 Task: Find connections with filter location Bahjoi with filter topic #Bestadvicewith filter profile language Spanish with filter current company Gratitude India with filter school Government Engineering College (GEC) Bhavnagar with filter industry Lime and Gypsum Products Manufacturing with filter service category Labor and Employment Law with filter keywords title Shipping and Receiving Staff
Action: Mouse moved to (554, 67)
Screenshot: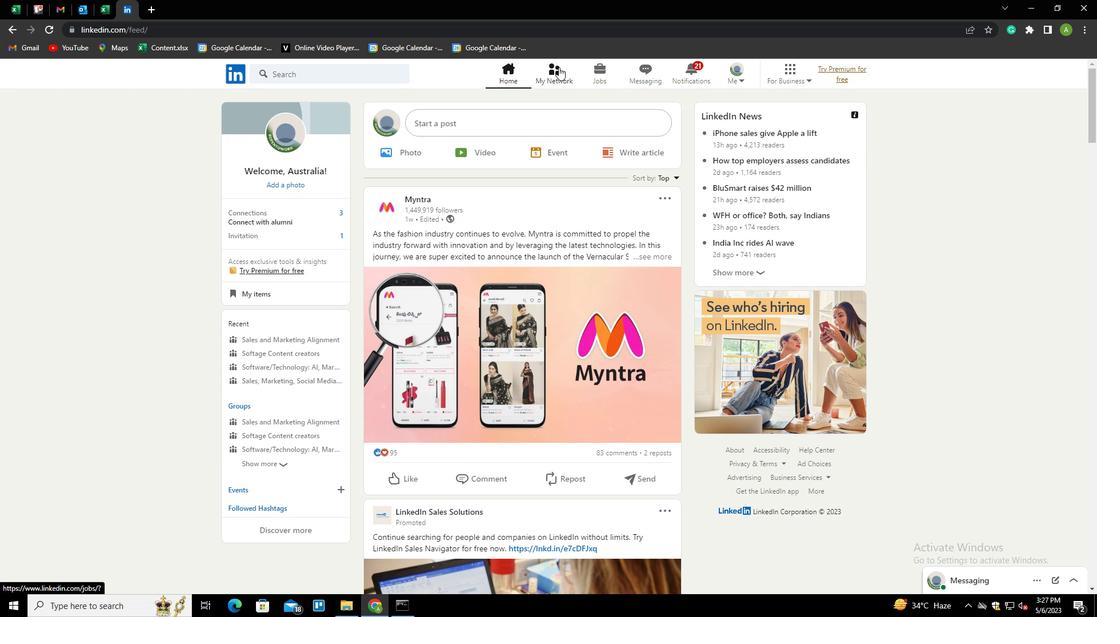 
Action: Mouse pressed left at (554, 67)
Screenshot: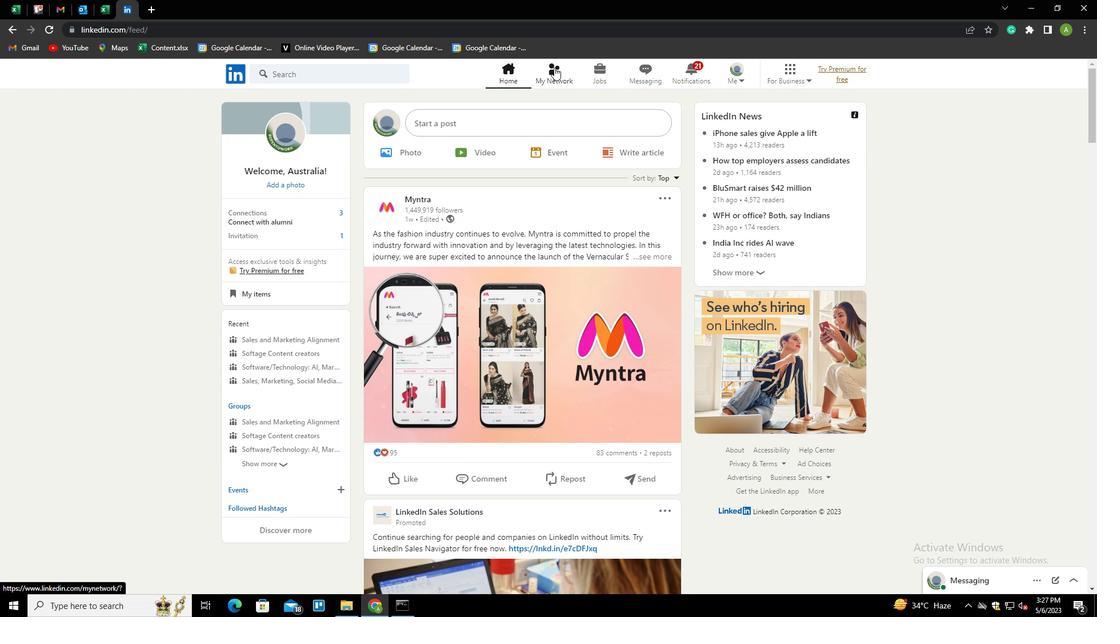 
Action: Mouse moved to (252, 136)
Screenshot: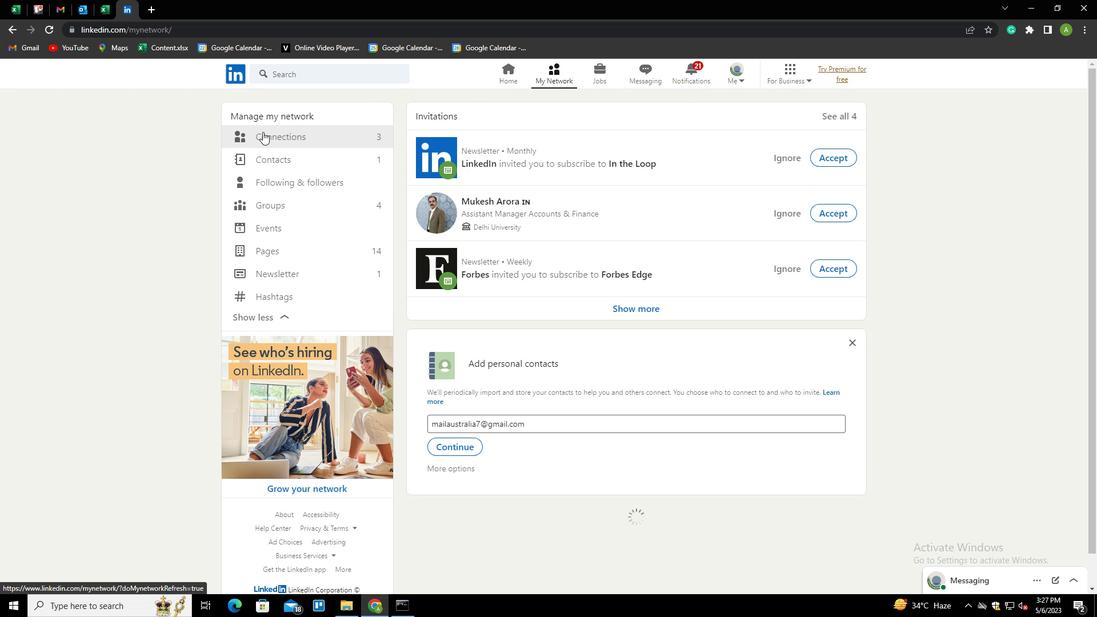 
Action: Mouse pressed left at (252, 136)
Screenshot: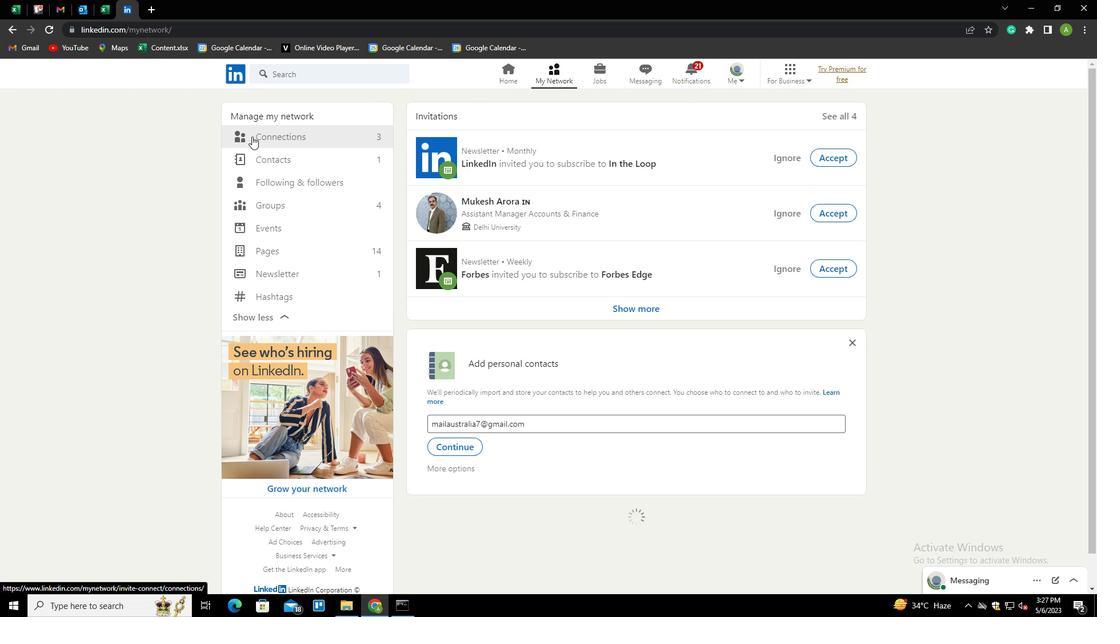 
Action: Mouse moved to (613, 136)
Screenshot: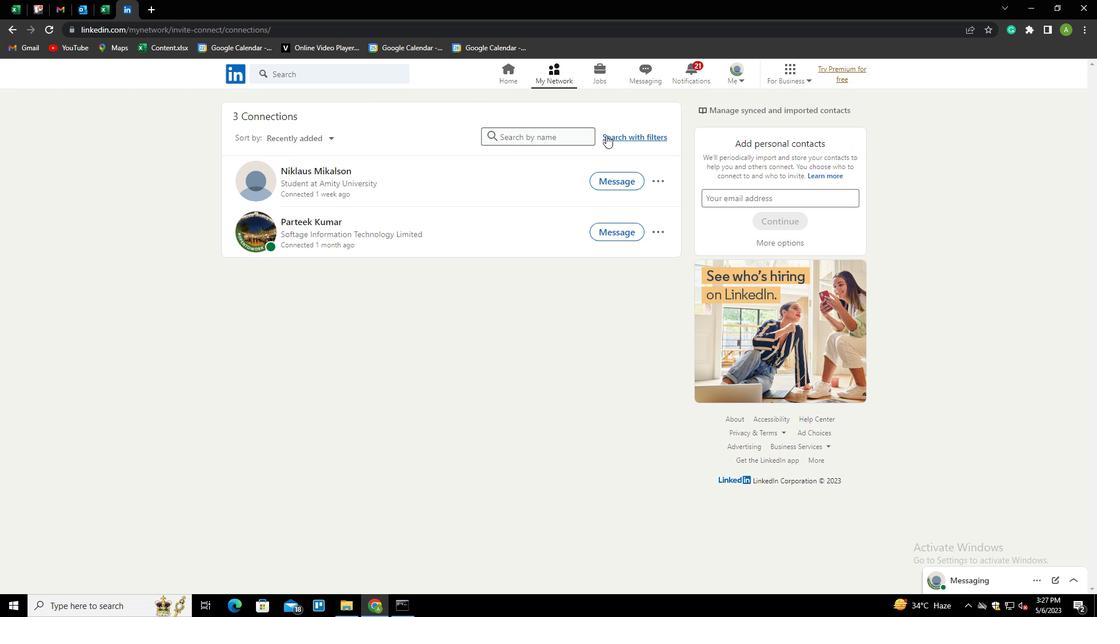 
Action: Mouse pressed left at (613, 136)
Screenshot: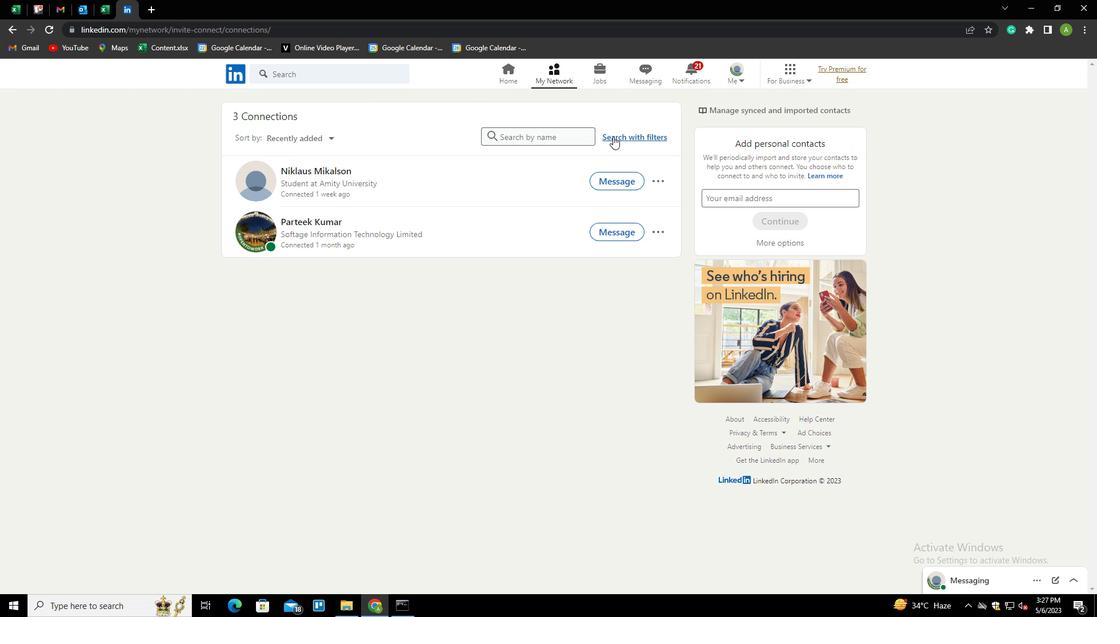 
Action: Mouse moved to (585, 105)
Screenshot: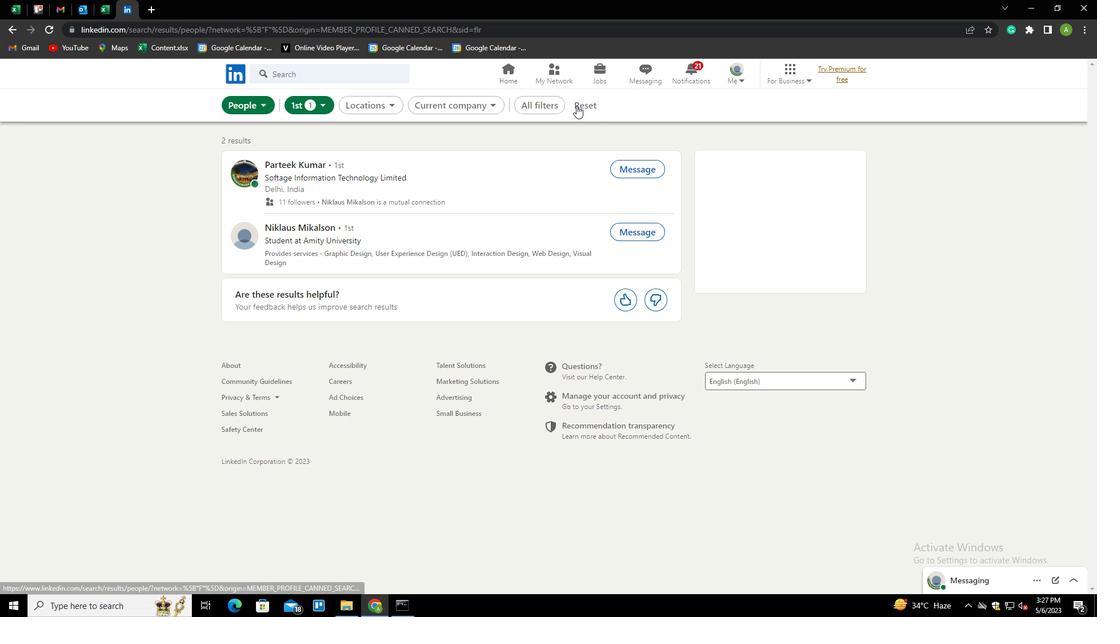 
Action: Mouse pressed left at (585, 105)
Screenshot: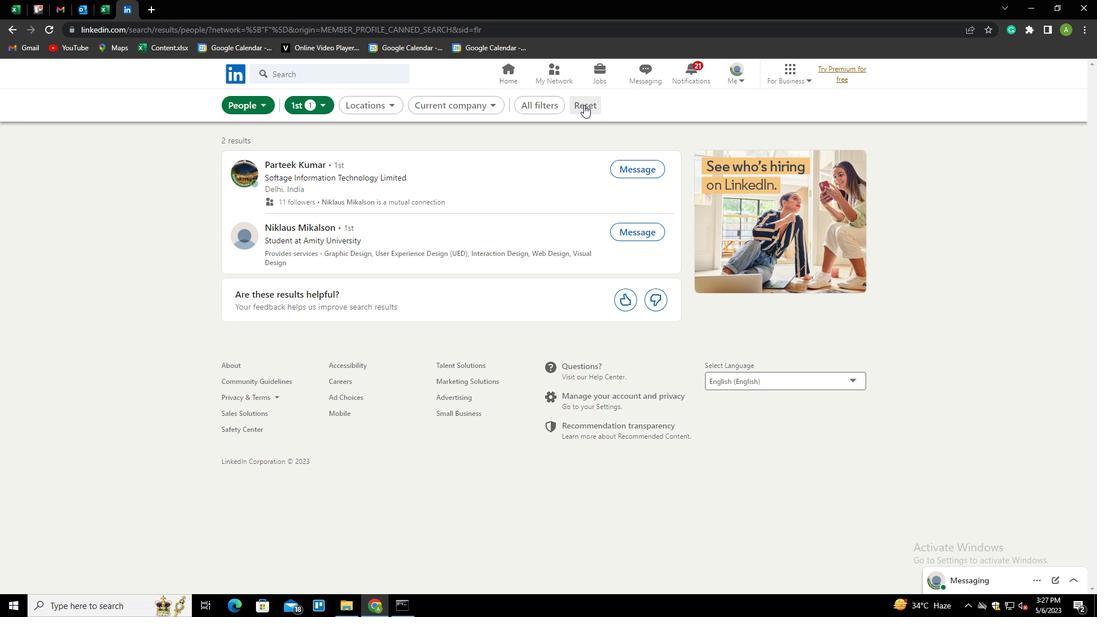 
Action: Mouse moved to (567, 103)
Screenshot: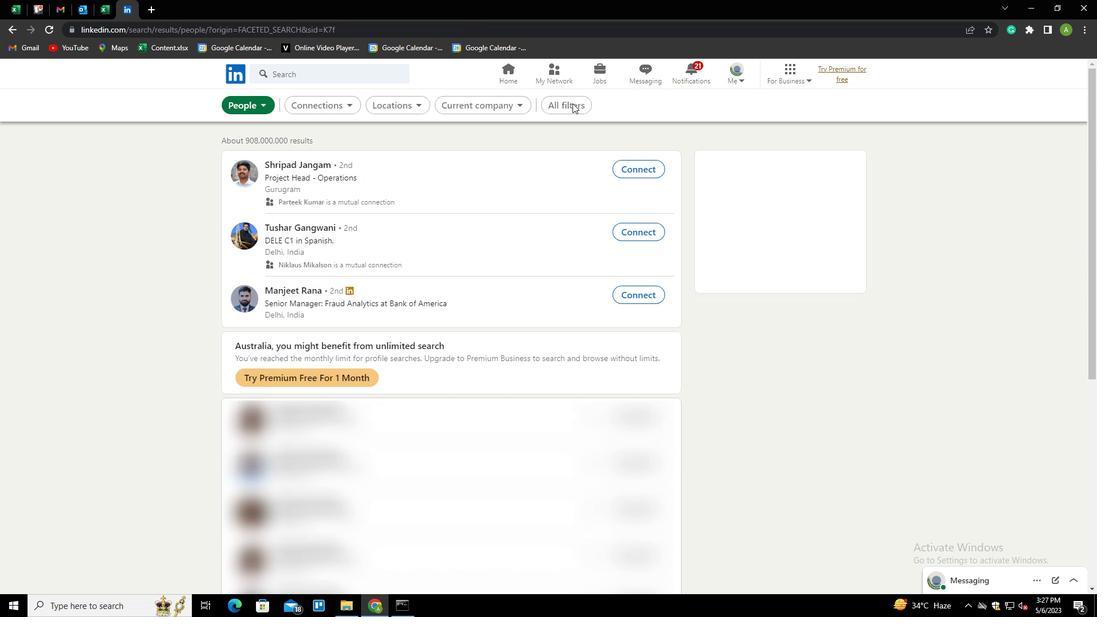 
Action: Mouse pressed left at (567, 103)
Screenshot: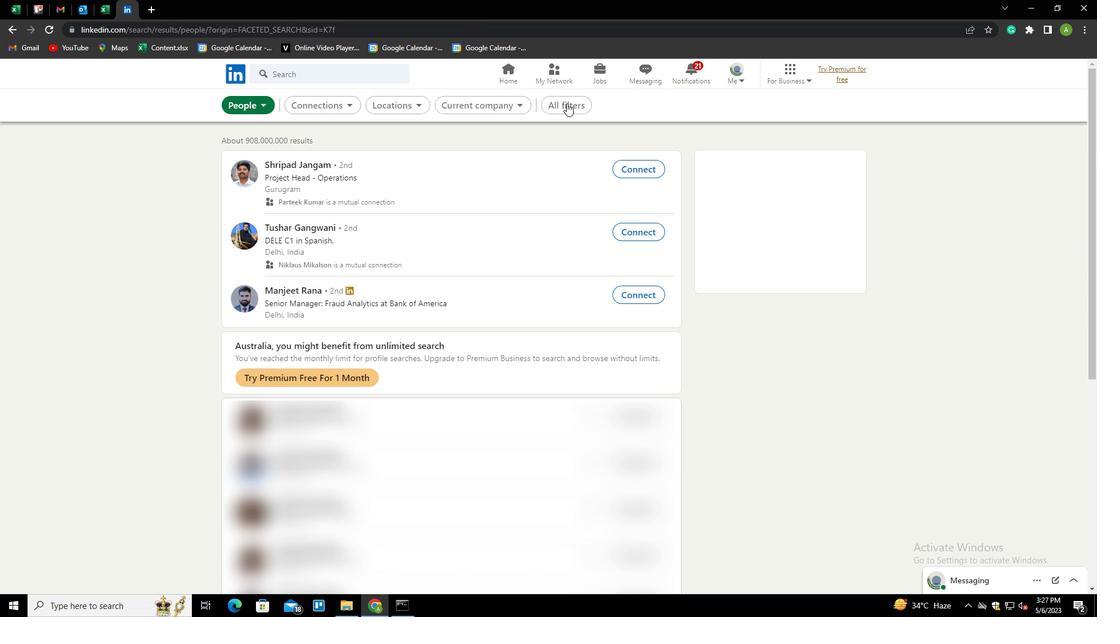 
Action: Mouse moved to (907, 304)
Screenshot: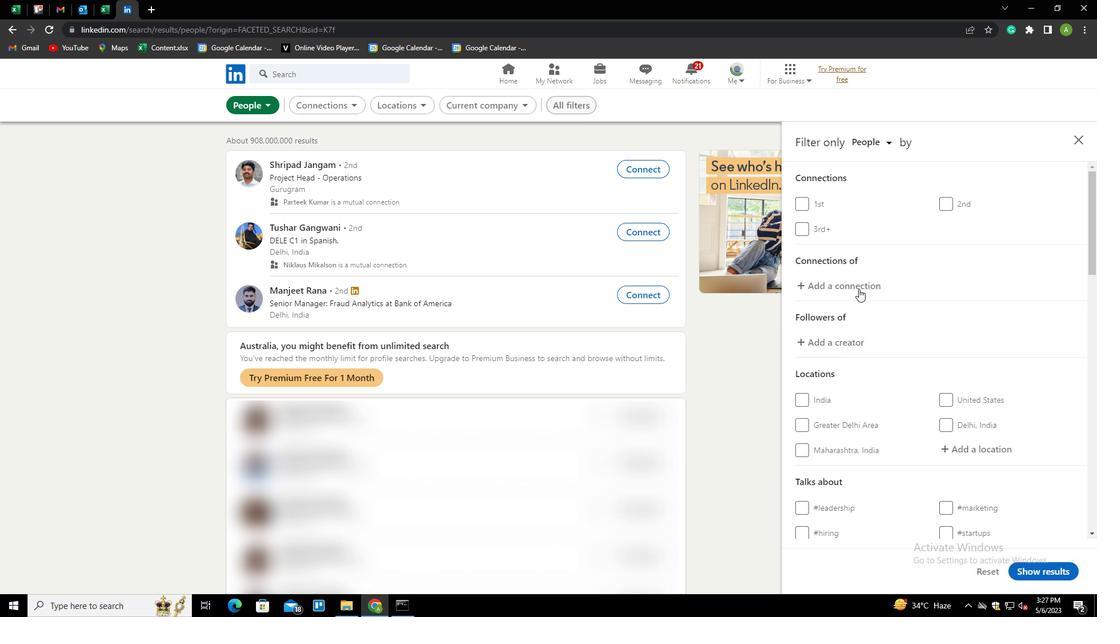 
Action: Mouse scrolled (907, 303) with delta (0, 0)
Screenshot: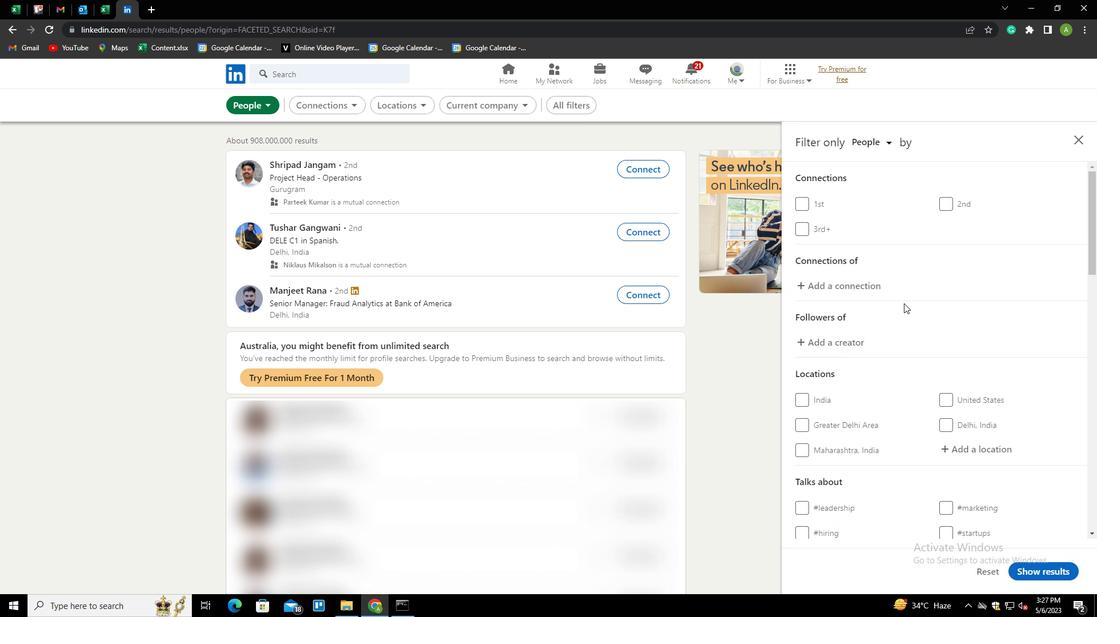 
Action: Mouse scrolled (907, 303) with delta (0, 0)
Screenshot: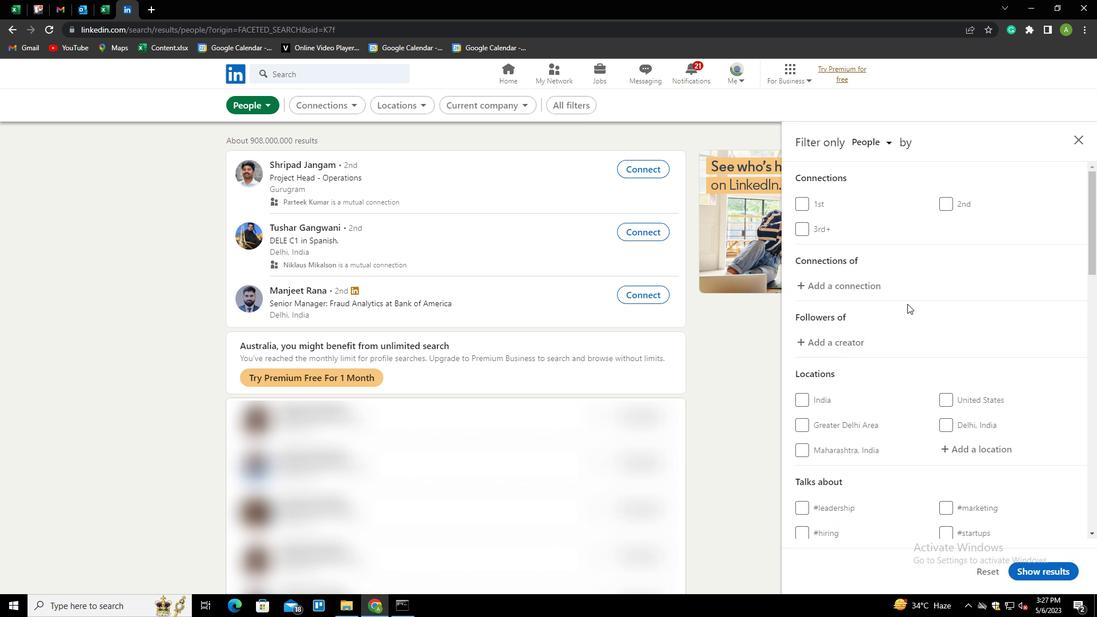 
Action: Mouse scrolled (907, 303) with delta (0, 0)
Screenshot: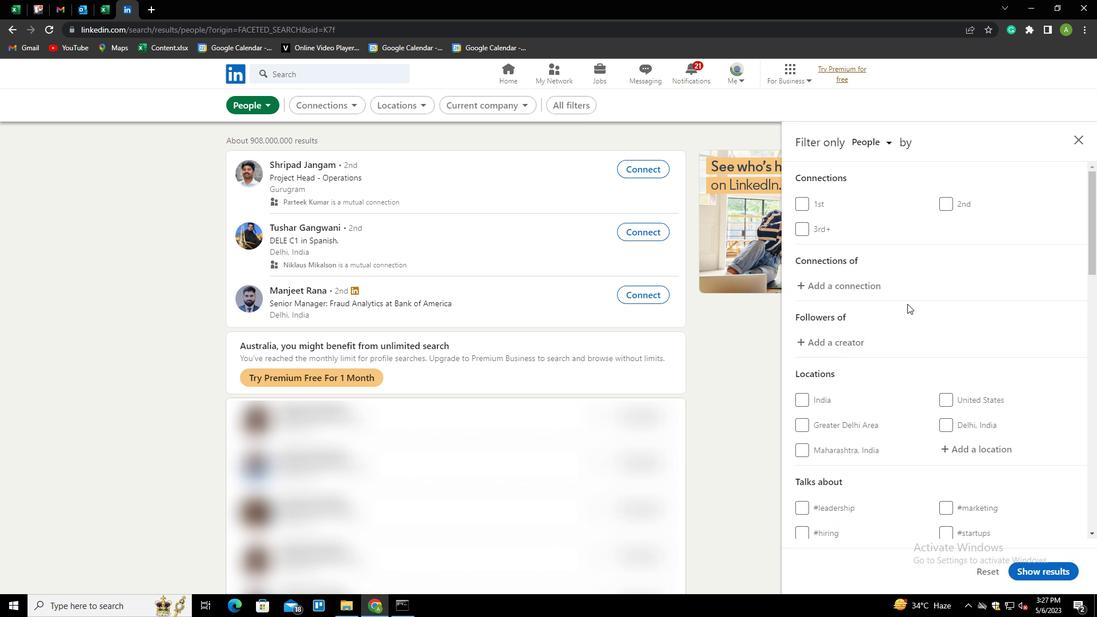 
Action: Mouse moved to (978, 277)
Screenshot: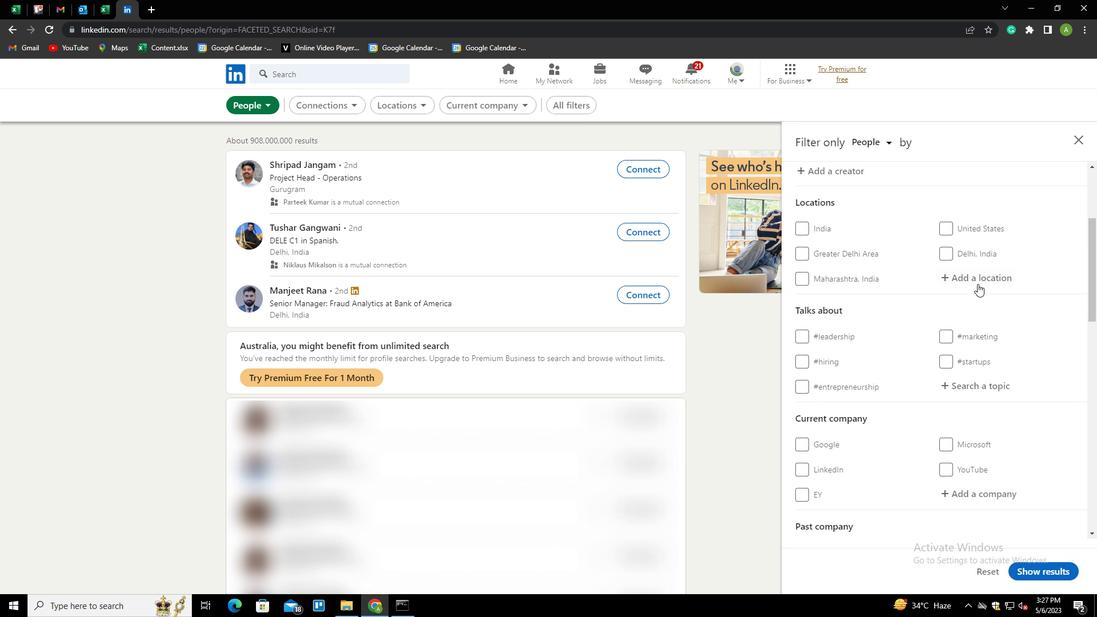 
Action: Mouse pressed left at (978, 277)
Screenshot: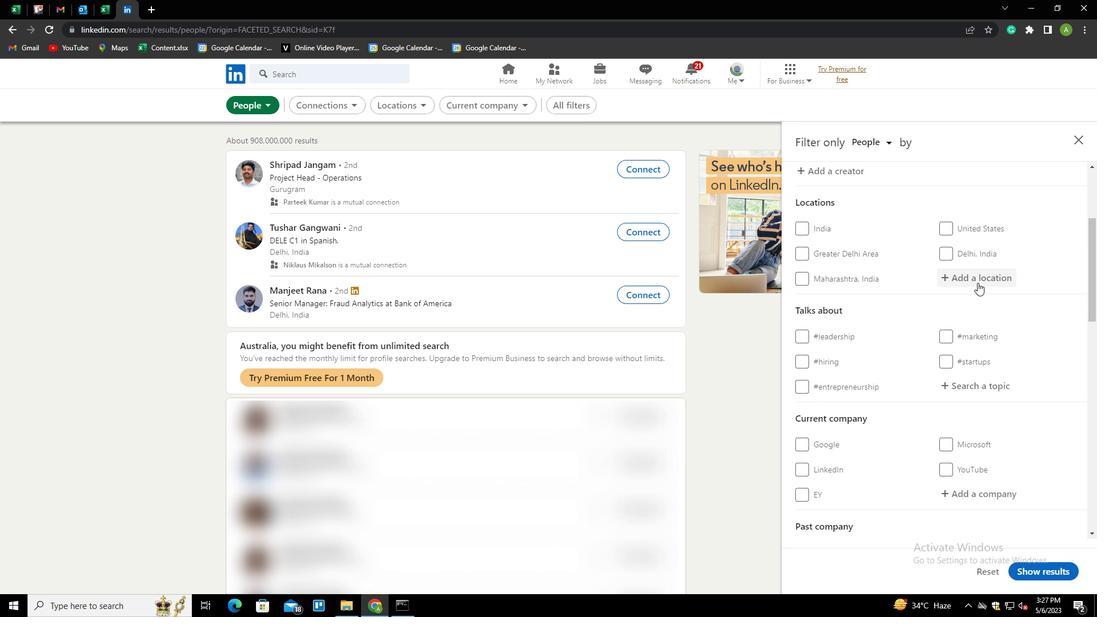 
Action: Mouse moved to (977, 277)
Screenshot: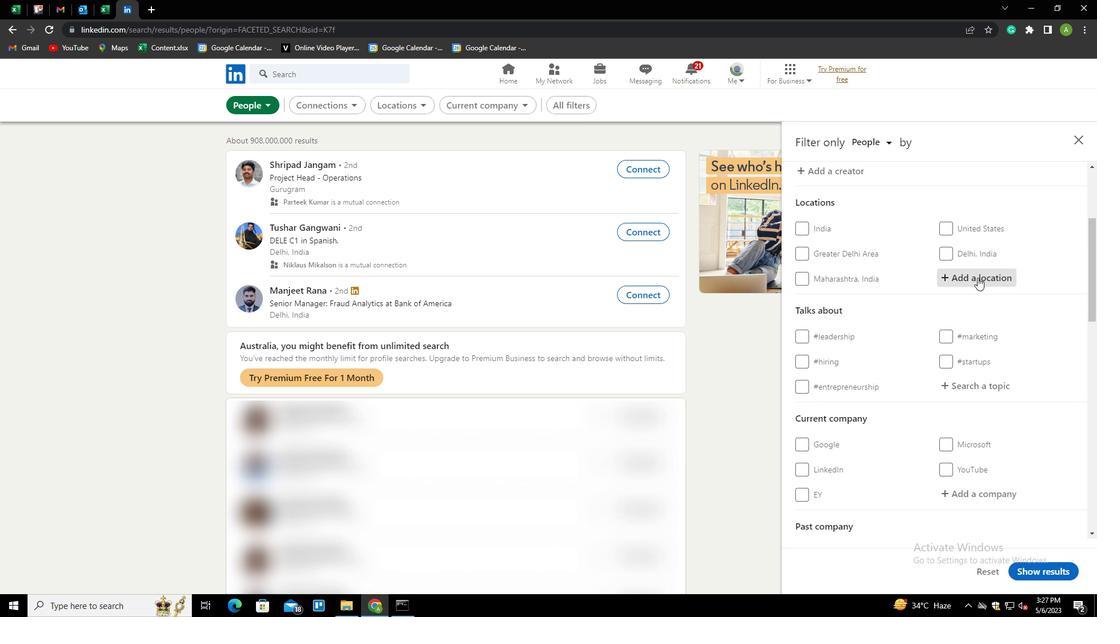 
Action: Key pressed <Key.shift>
Screenshot: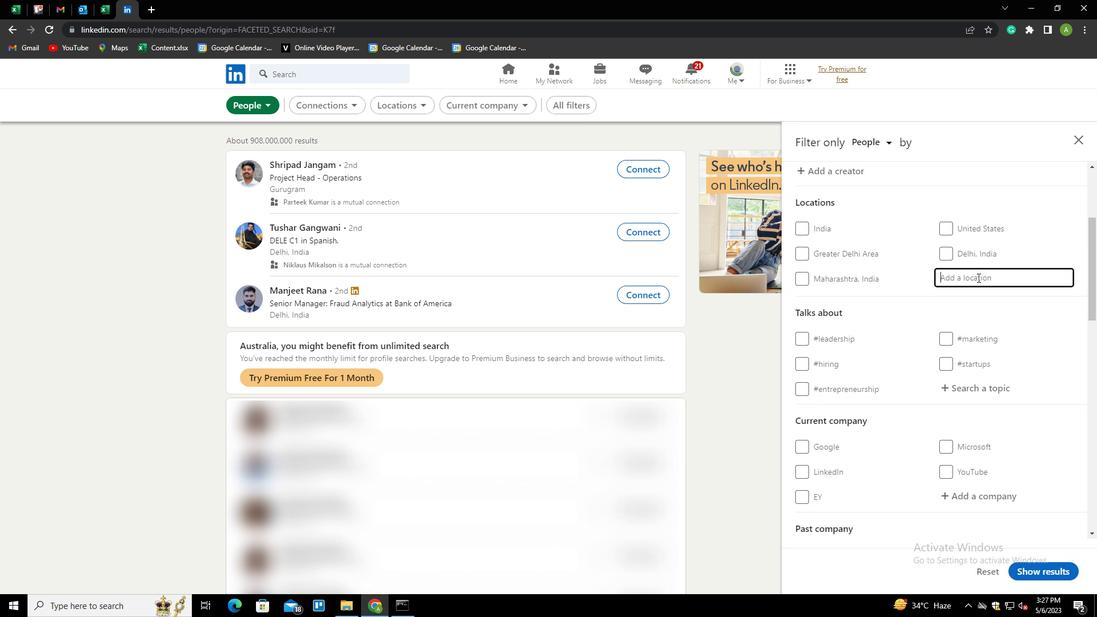 
Action: Mouse moved to (977, 277)
Screenshot: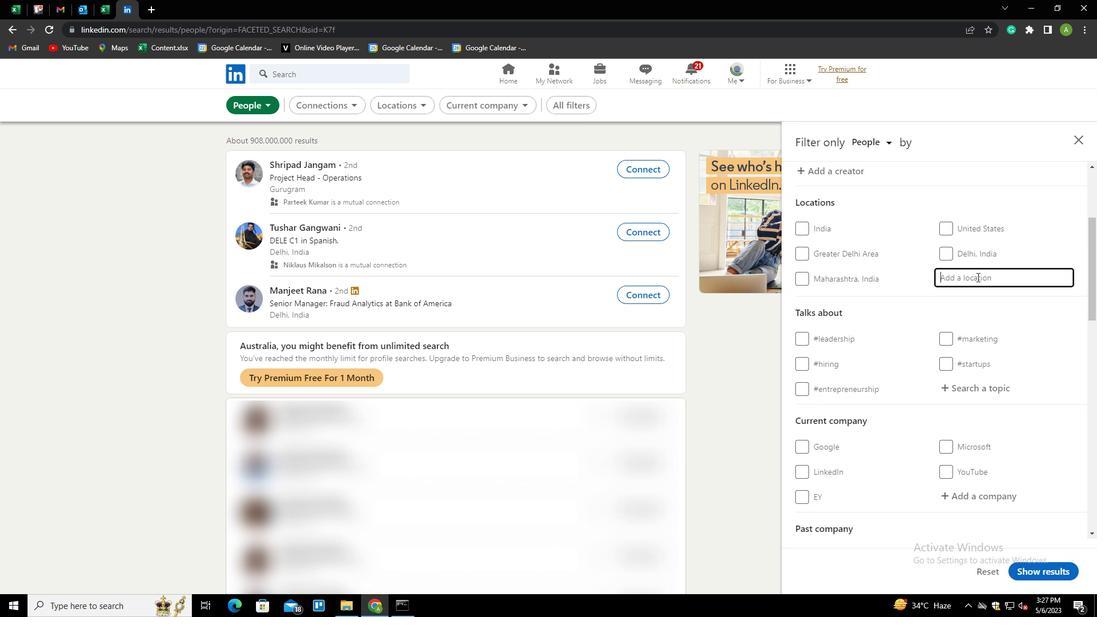 
Action: Key pressed <Key.shift><Key.shift><Key.shift><Key.shift><Key.shift><Key.shift><Key.shift><Key.shift><Key.shift><Key.shift><Key.shift><Key.shift><Key.shift><Key.shift><Key.shift><Key.shift><Key.shift><Key.shift><Key.shift><Key.shift><Key.shift><Key.shift><Key.shift><Key.shift><Key.shift><Key.shift><Key.shift><Key.shift><Key.shift><Key.shift>BAHJOE<Key.backspace>I
Screenshot: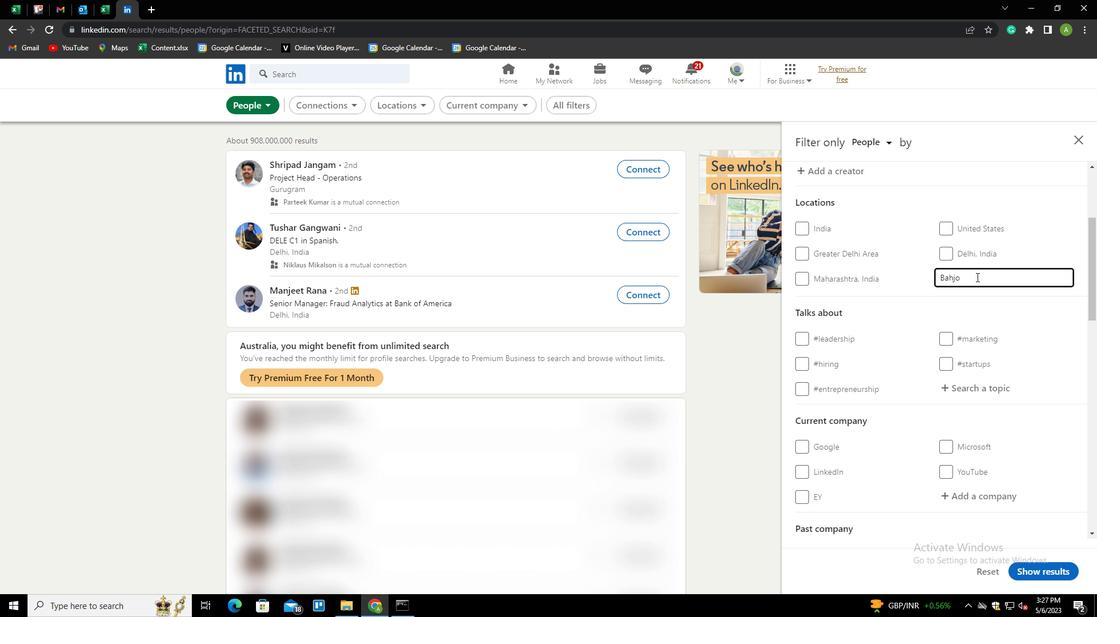 
Action: Mouse moved to (995, 299)
Screenshot: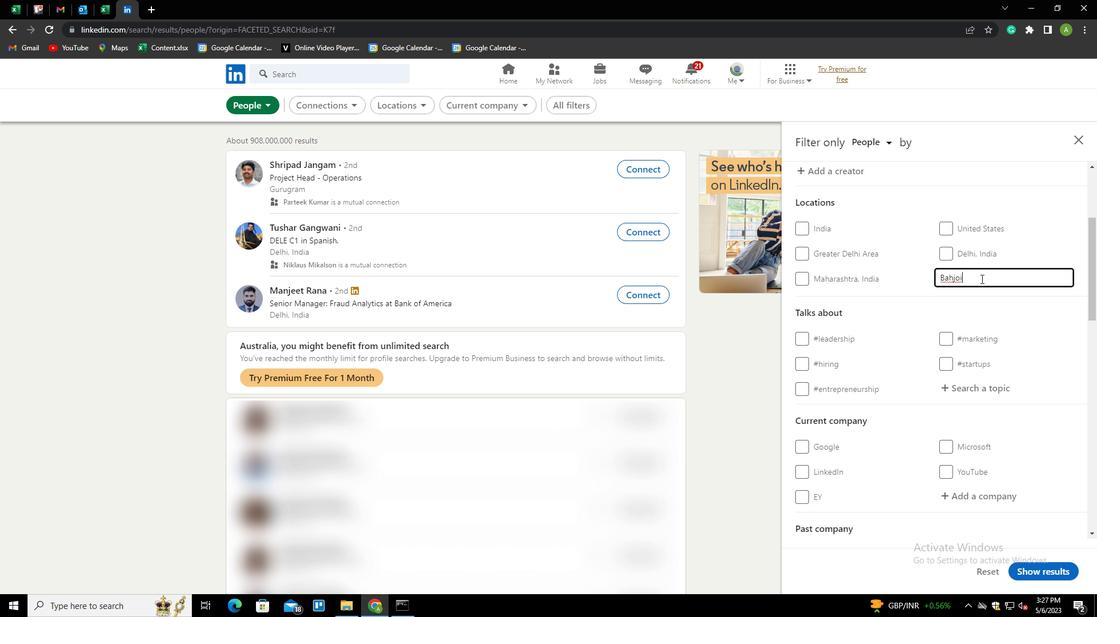 
Action: Mouse pressed left at (995, 299)
Screenshot: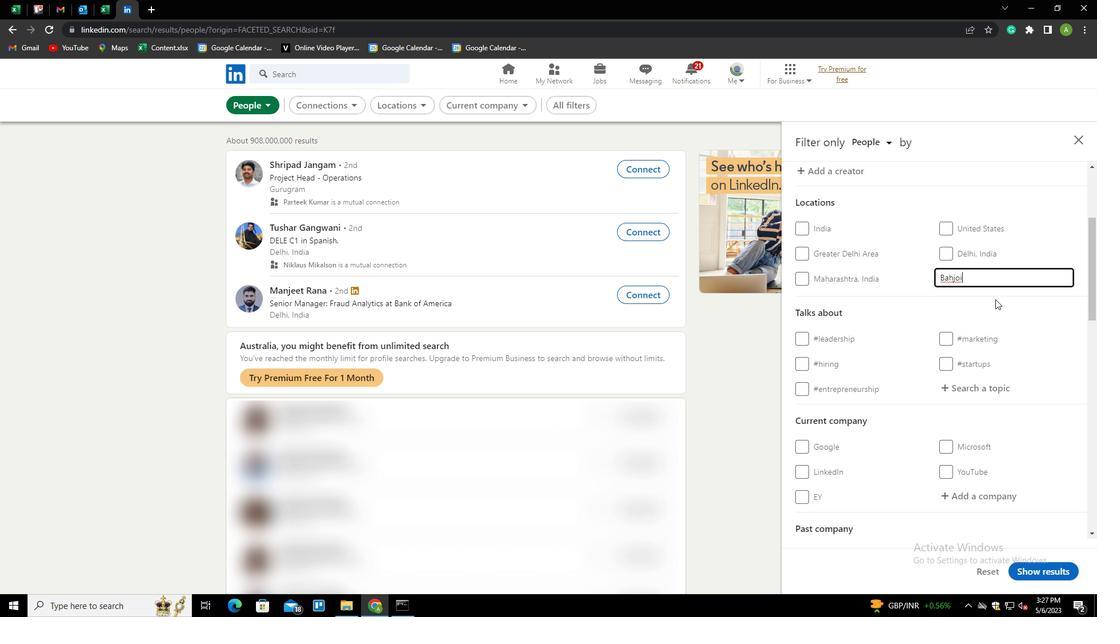 
Action: Mouse moved to (987, 386)
Screenshot: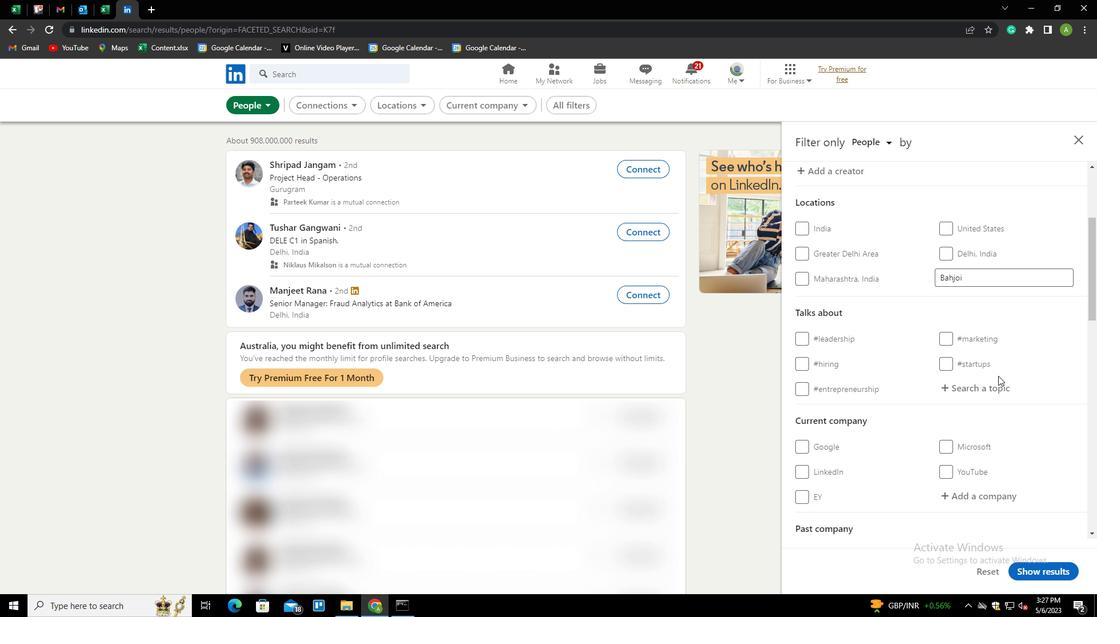 
Action: Mouse pressed left at (987, 386)
Screenshot: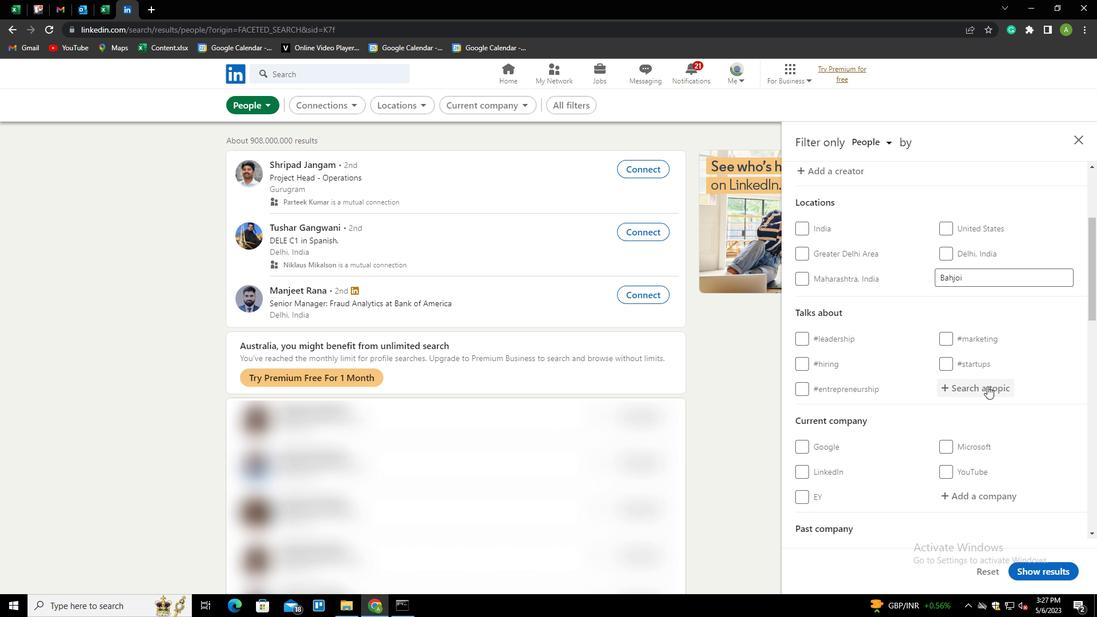 
Action: Mouse moved to (1067, 327)
Screenshot: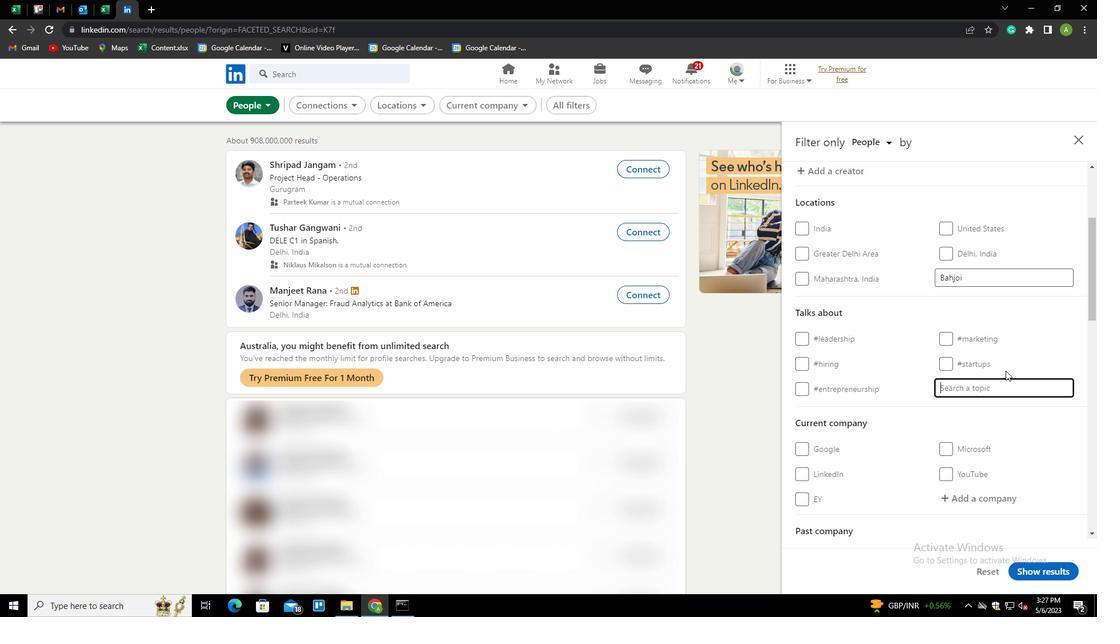 
Action: Key pressed D<Key.backspace>BESTADVICE<Key.down><Key.enter>
Screenshot: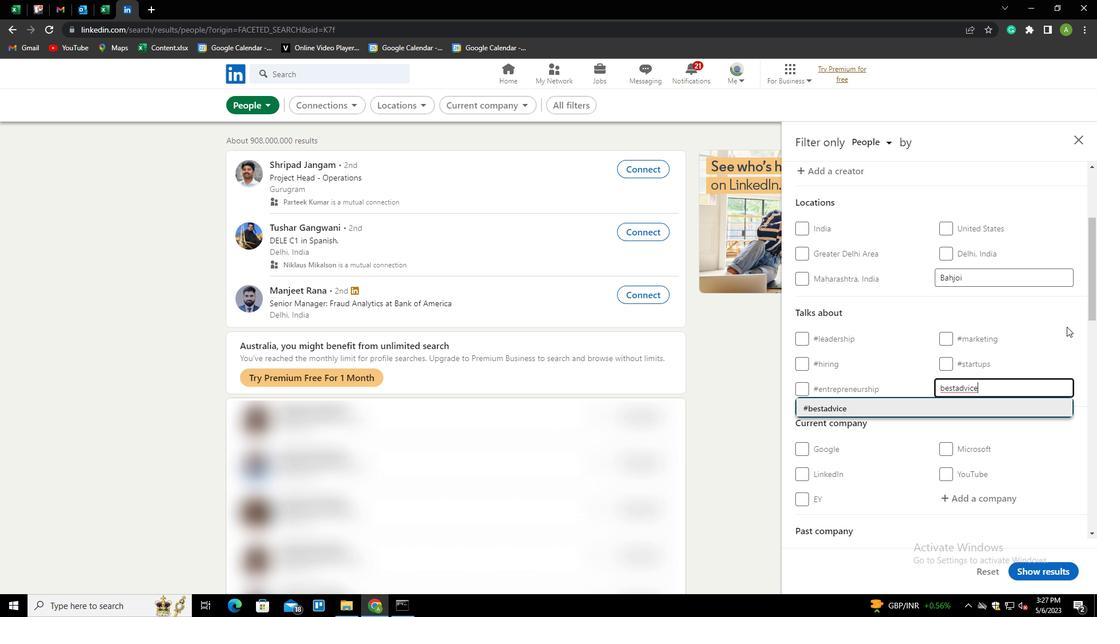 
Action: Mouse scrolled (1067, 326) with delta (0, 0)
Screenshot: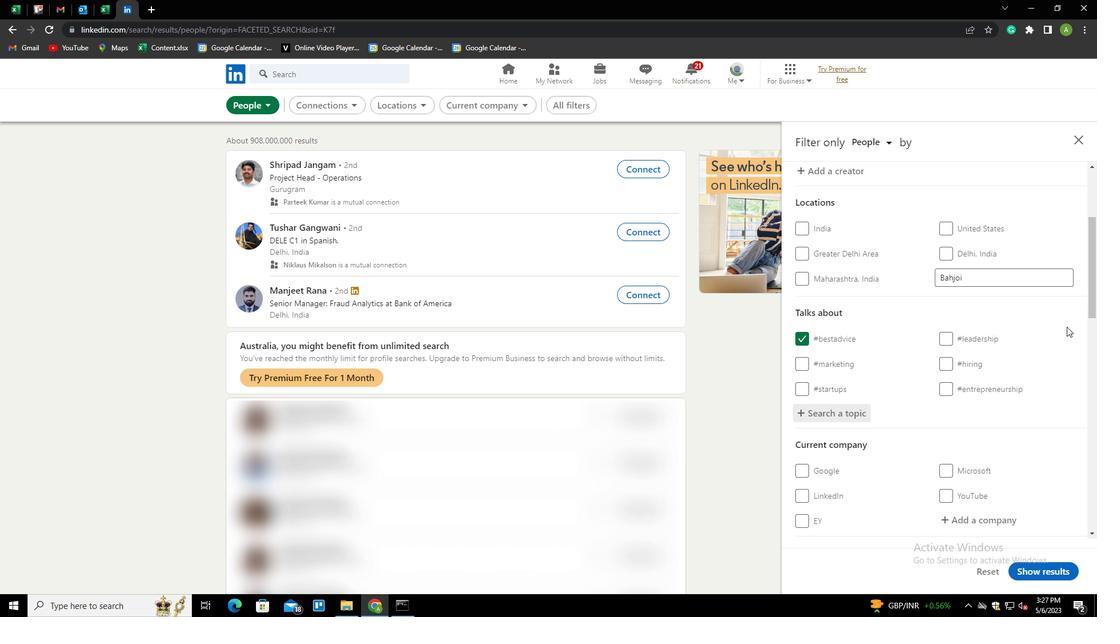 
Action: Mouse moved to (1069, 327)
Screenshot: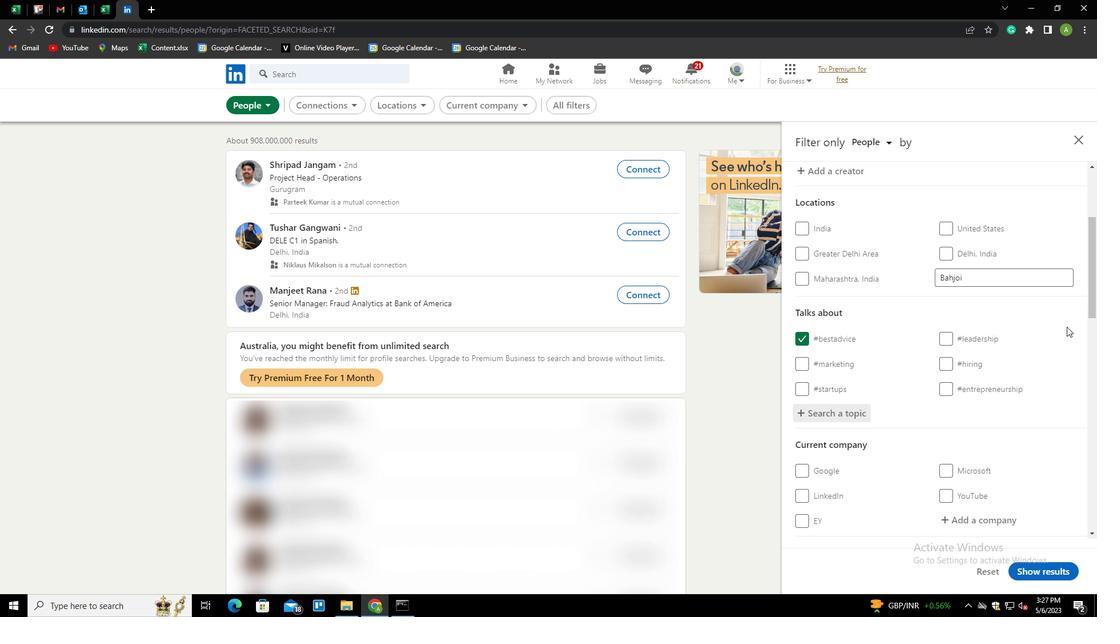 
Action: Mouse scrolled (1069, 326) with delta (0, 0)
Screenshot: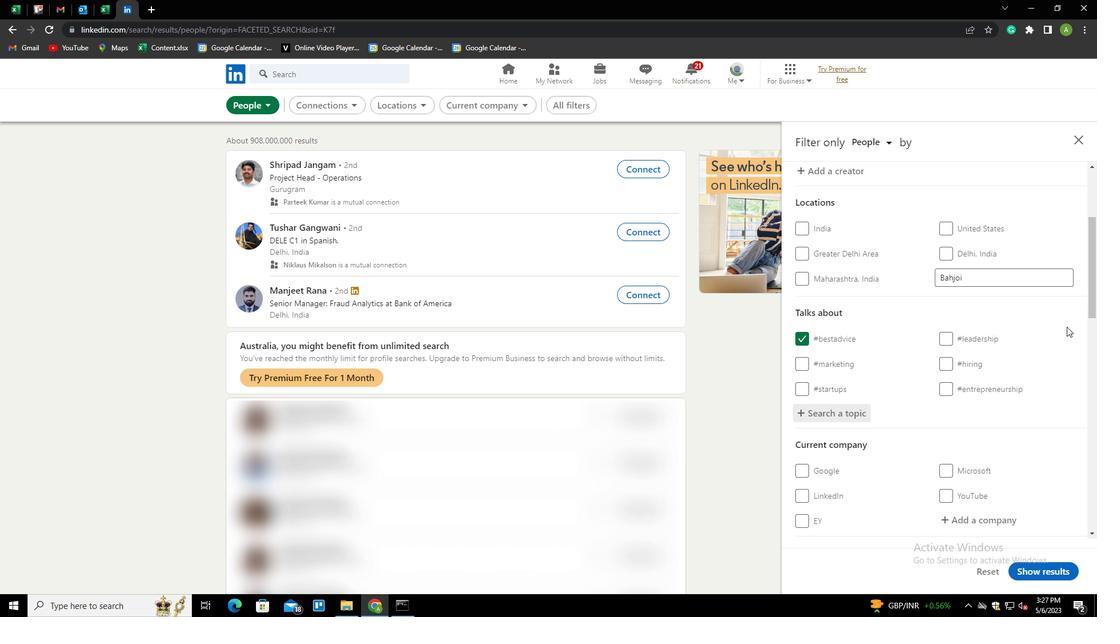 
Action: Mouse moved to (1066, 339)
Screenshot: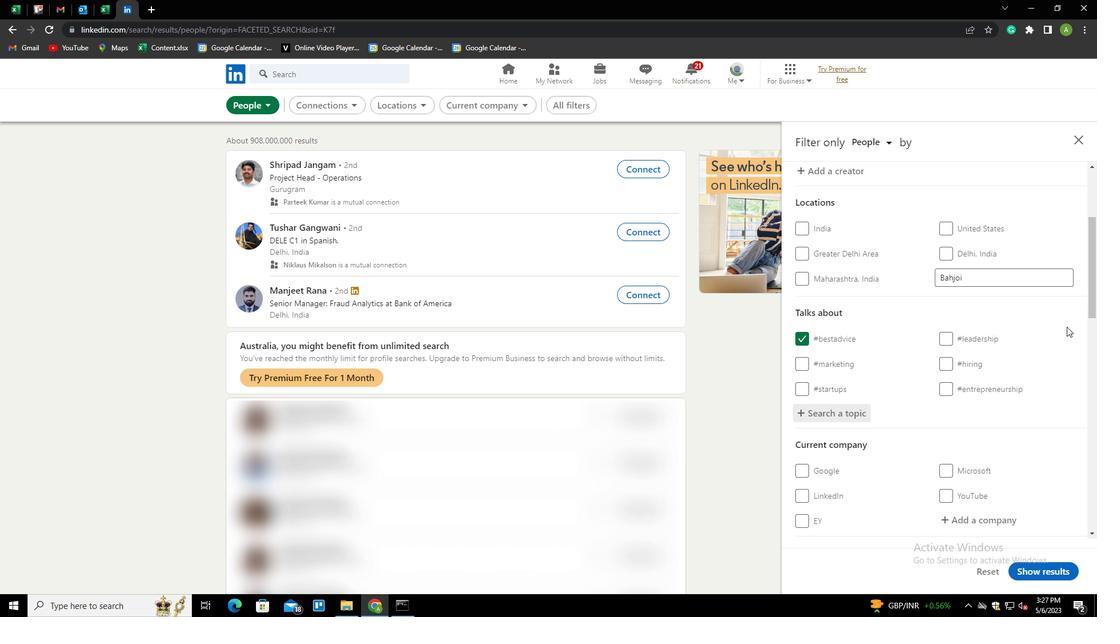 
Action: Mouse scrolled (1066, 338) with delta (0, 0)
Screenshot: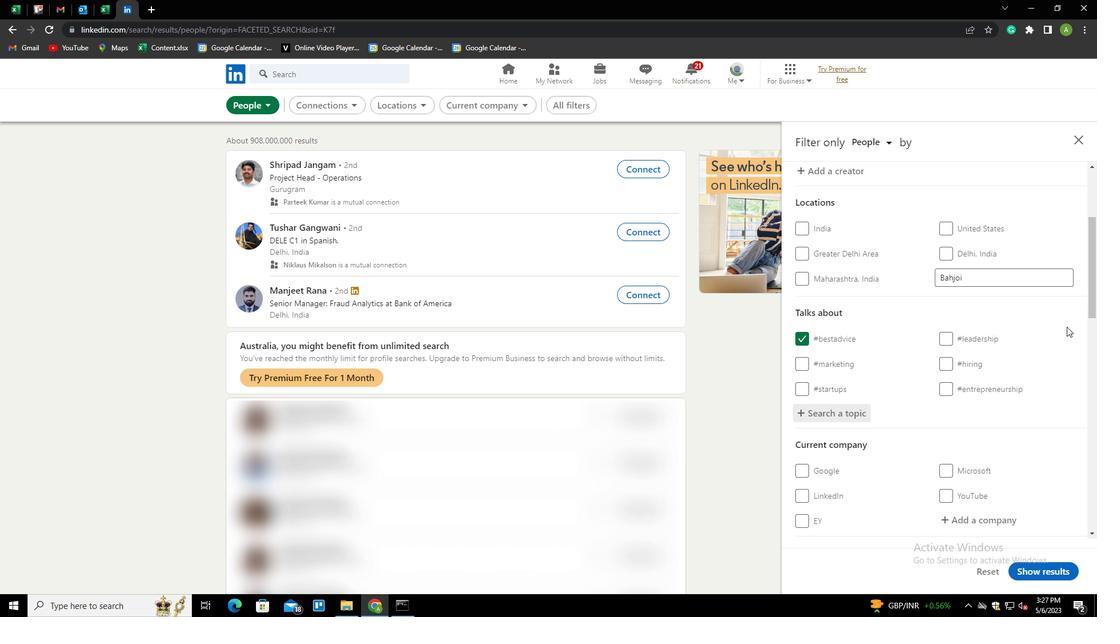 
Action: Mouse moved to (1065, 354)
Screenshot: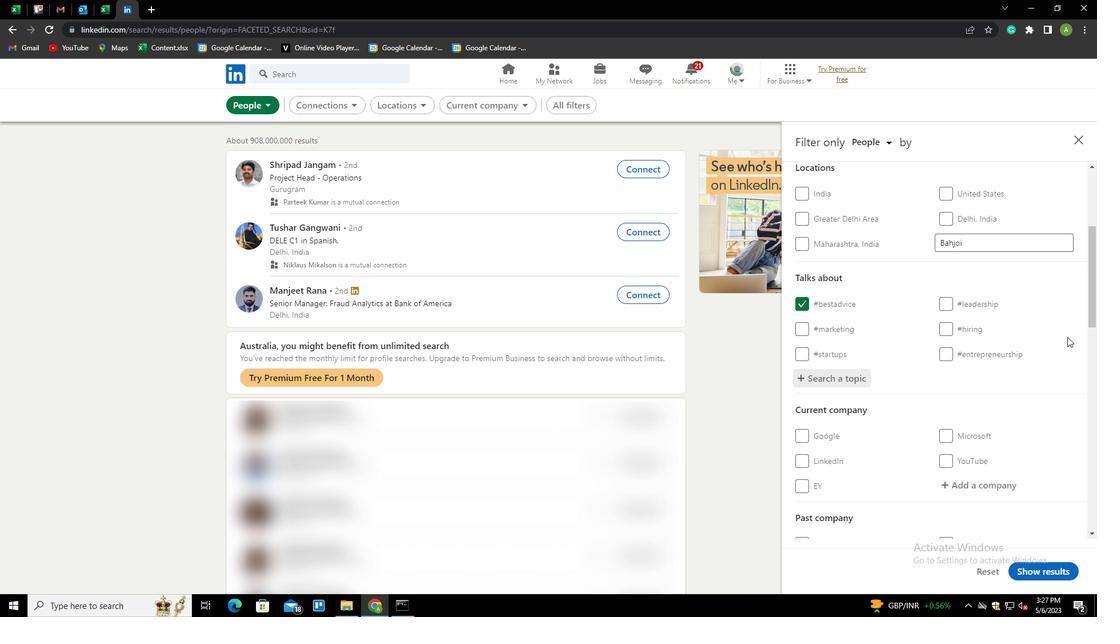 
Action: Mouse scrolled (1065, 353) with delta (0, 0)
Screenshot: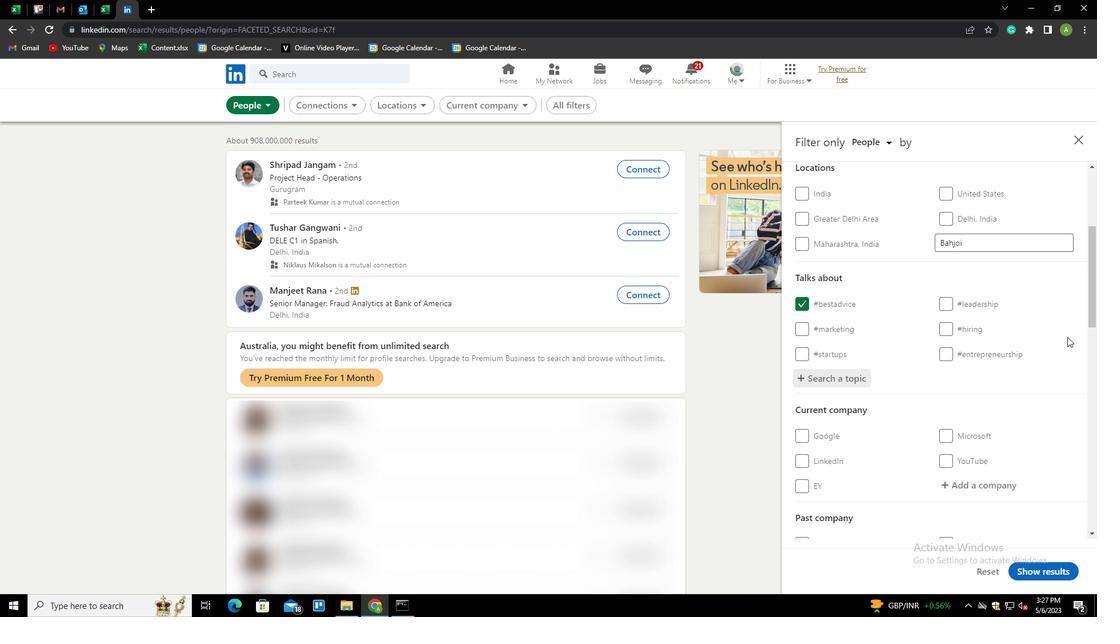 
Action: Mouse moved to (1063, 357)
Screenshot: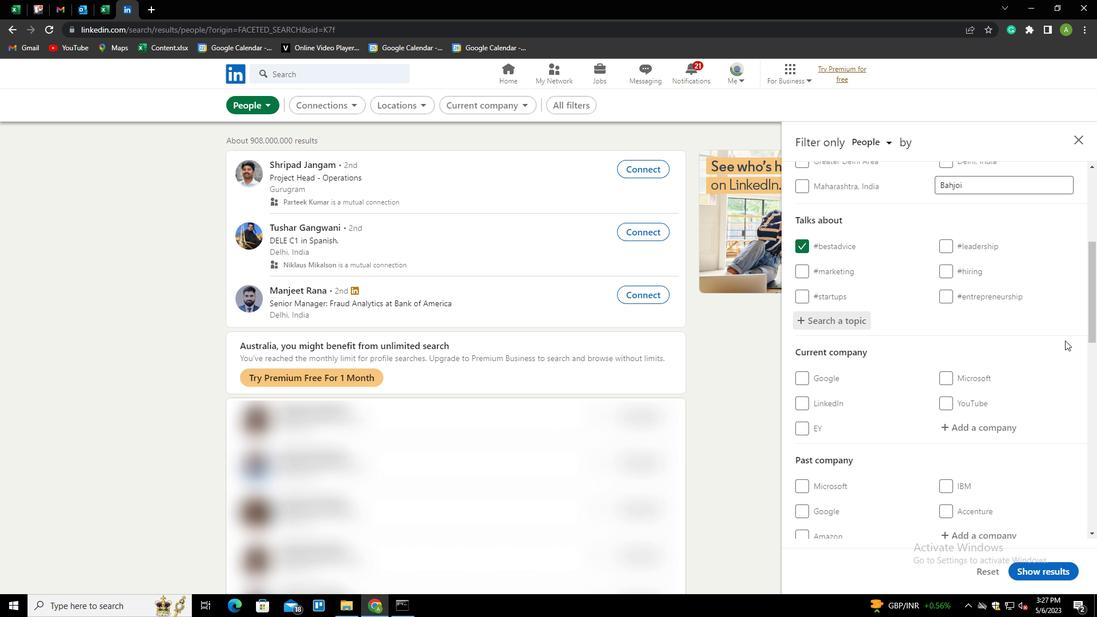 
Action: Mouse scrolled (1063, 356) with delta (0, 0)
Screenshot: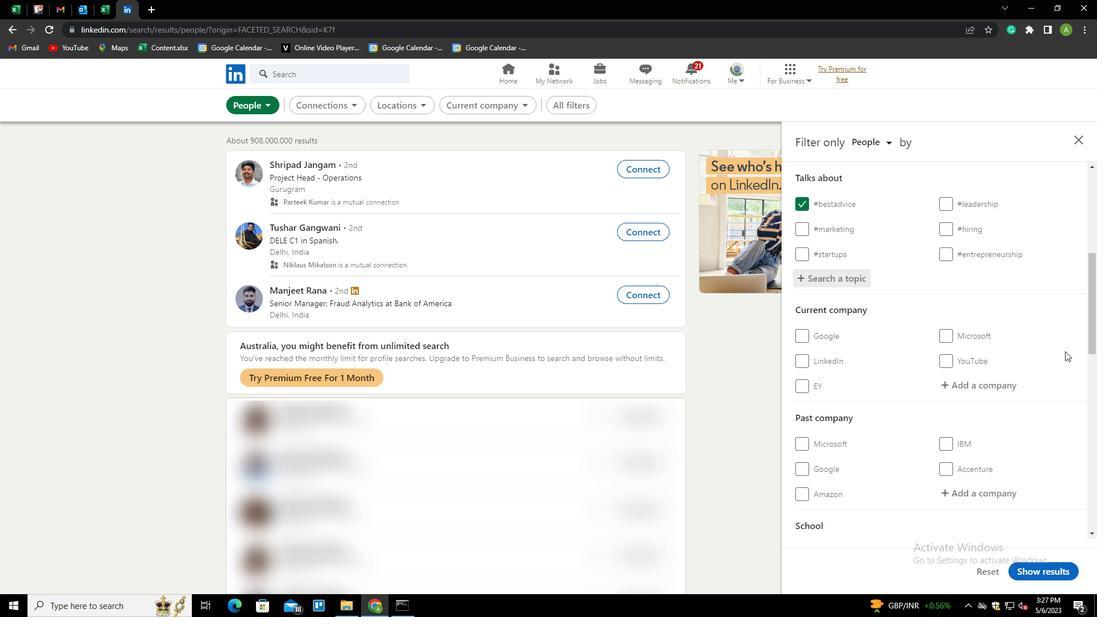 
Action: Mouse moved to (1062, 358)
Screenshot: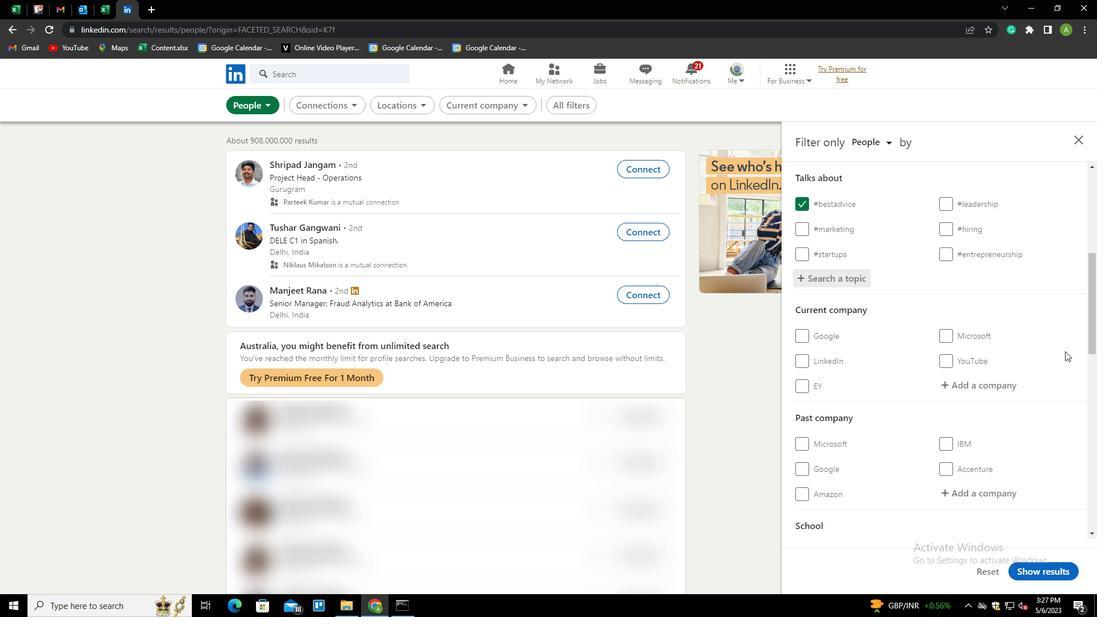 
Action: Mouse scrolled (1062, 357) with delta (0, 0)
Screenshot: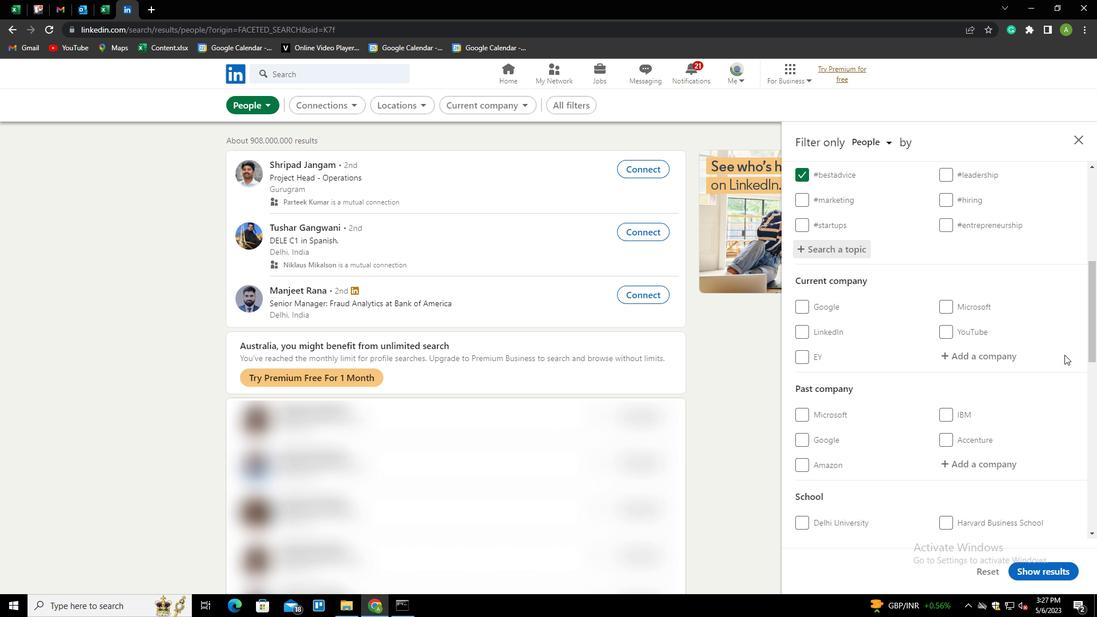 
Action: Mouse scrolled (1062, 357) with delta (0, 0)
Screenshot: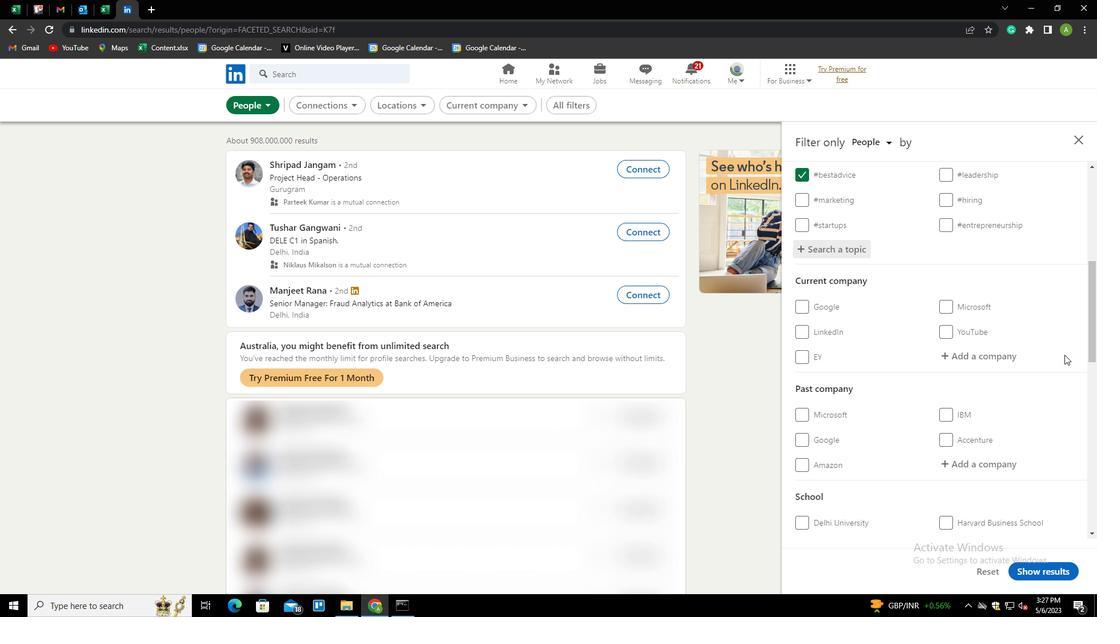 
Action: Mouse moved to (1061, 360)
Screenshot: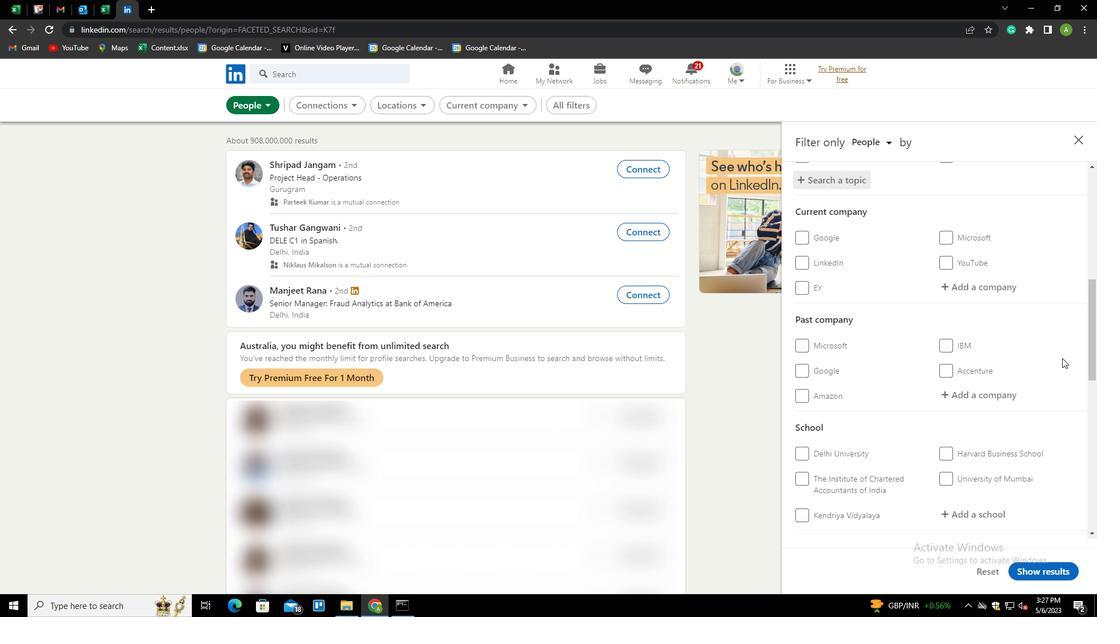 
Action: Mouse scrolled (1061, 359) with delta (0, 0)
Screenshot: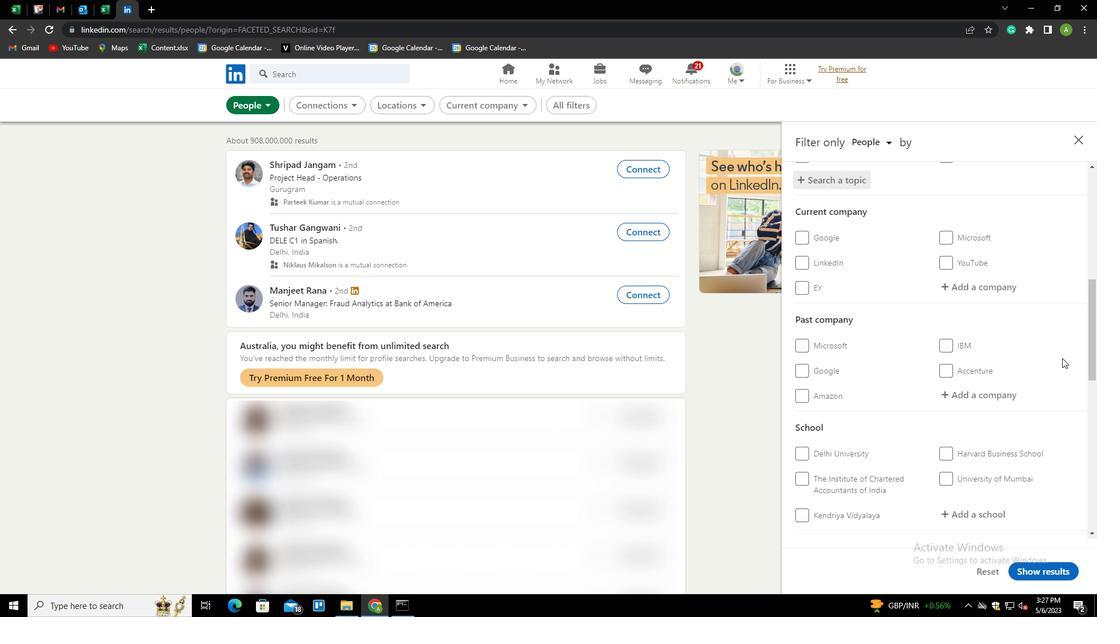 
Action: Mouse moved to (1055, 363)
Screenshot: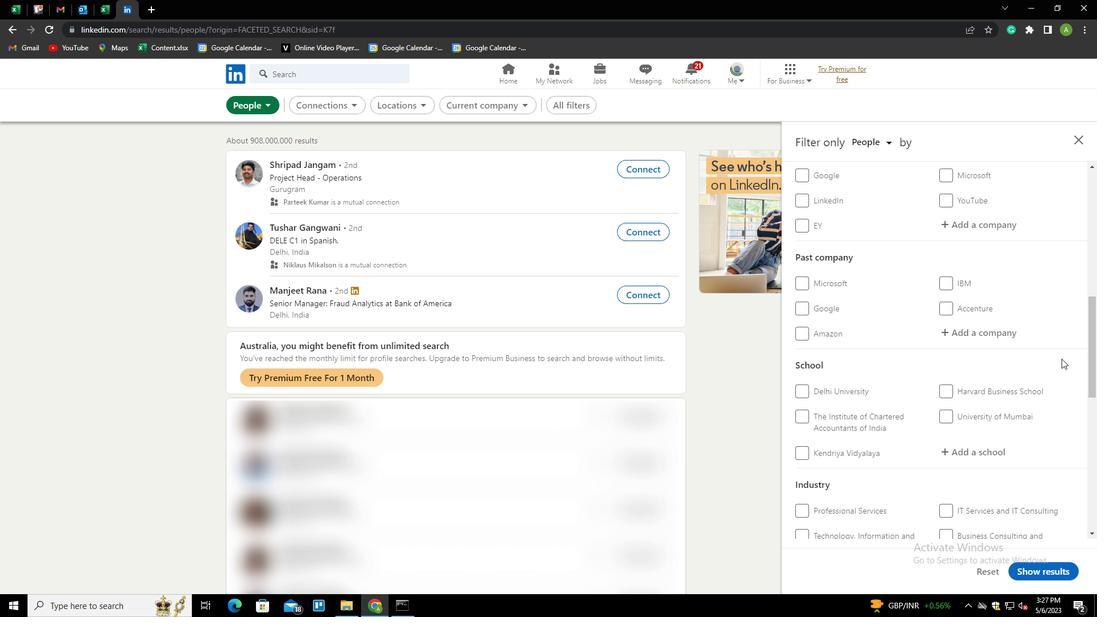 
Action: Mouse scrolled (1055, 363) with delta (0, 0)
Screenshot: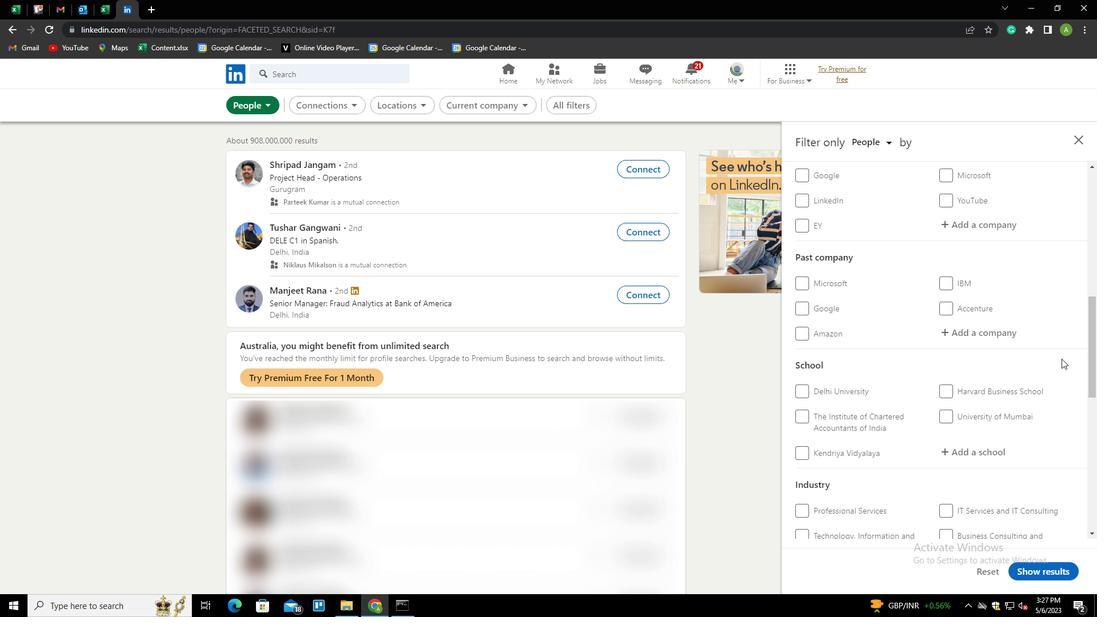
Action: Mouse moved to (1051, 366)
Screenshot: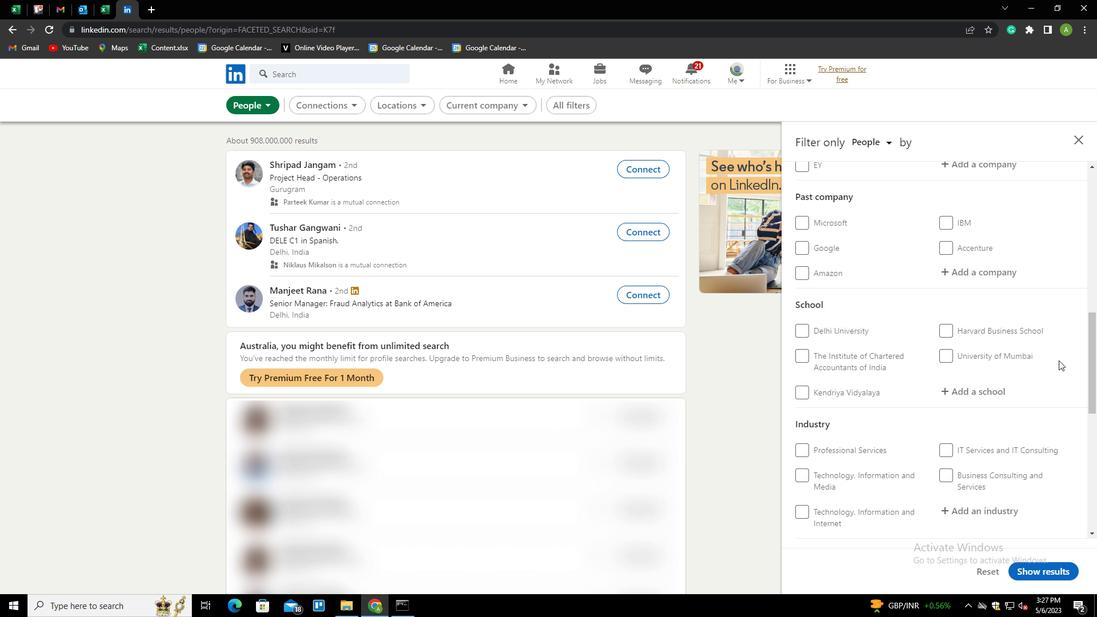 
Action: Mouse scrolled (1051, 365) with delta (0, 0)
Screenshot: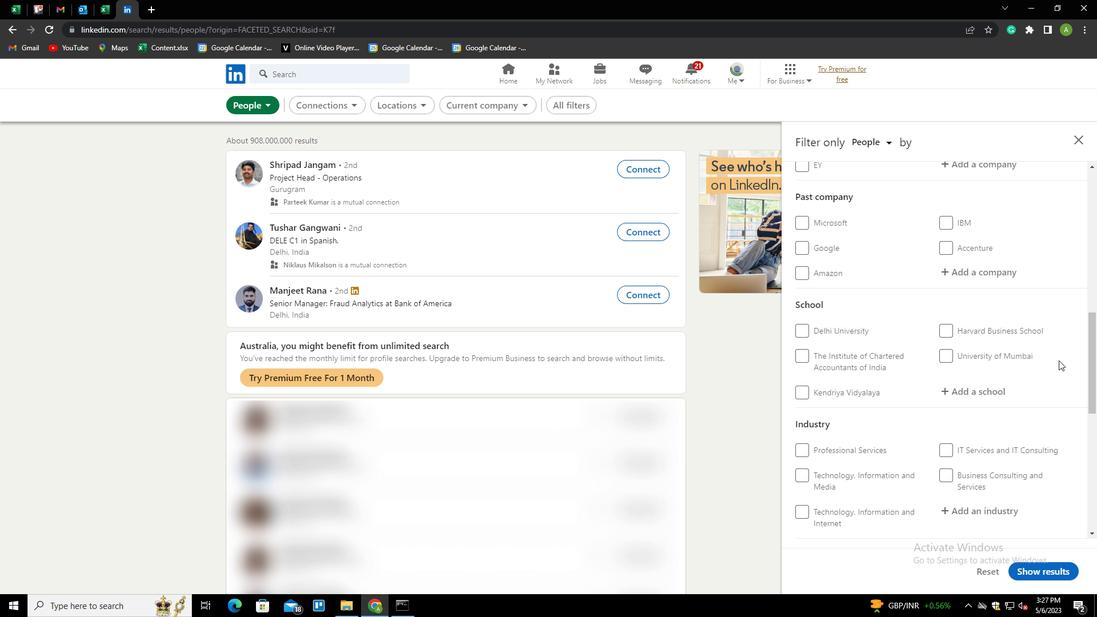 
Action: Mouse moved to (819, 390)
Screenshot: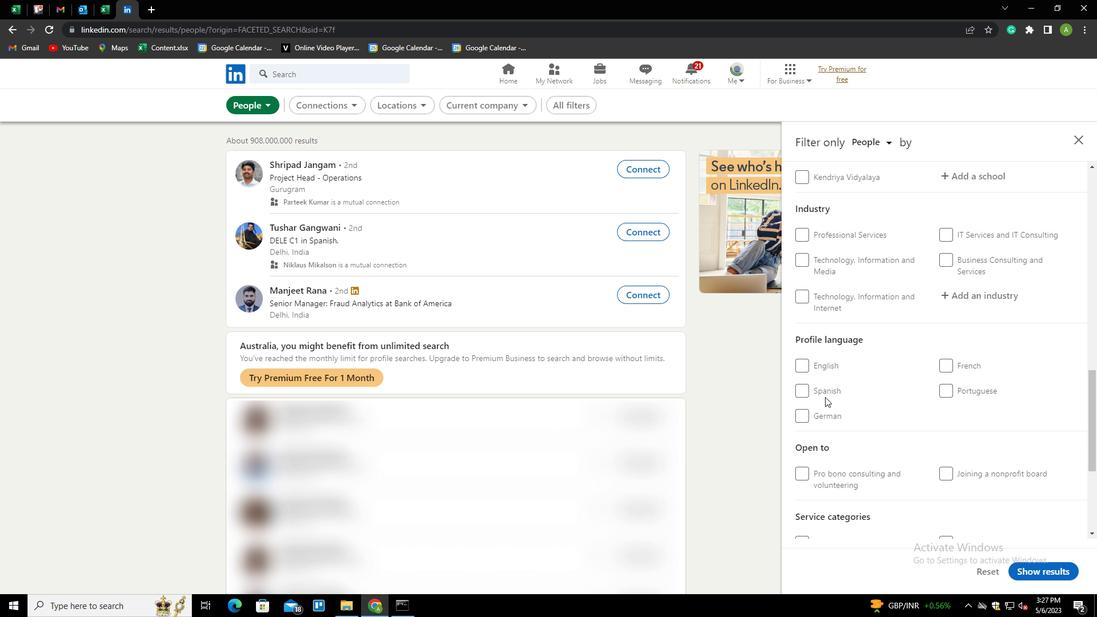 
Action: Mouse pressed left at (819, 390)
Screenshot: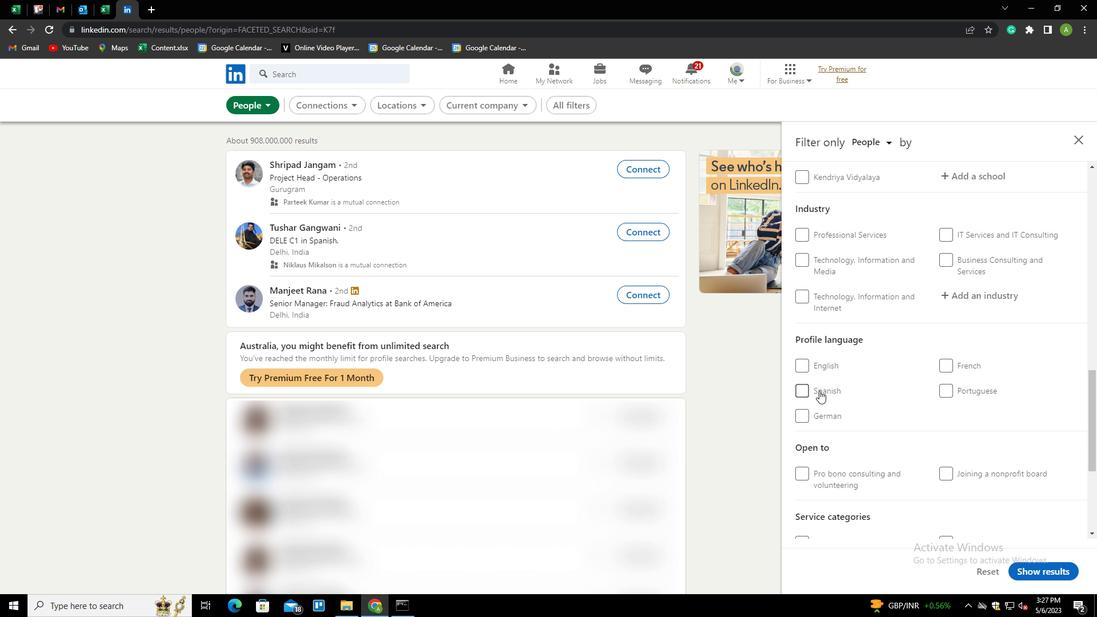
Action: Mouse moved to (981, 333)
Screenshot: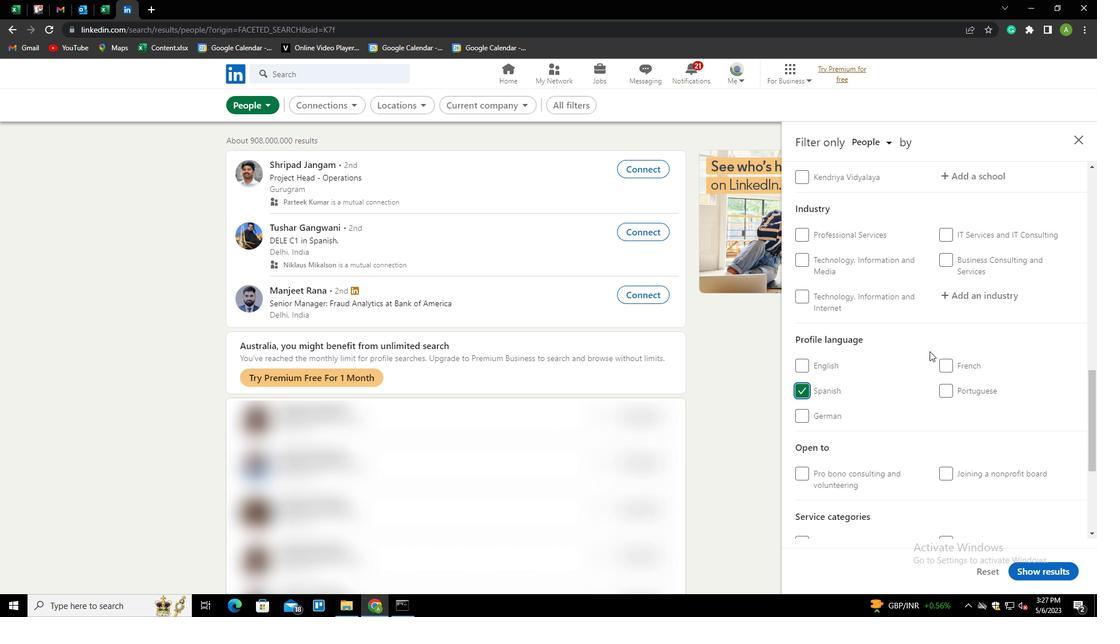 
Action: Mouse scrolled (981, 334) with delta (0, 0)
Screenshot: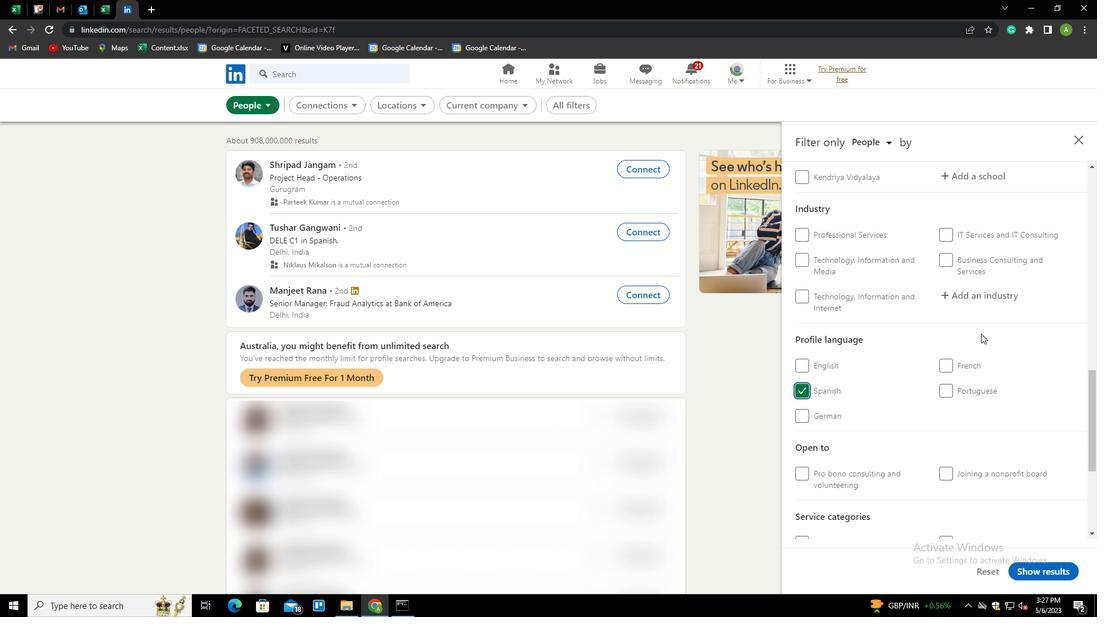 
Action: Mouse scrolled (981, 334) with delta (0, 0)
Screenshot: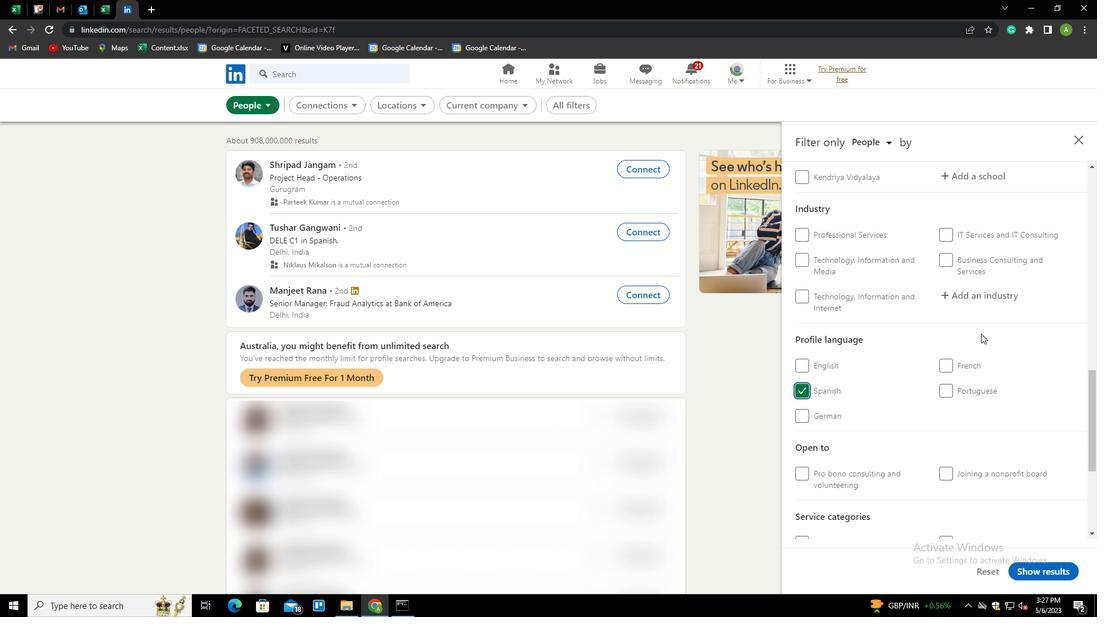 
Action: Mouse scrolled (981, 334) with delta (0, 0)
Screenshot: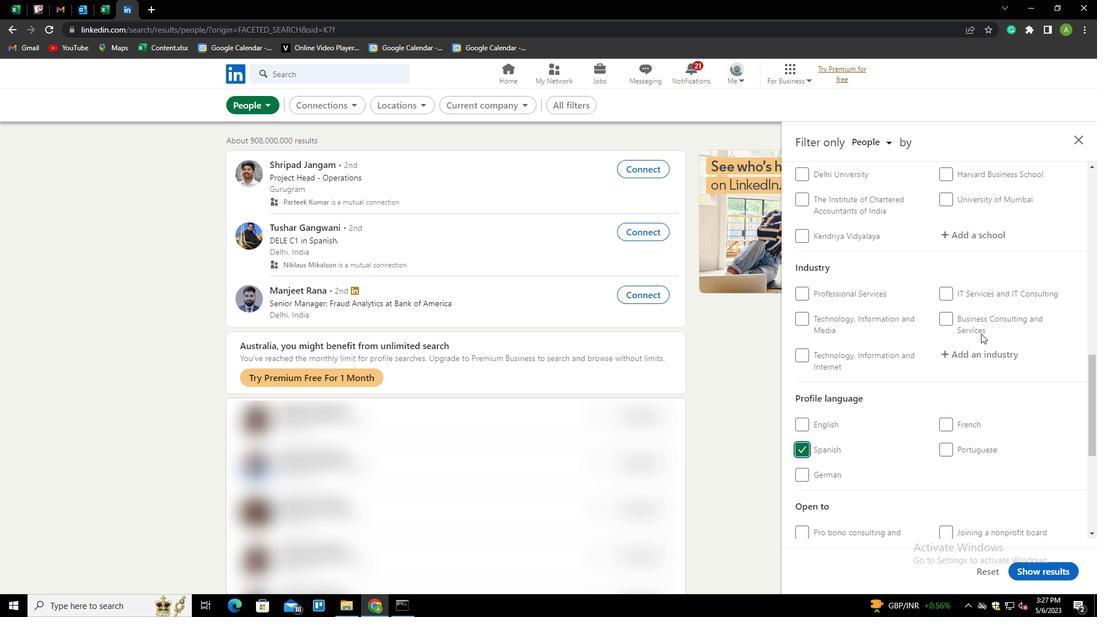 
Action: Mouse scrolled (981, 334) with delta (0, 0)
Screenshot: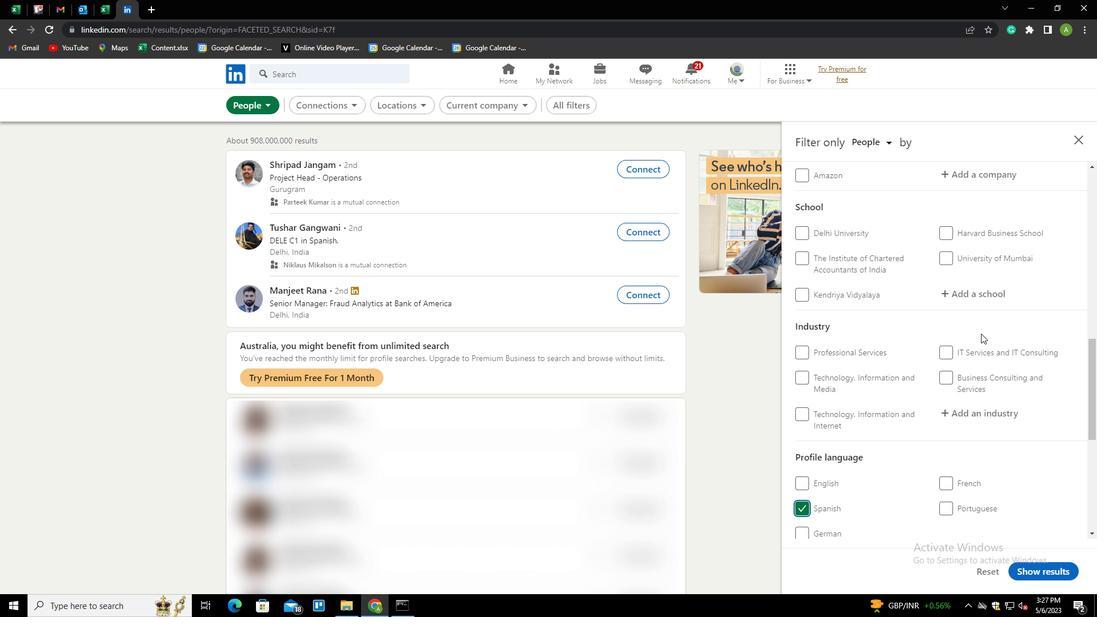 
Action: Mouse scrolled (981, 334) with delta (0, 0)
Screenshot: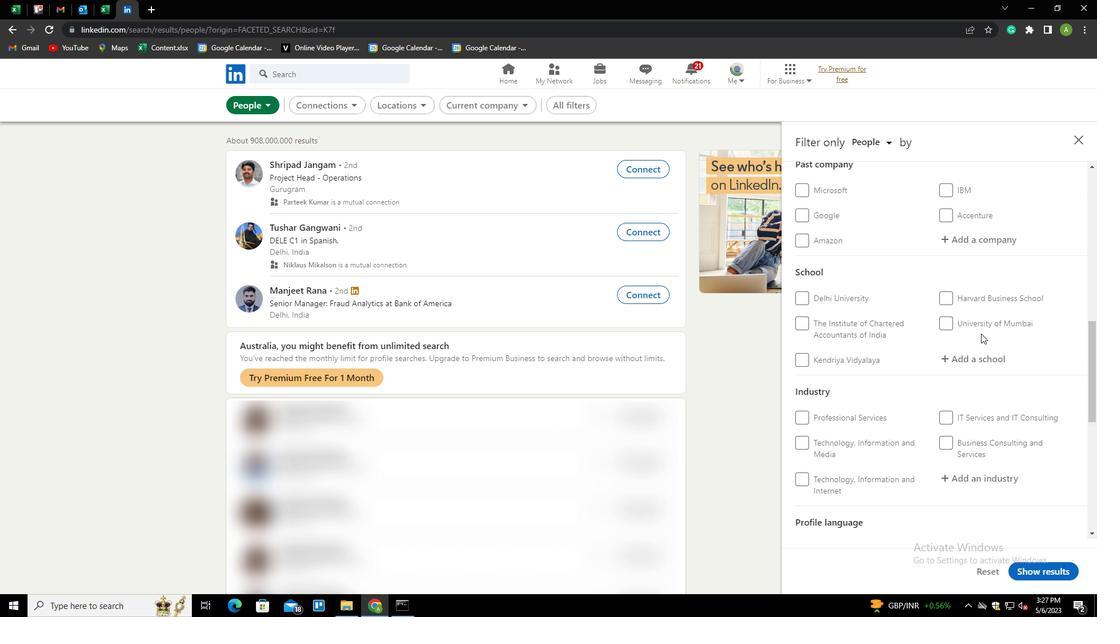 
Action: Mouse scrolled (981, 334) with delta (0, 0)
Screenshot: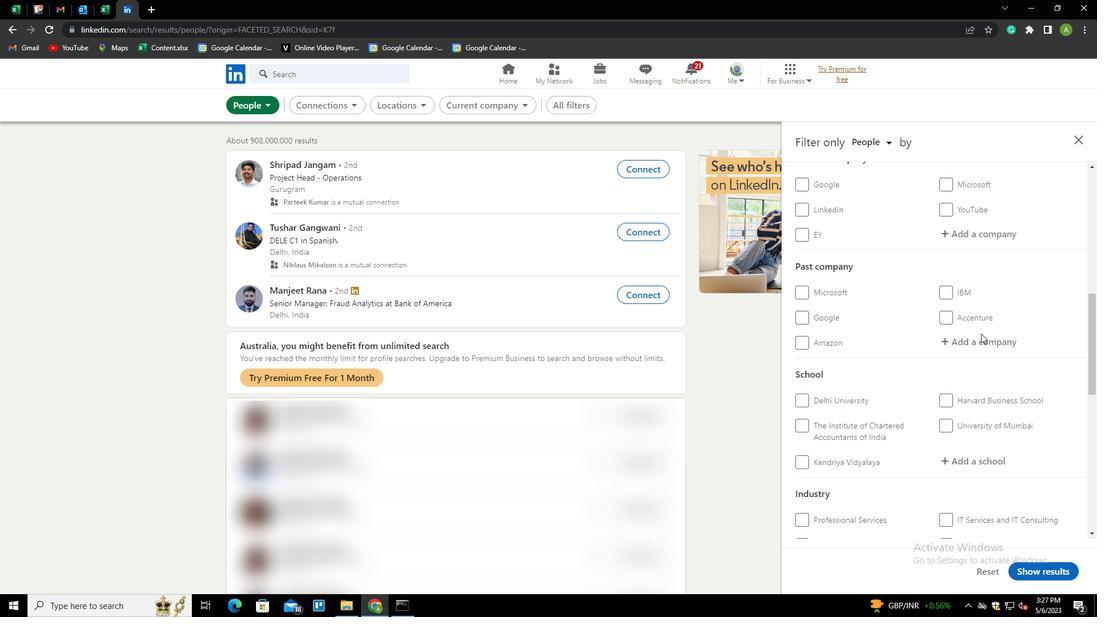 
Action: Mouse moved to (977, 296)
Screenshot: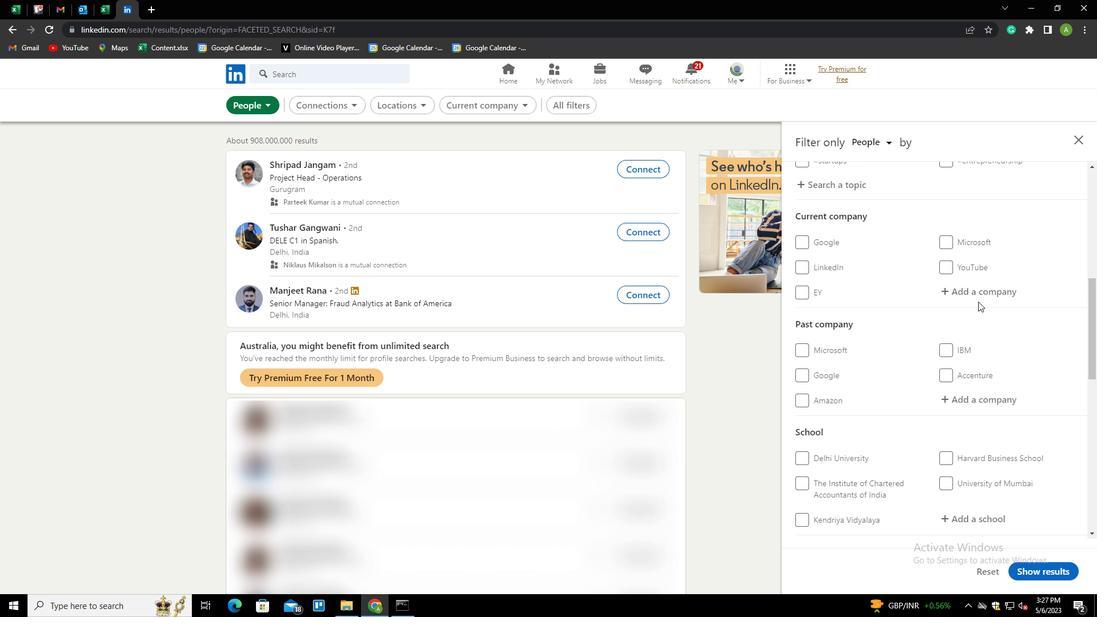 
Action: Mouse pressed left at (977, 296)
Screenshot: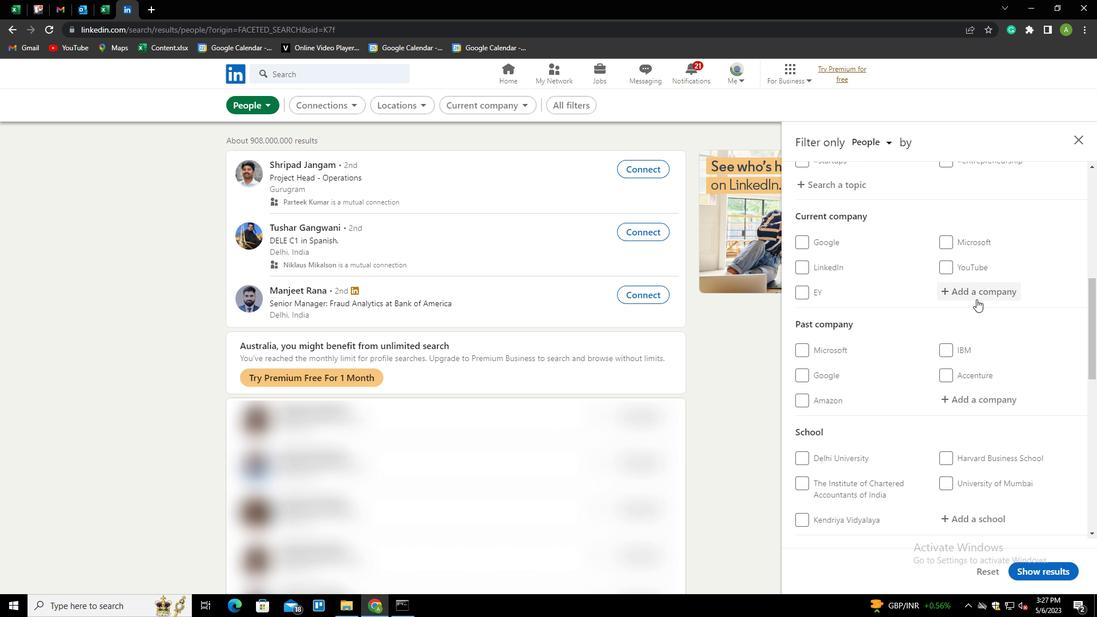 
Action: Key pressed <Key.shift>GRATITUDE<Key.space><Key.shift>INDIA<Key.down><Key.enter>
Screenshot: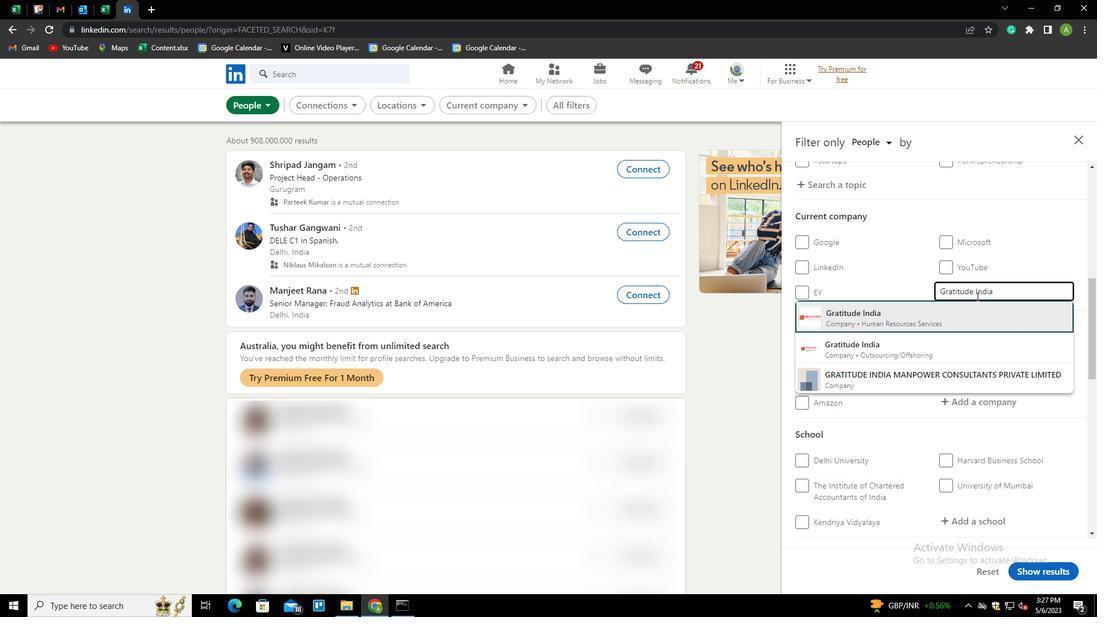 
Action: Mouse scrolled (977, 296) with delta (0, 0)
Screenshot: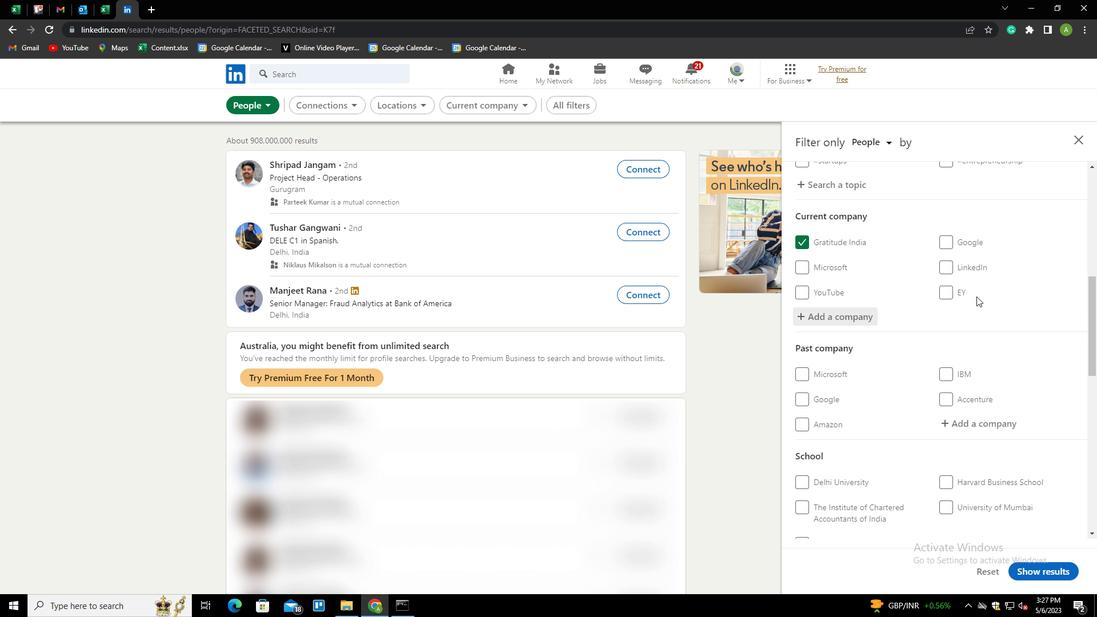 
Action: Mouse moved to (975, 298)
Screenshot: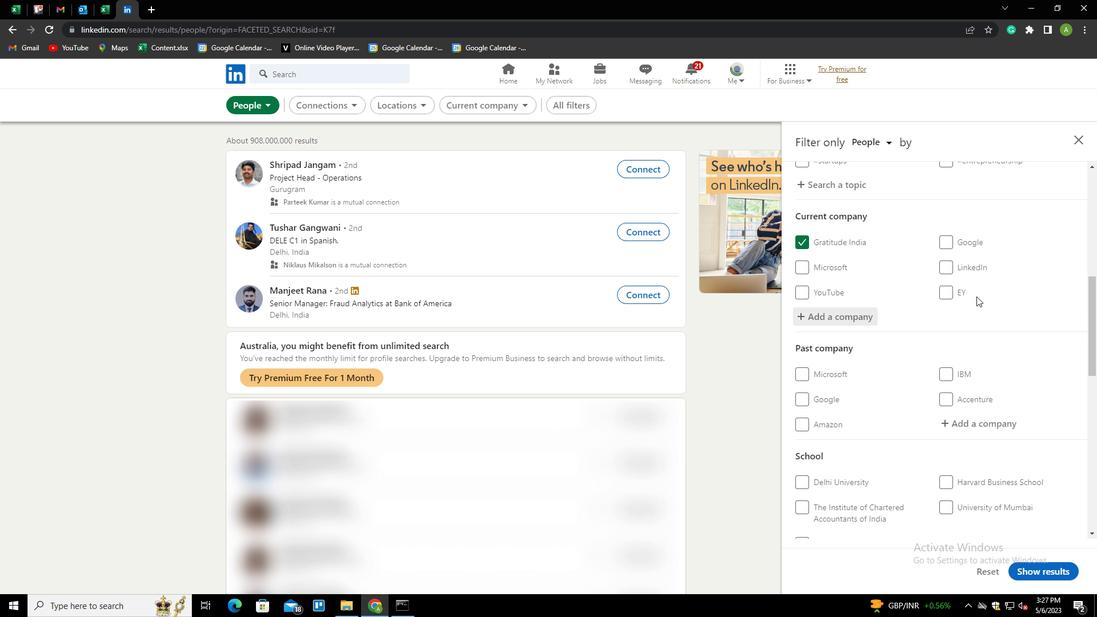 
Action: Mouse scrolled (975, 297) with delta (0, 0)
Screenshot: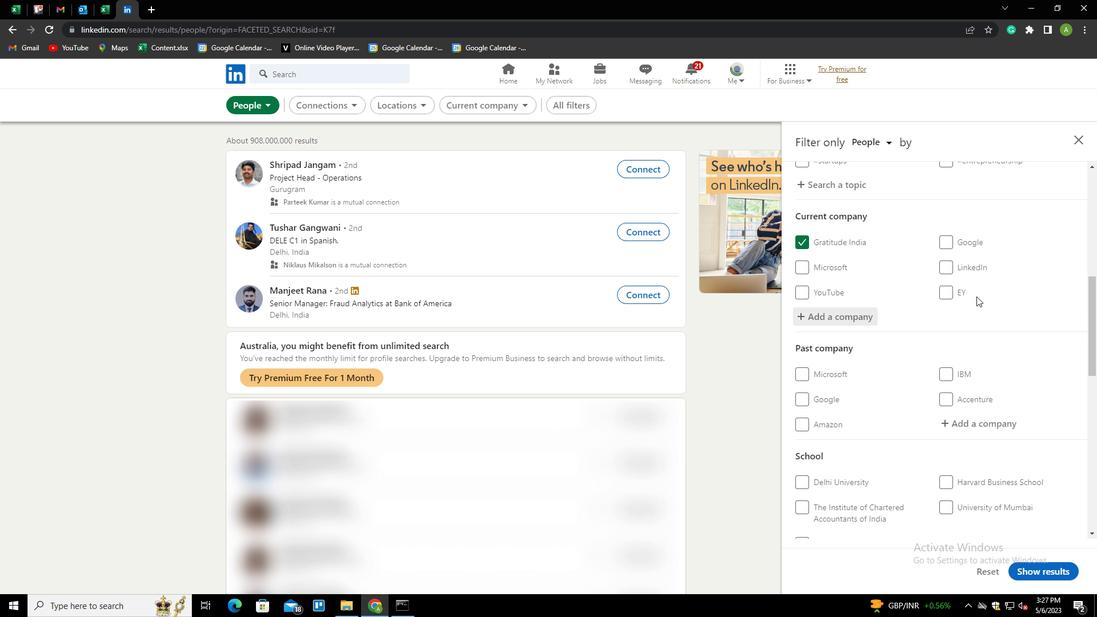 
Action: Mouse moved to (975, 310)
Screenshot: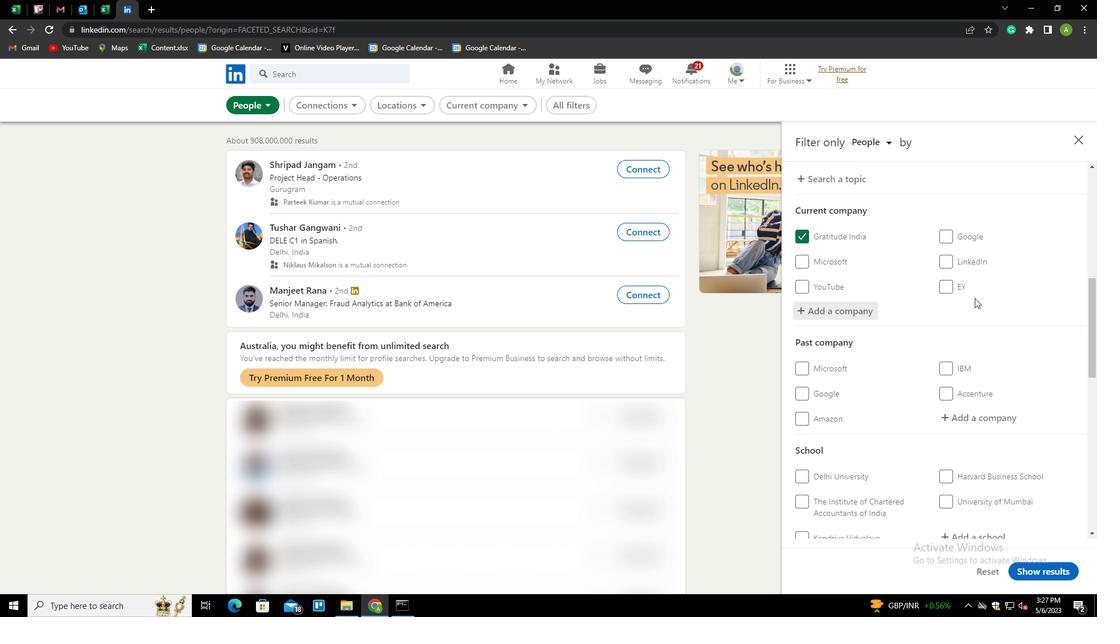 
Action: Mouse scrolled (975, 309) with delta (0, 0)
Screenshot: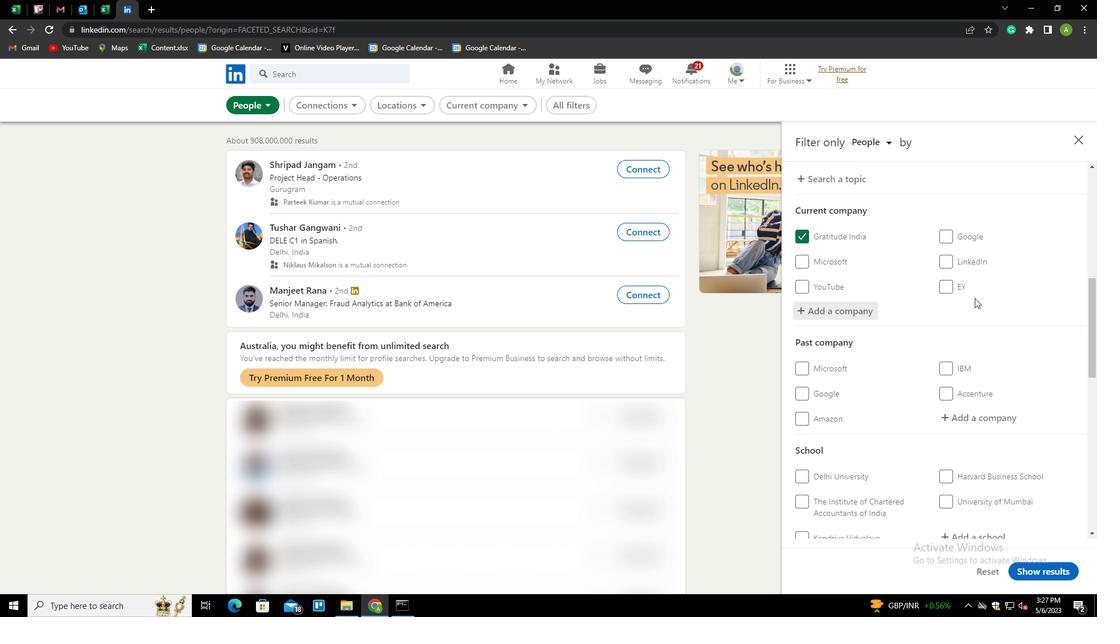 
Action: Mouse moved to (975, 310)
Screenshot: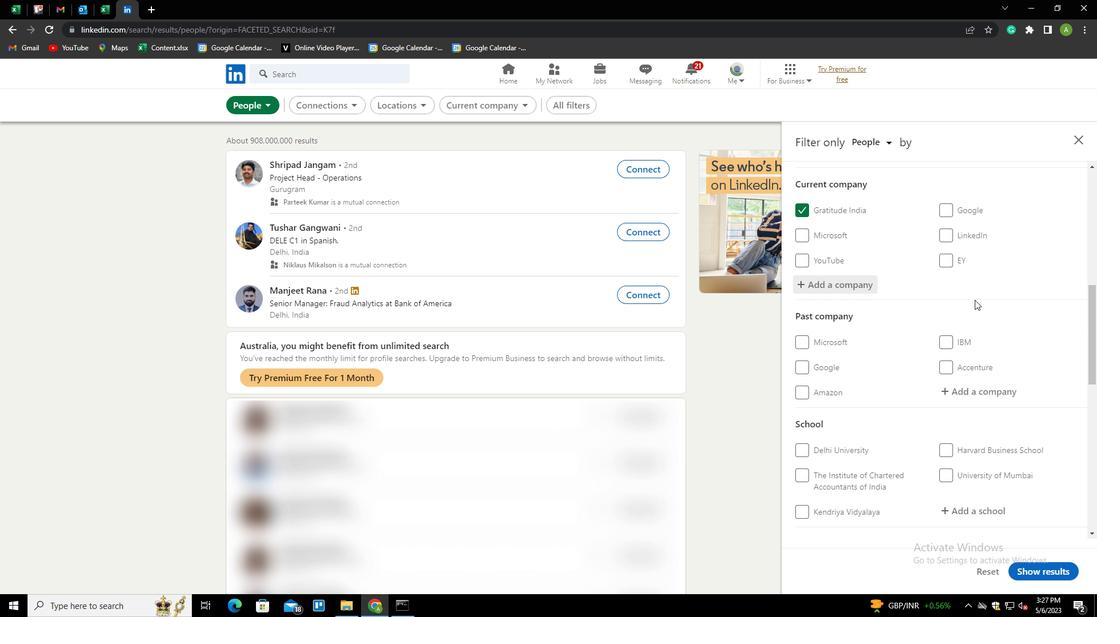 
Action: Mouse scrolled (975, 310) with delta (0, 0)
Screenshot: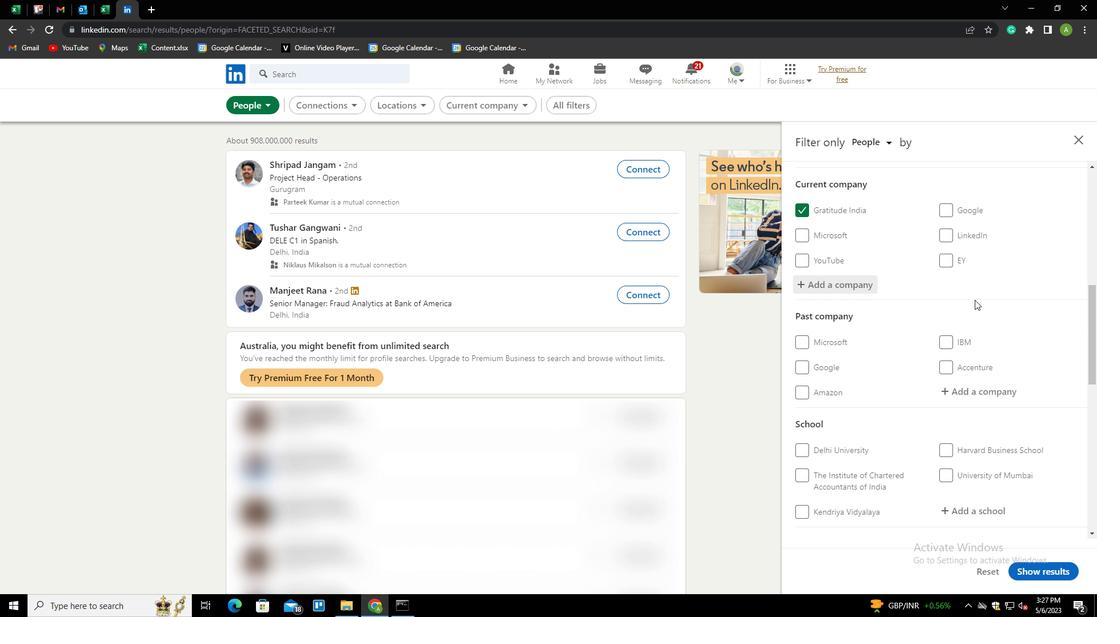 
Action: Mouse moved to (975, 312)
Screenshot: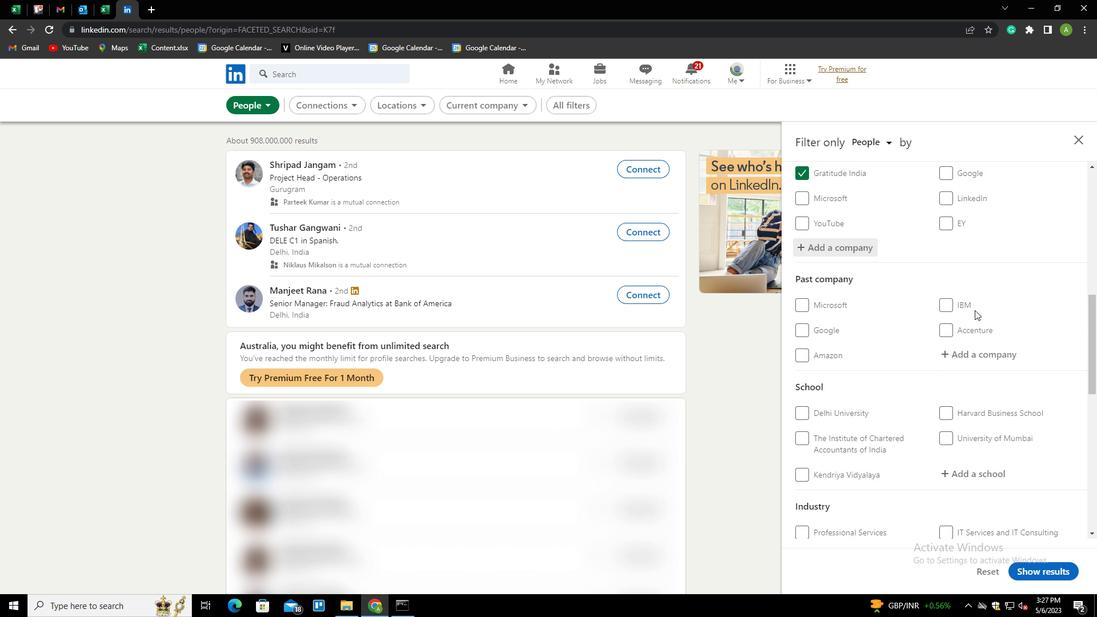 
Action: Mouse scrolled (975, 311) with delta (0, 0)
Screenshot: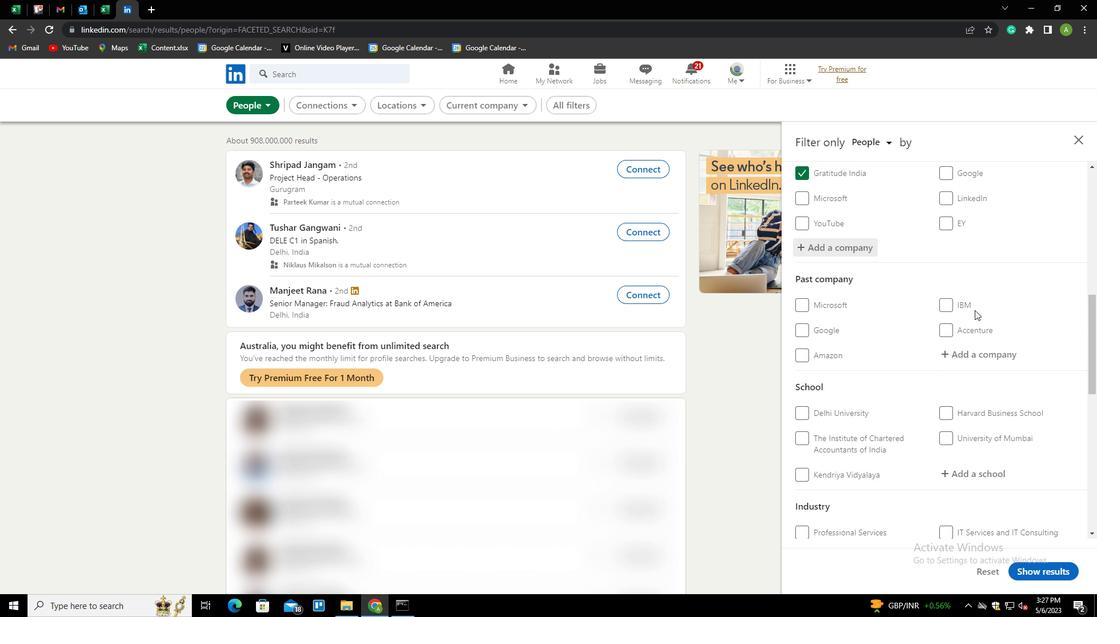 
Action: Mouse moved to (977, 257)
Screenshot: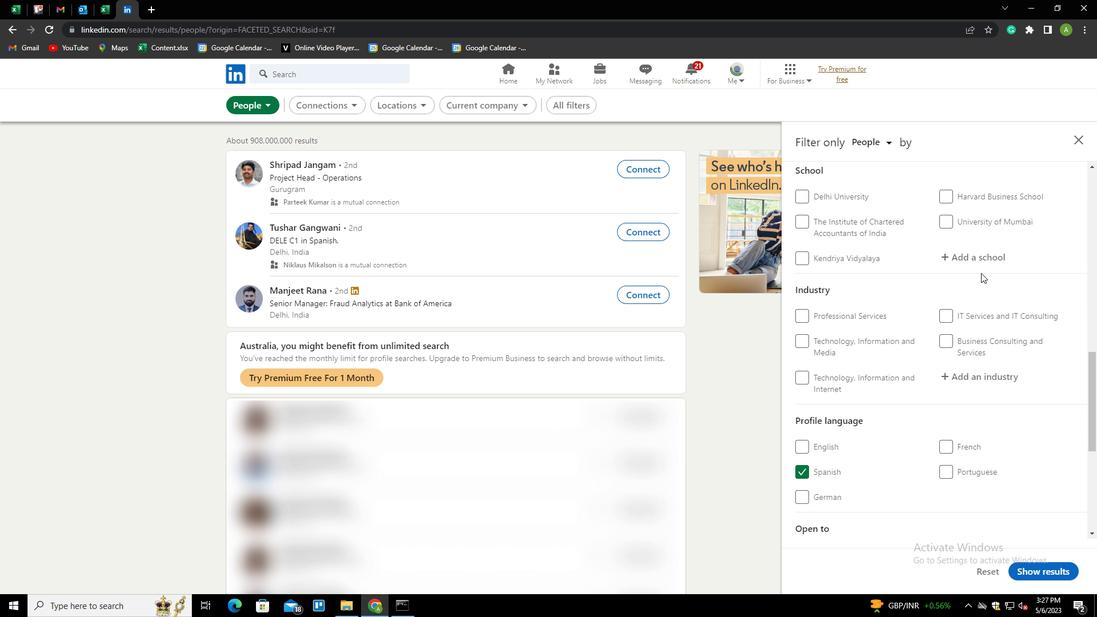 
Action: Mouse pressed left at (977, 257)
Screenshot: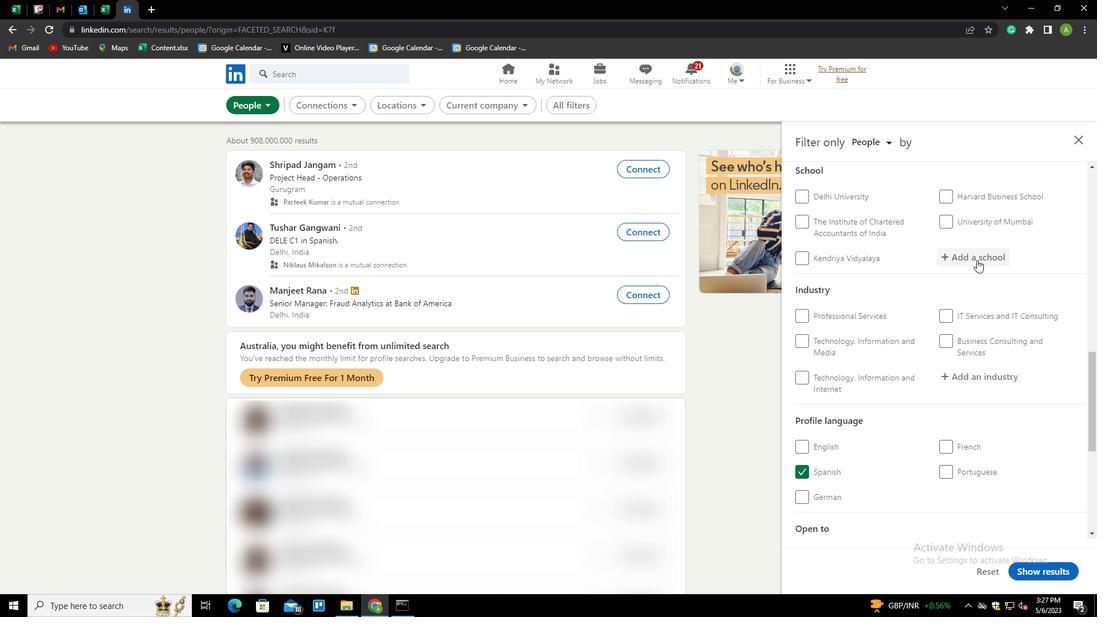 
Action: Mouse moved to (975, 257)
Screenshot: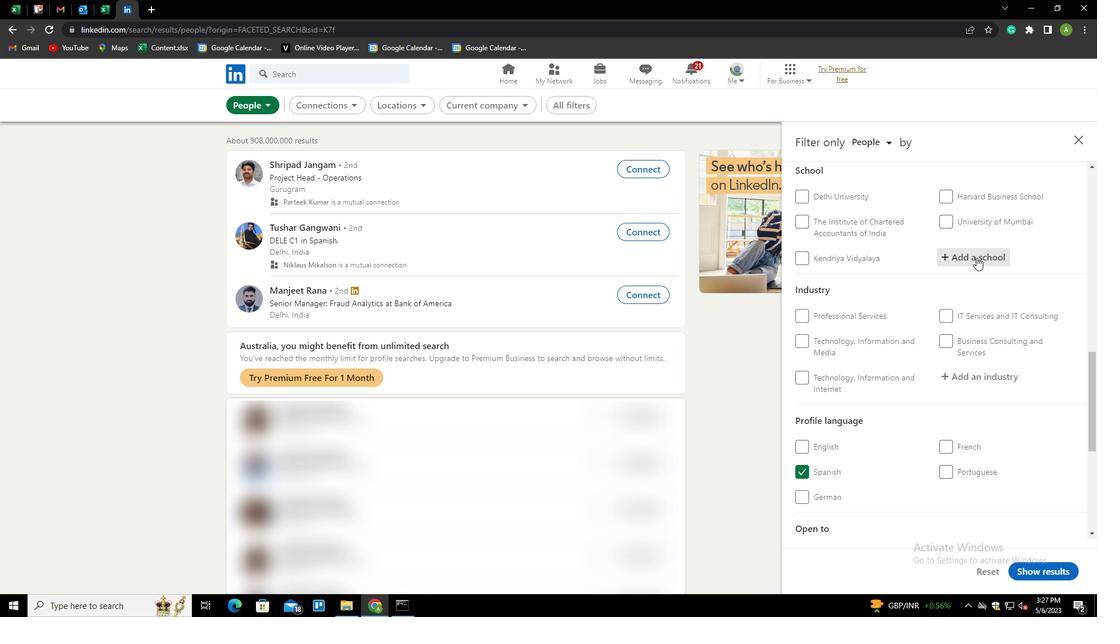 
Action: Key pressed <Key.shift><Key.shift><Key.shift><Key.shift><Key.shift><Key.shift><Key.shift><Key.shift><Key.shift>GOVERNMENT<Key.shift><Key.space><Key.shift>ENGINEERIG<Key.backspace>NG<Key.space><Key.shift>COLLEGE<Key.space><Key.shift><Key.shift>(GEC<Key.down><Key.down><Key.enter>
Screenshot: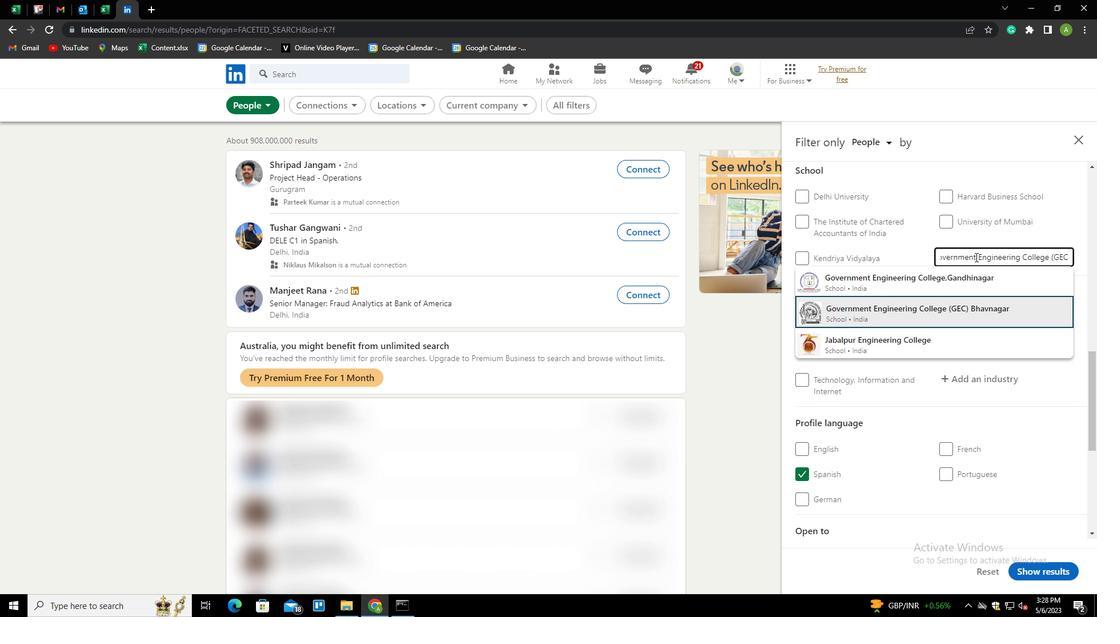 
Action: Mouse moved to (975, 256)
Screenshot: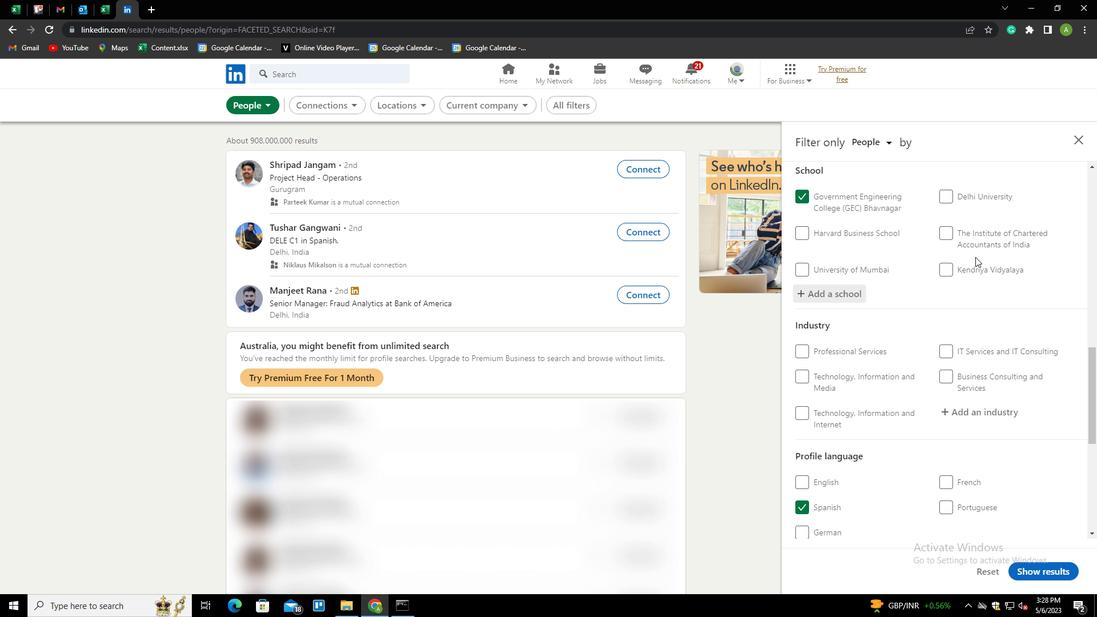 
Action: Mouse scrolled (975, 256) with delta (0, 0)
Screenshot: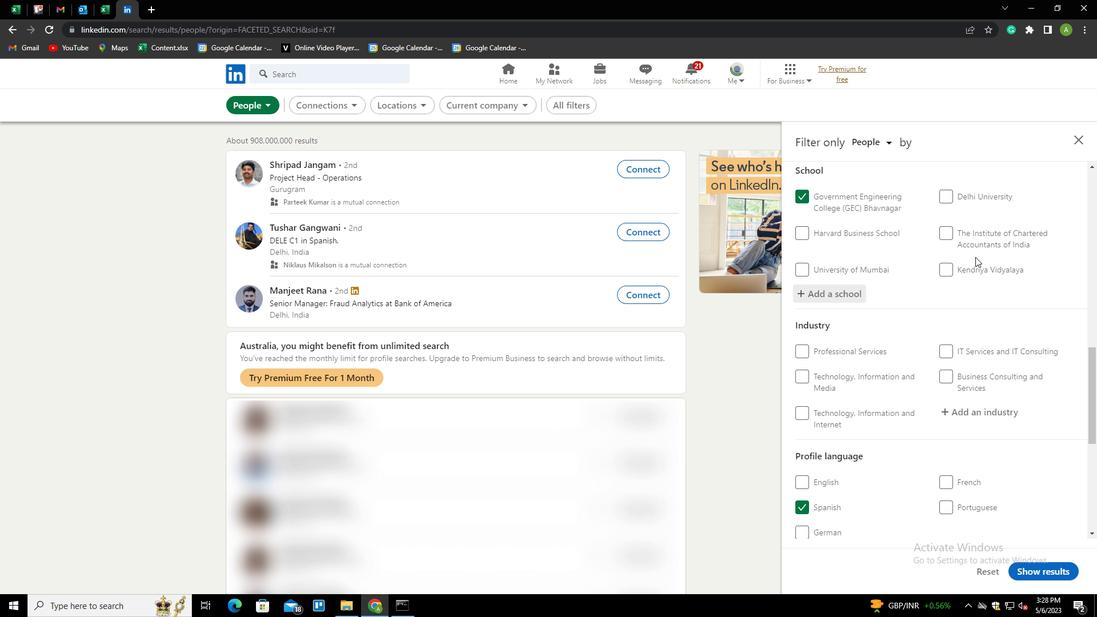 
Action: Mouse moved to (974, 257)
Screenshot: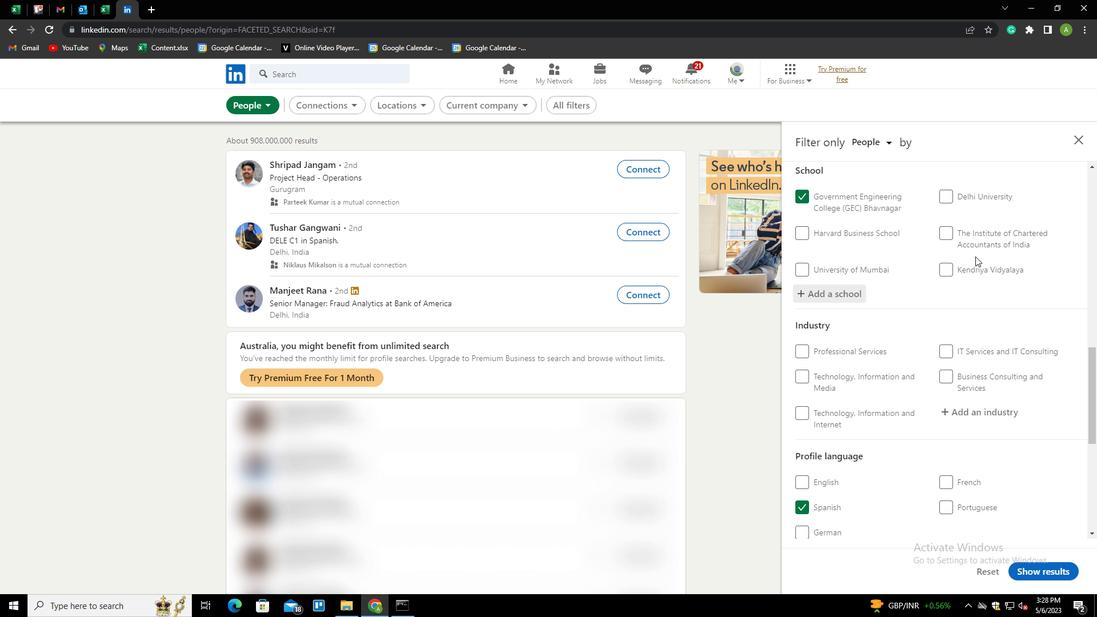 
Action: Mouse scrolled (974, 257) with delta (0, 0)
Screenshot: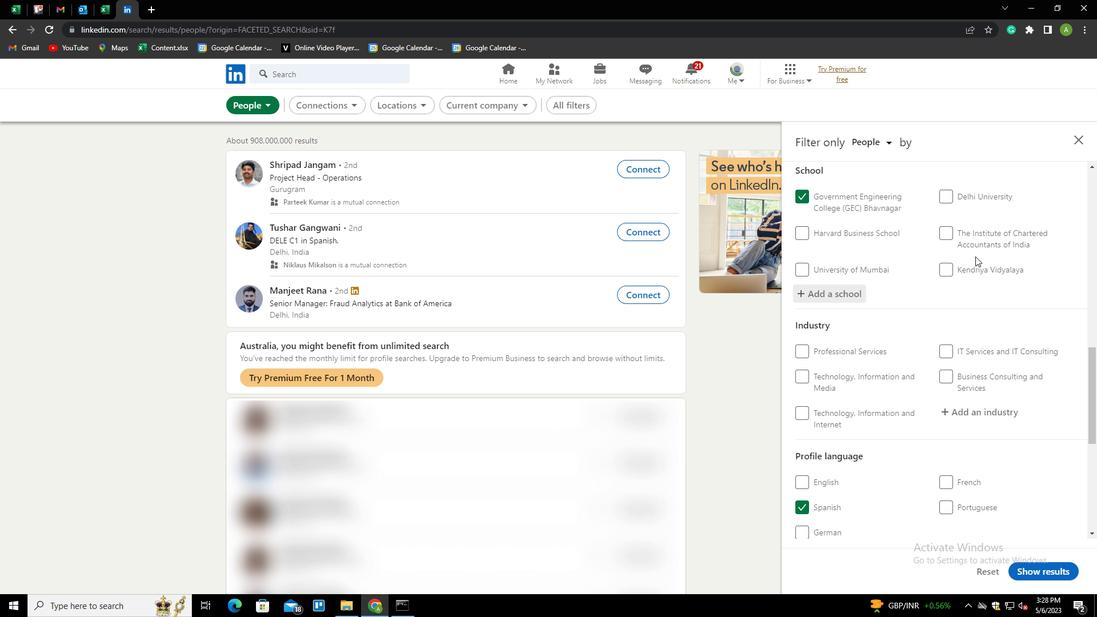 
Action: Mouse scrolled (974, 257) with delta (0, 0)
Screenshot: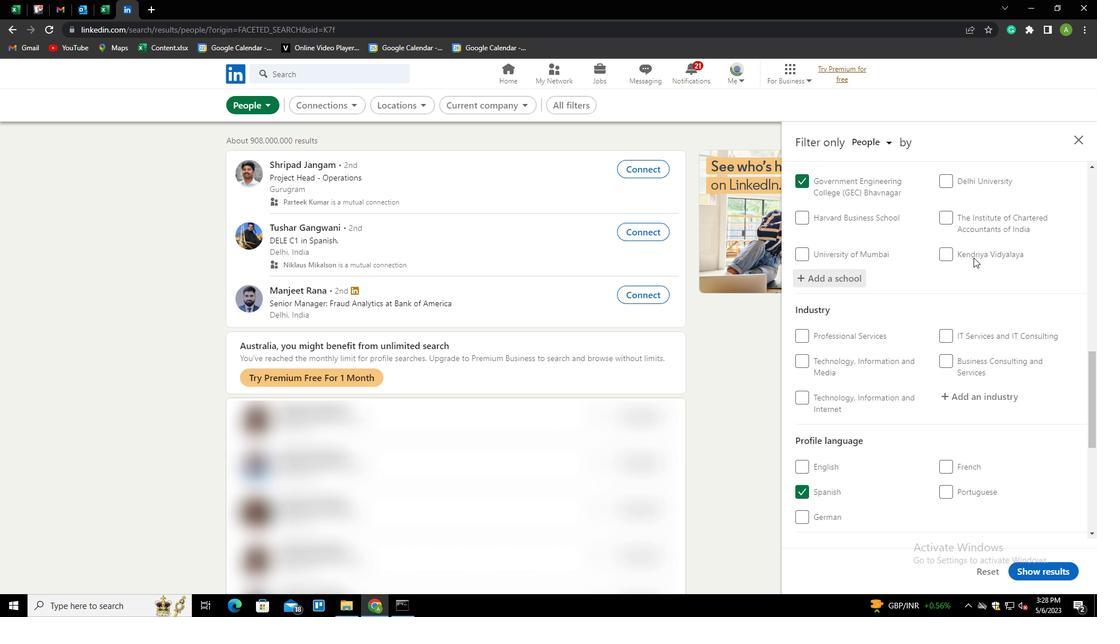 
Action: Mouse moved to (969, 240)
Screenshot: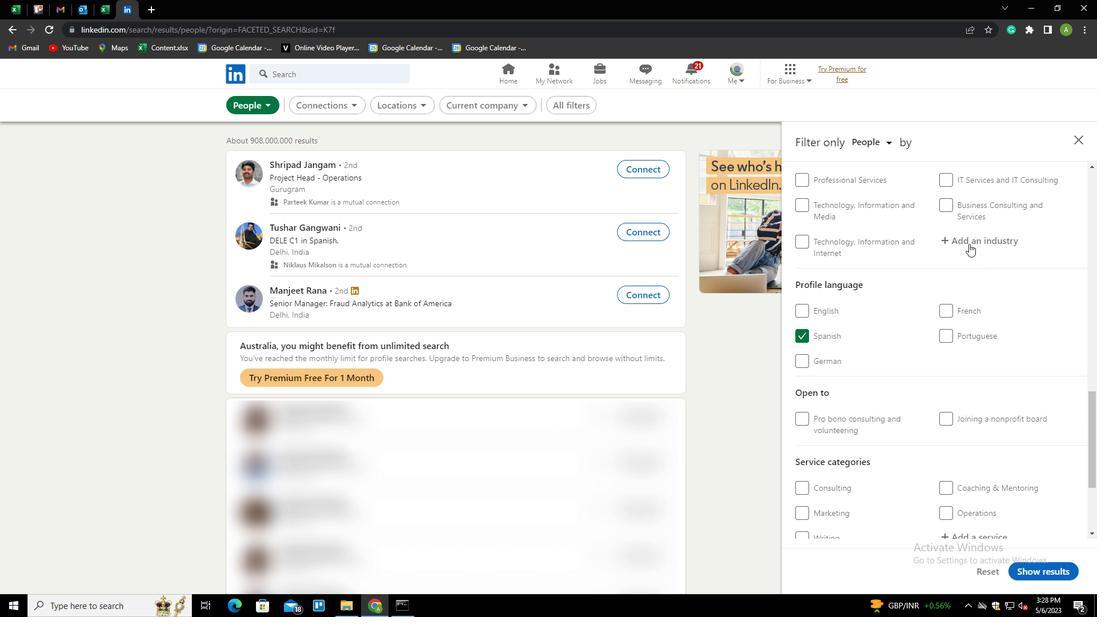 
Action: Mouse pressed left at (969, 240)
Screenshot: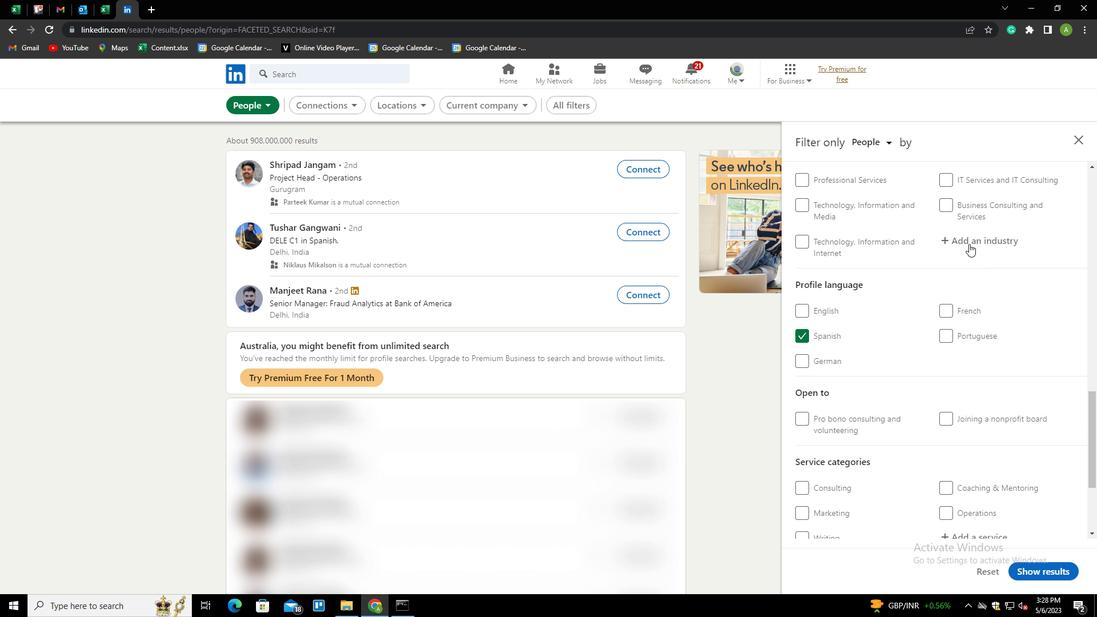 
Action: Mouse moved to (977, 234)
Screenshot: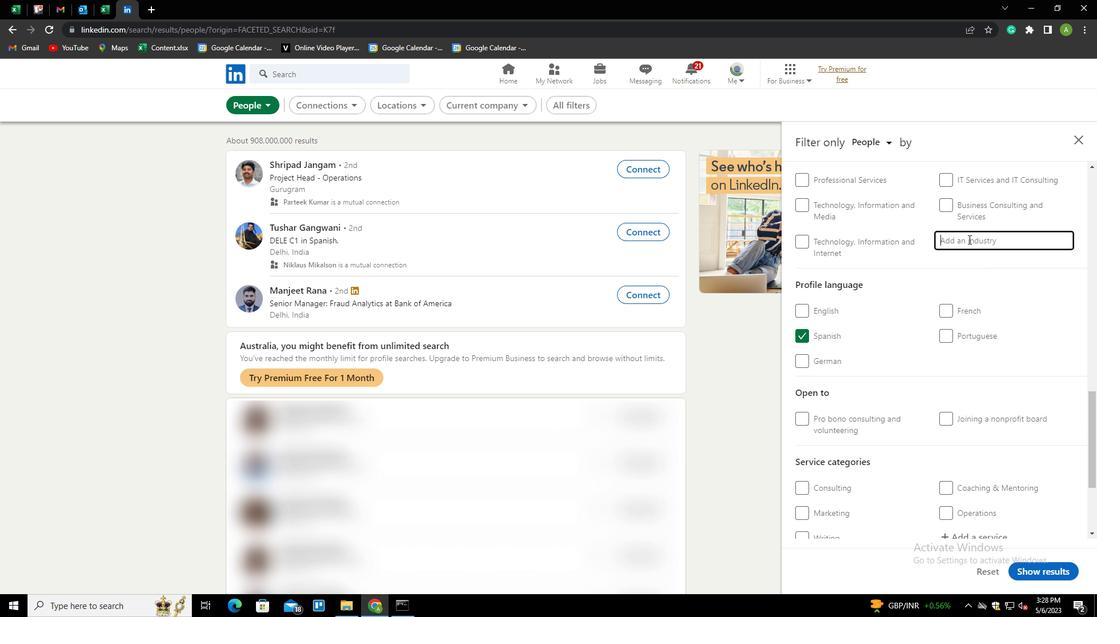 
Action: Key pressed <Key.shift><Key.shift><Key.shift><Key.shift><Key.shift><Key.shift><Key.shift><Key.shift><Key.shift><Key.shift><Key.shift><Key.shift><Key.shift><Key.shift><Key.shift><Key.shift><Key.shift><Key.shift><Key.shift><Key.shift><Key.shift><Key.shift><Key.shift><Key.shift><Key.shift><Key.shift><Key.shift><Key.shift><Key.shift><Key.shift><Key.shift><Key.shift><Key.shift><Key.shift>LIME<Key.space>AND<Key.space><Key.shift>GYPSUM
Screenshot: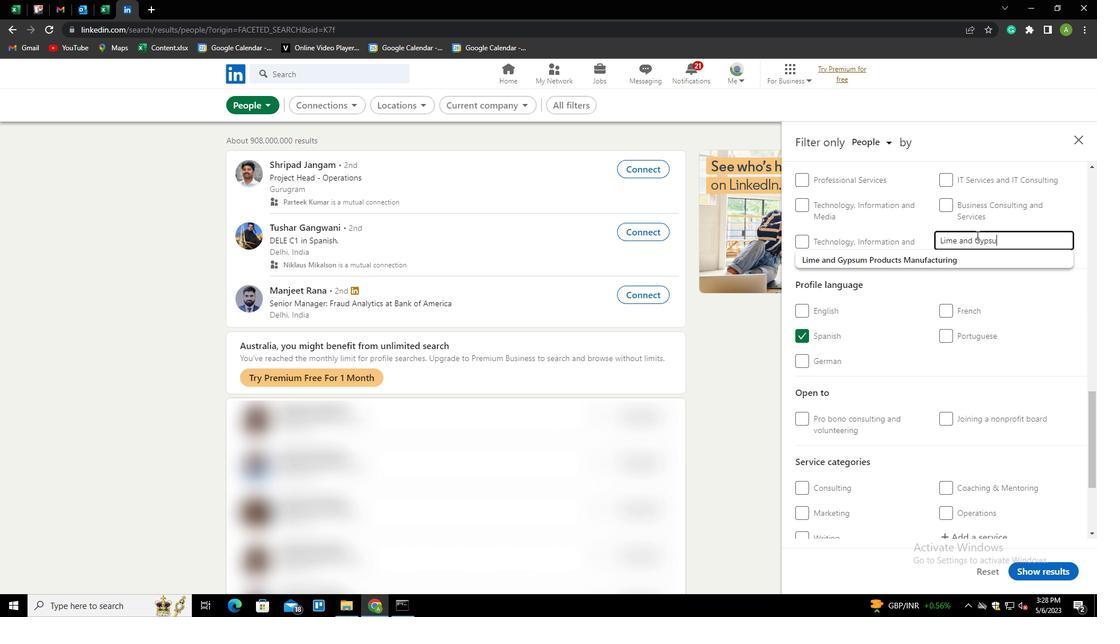 
Action: Mouse moved to (978, 234)
Screenshot: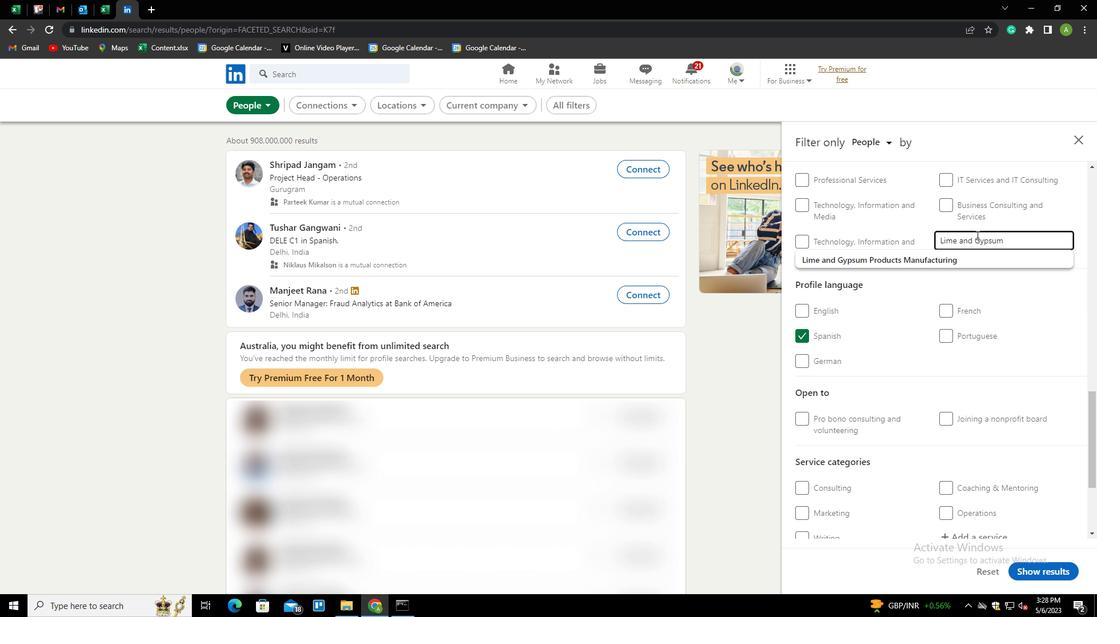 
Action: Key pressed <Key.down>
Screenshot: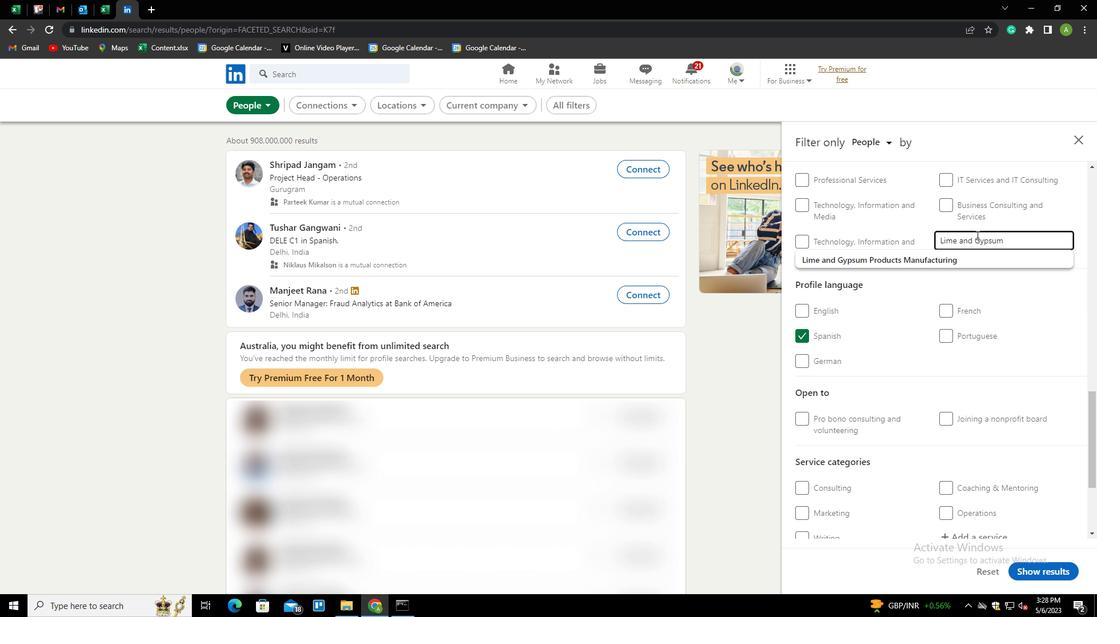 
Action: Mouse moved to (979, 234)
Screenshot: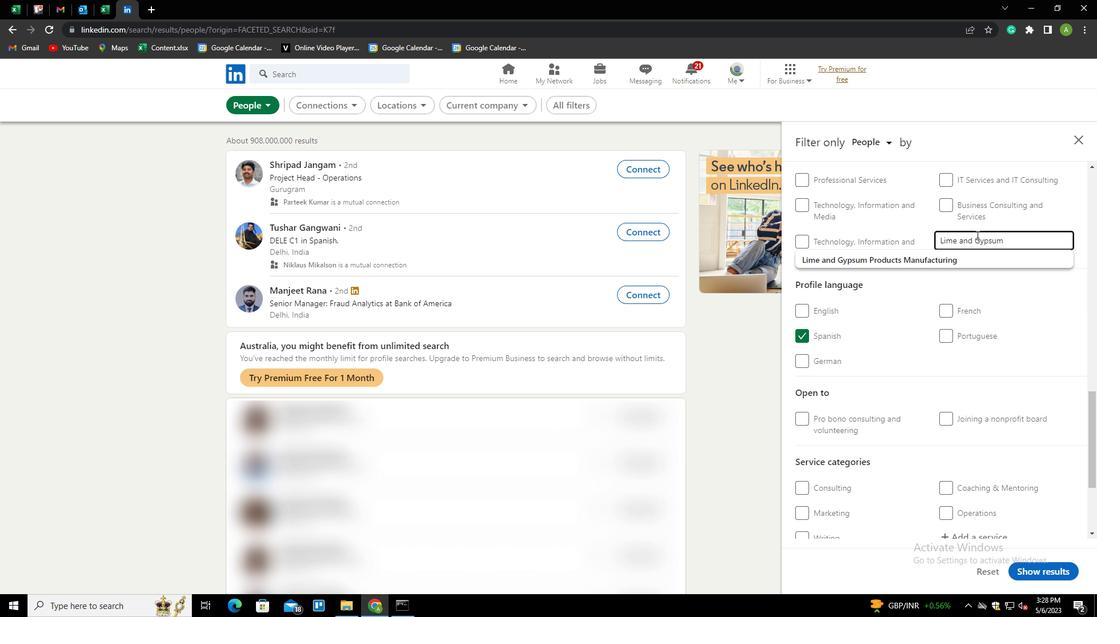 
Action: Key pressed <Key.enter>
Screenshot: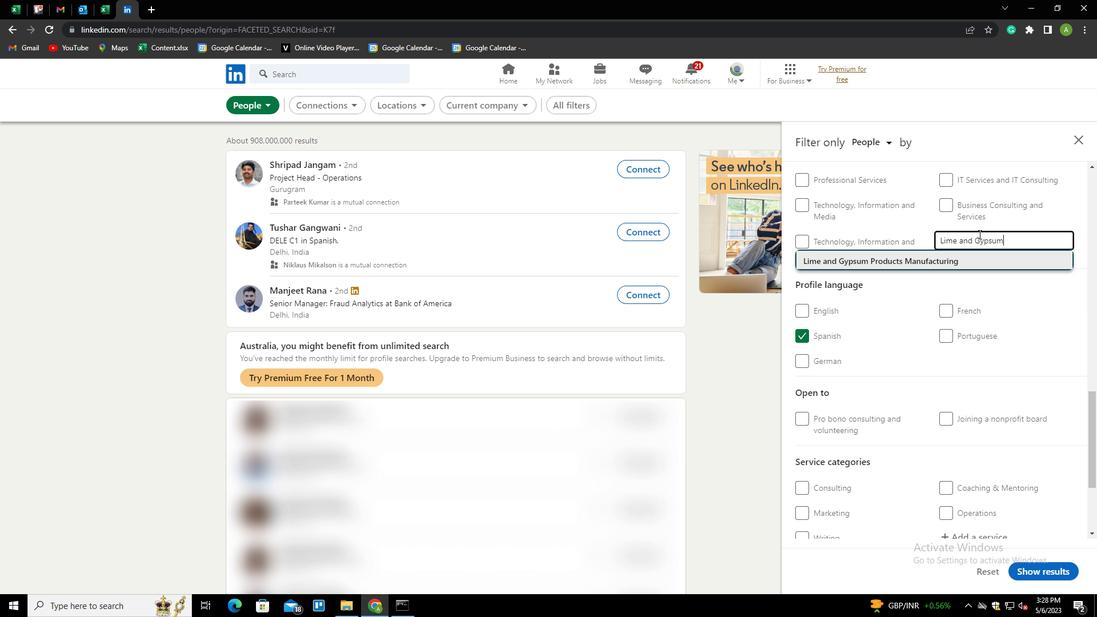 
Action: Mouse moved to (958, 257)
Screenshot: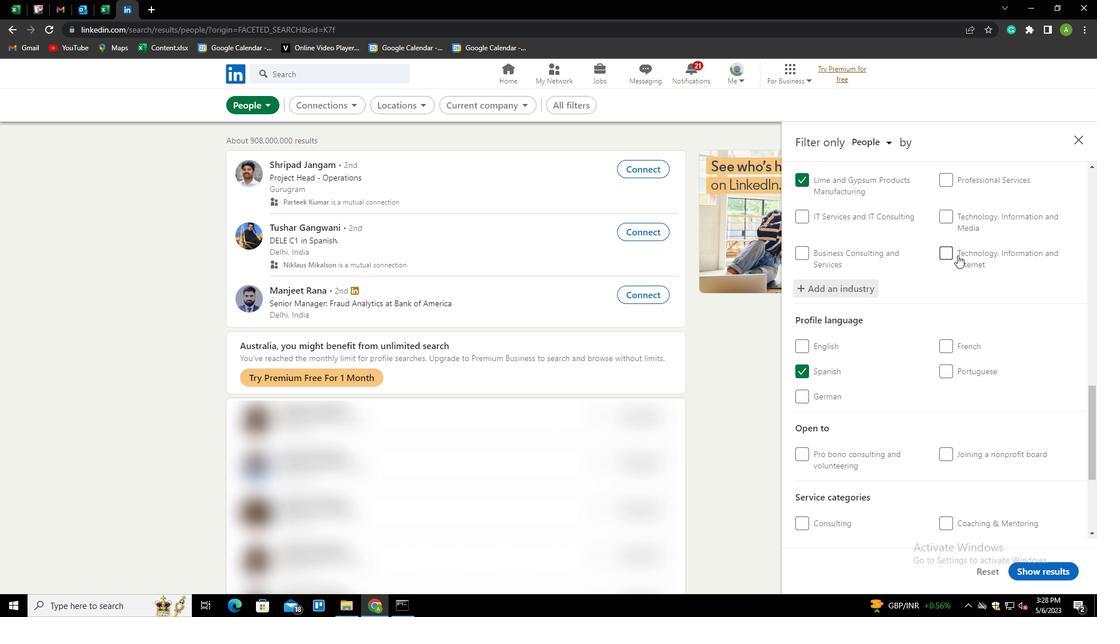 
Action: Mouse scrolled (958, 256) with delta (0, 0)
Screenshot: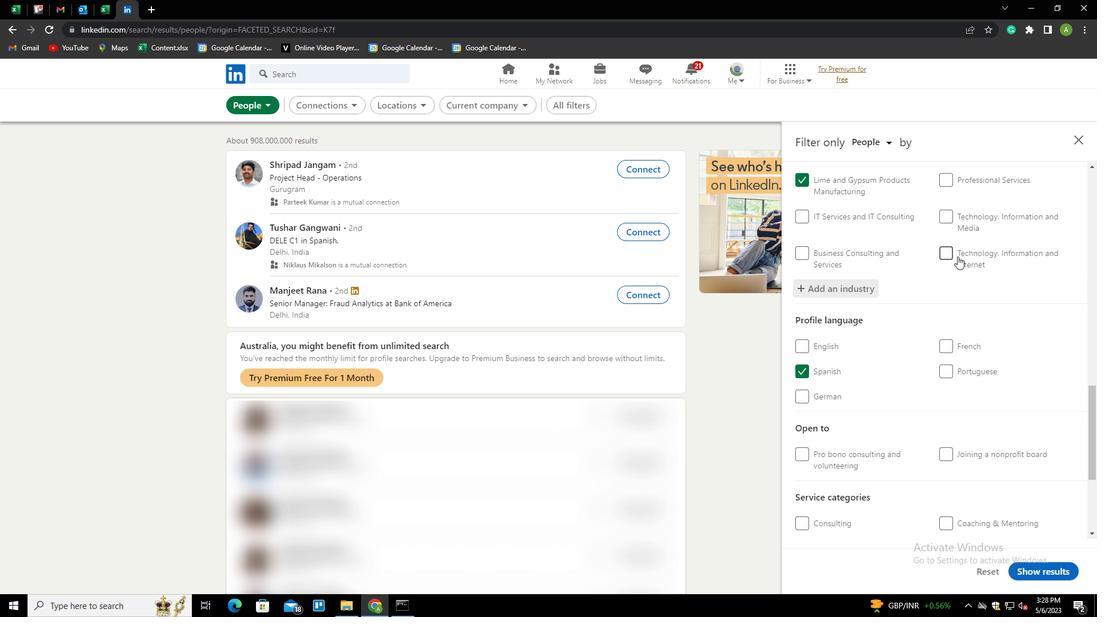 
Action: Mouse moved to (960, 260)
Screenshot: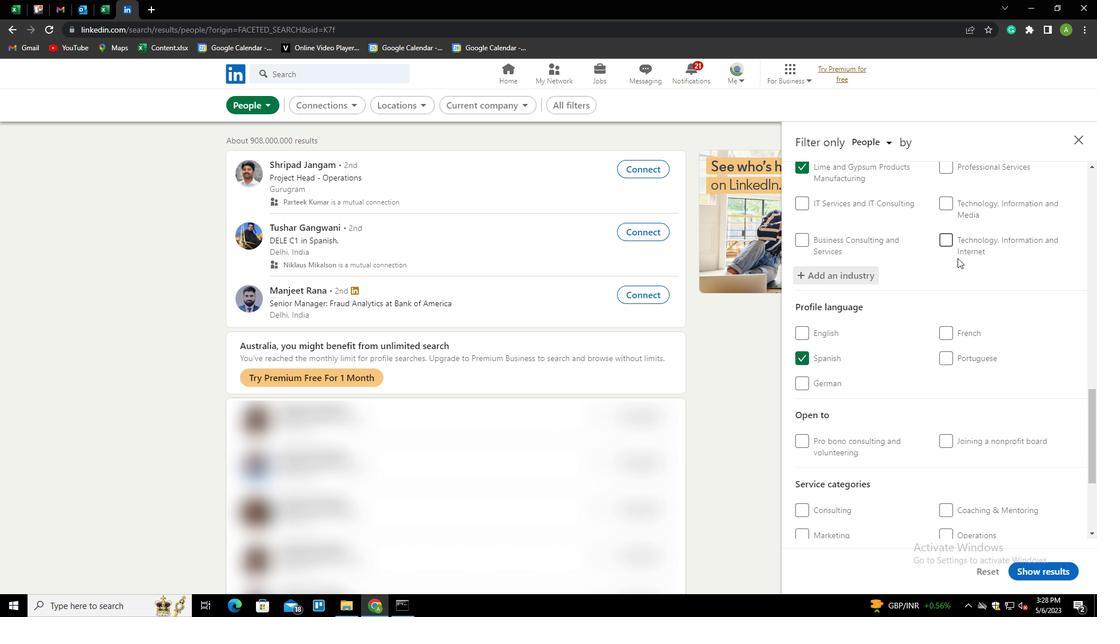 
Action: Mouse scrolled (960, 259) with delta (0, 0)
Screenshot: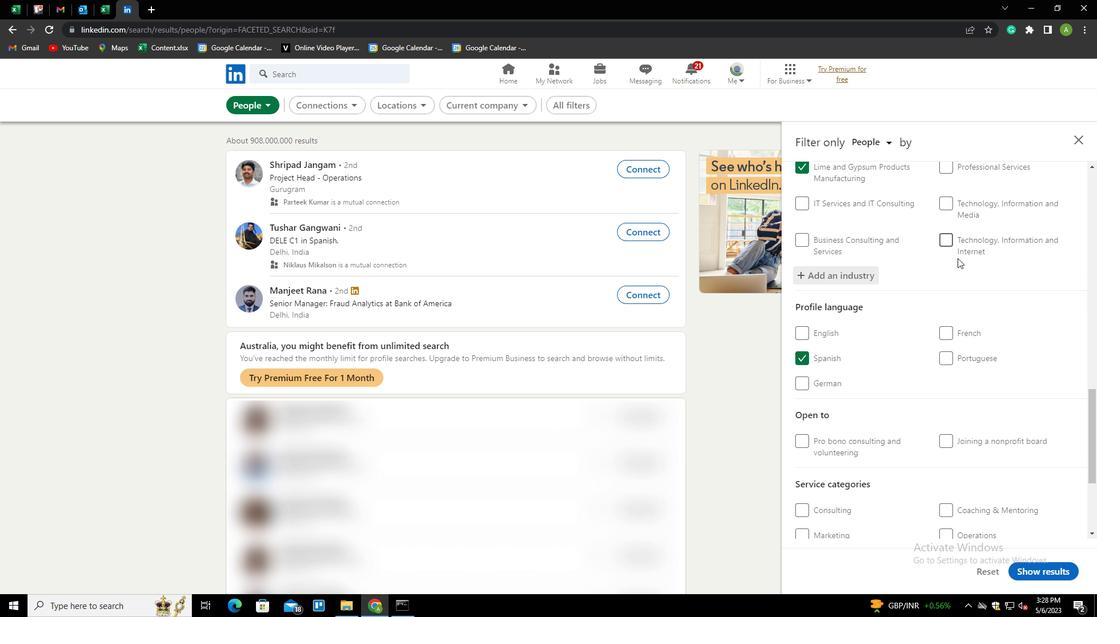 
Action: Mouse moved to (964, 262)
Screenshot: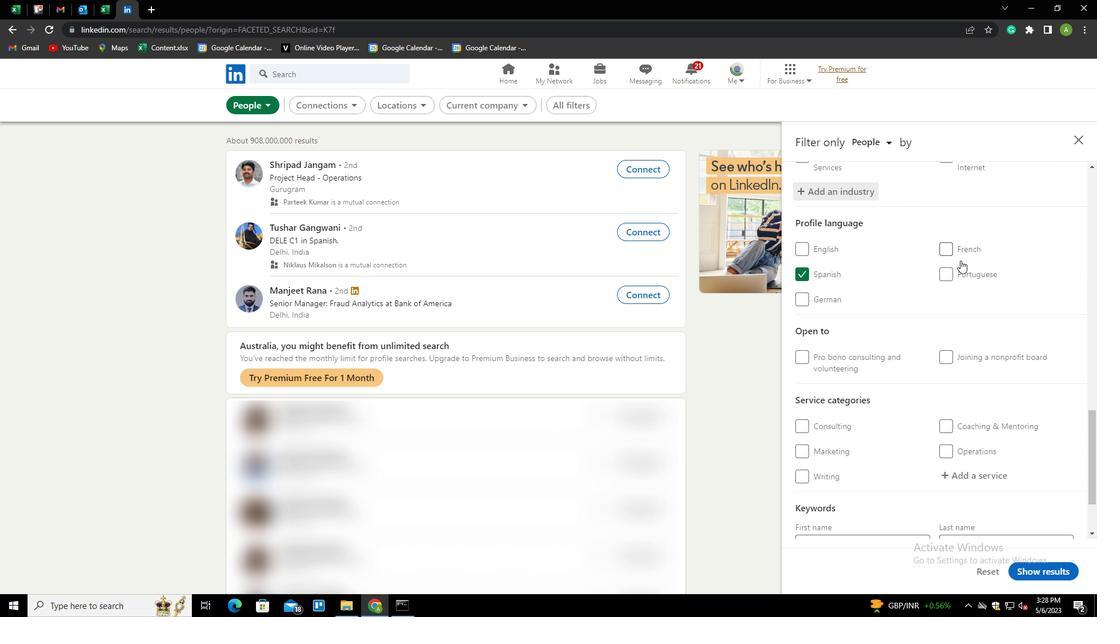 
Action: Mouse scrolled (964, 261) with delta (0, 0)
Screenshot: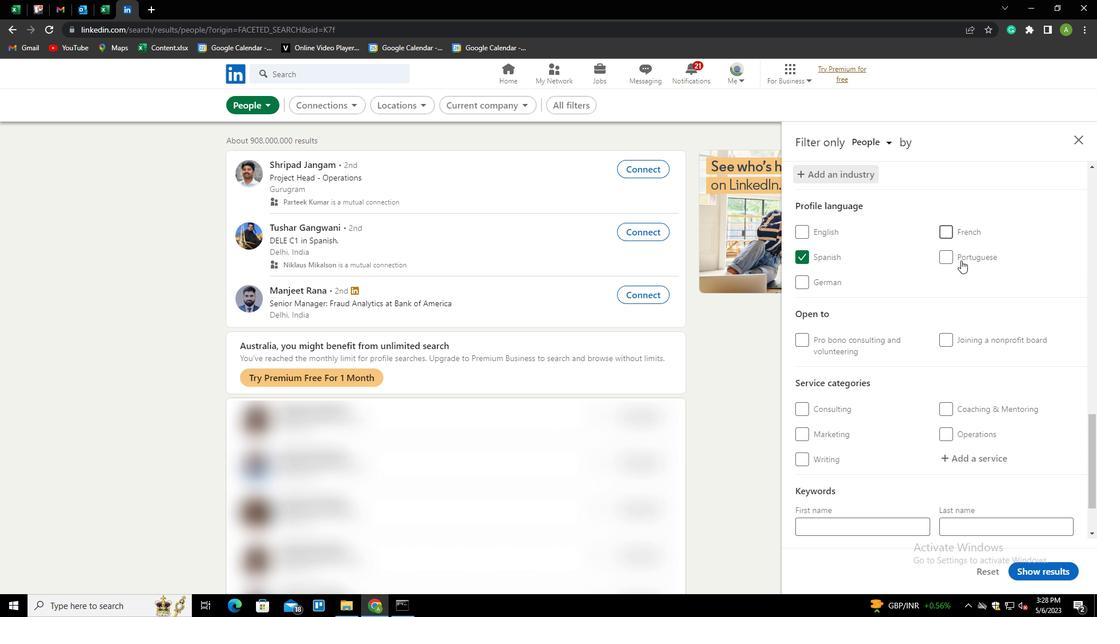 
Action: Mouse scrolled (964, 261) with delta (0, 0)
Screenshot: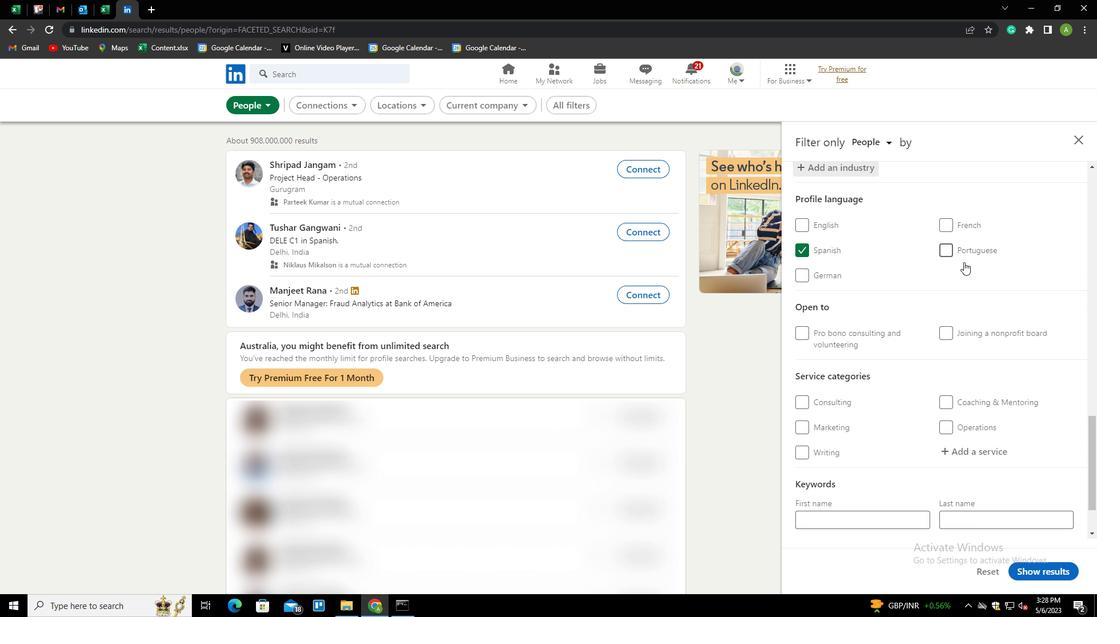 
Action: Mouse scrolled (964, 261) with delta (0, 0)
Screenshot: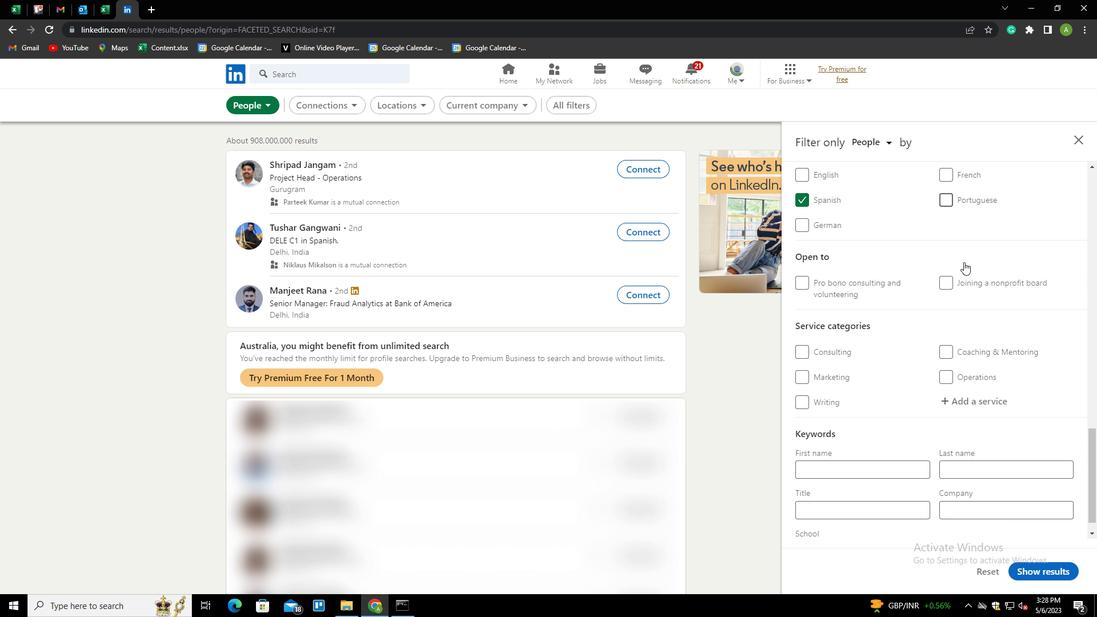 
Action: Mouse scrolled (964, 261) with delta (0, 0)
Screenshot: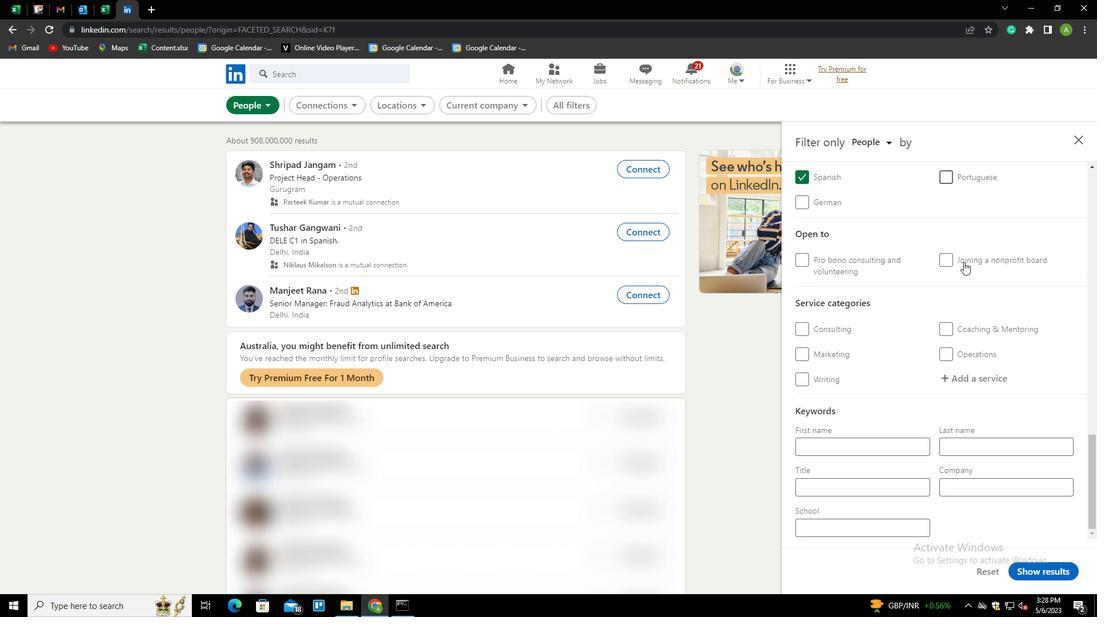 
Action: Mouse moved to (969, 377)
Screenshot: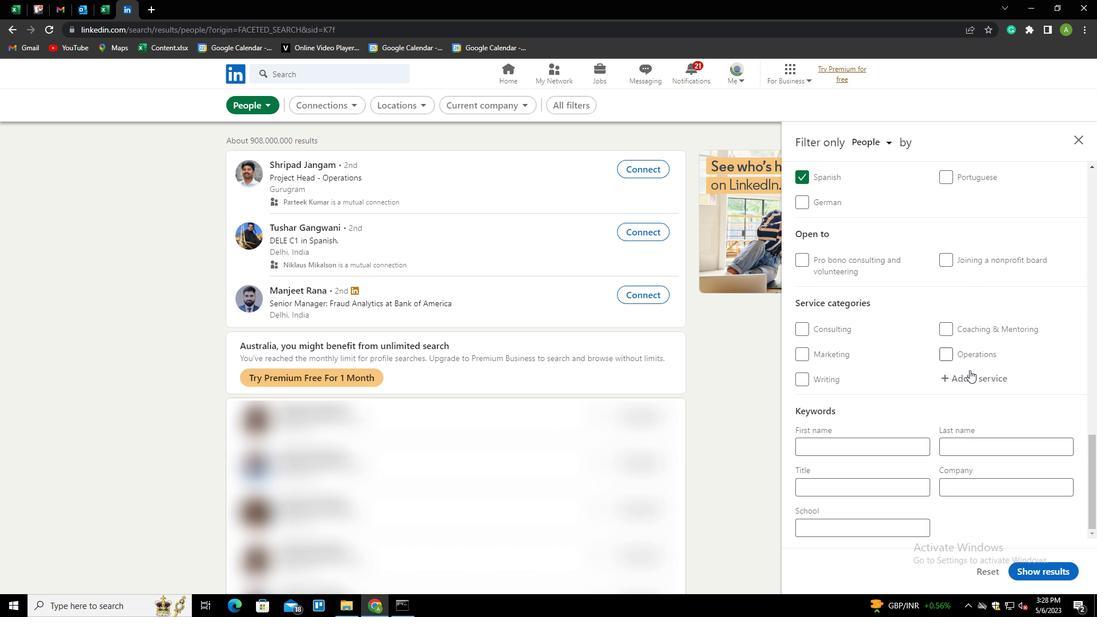 
Action: Mouse pressed left at (969, 377)
Screenshot: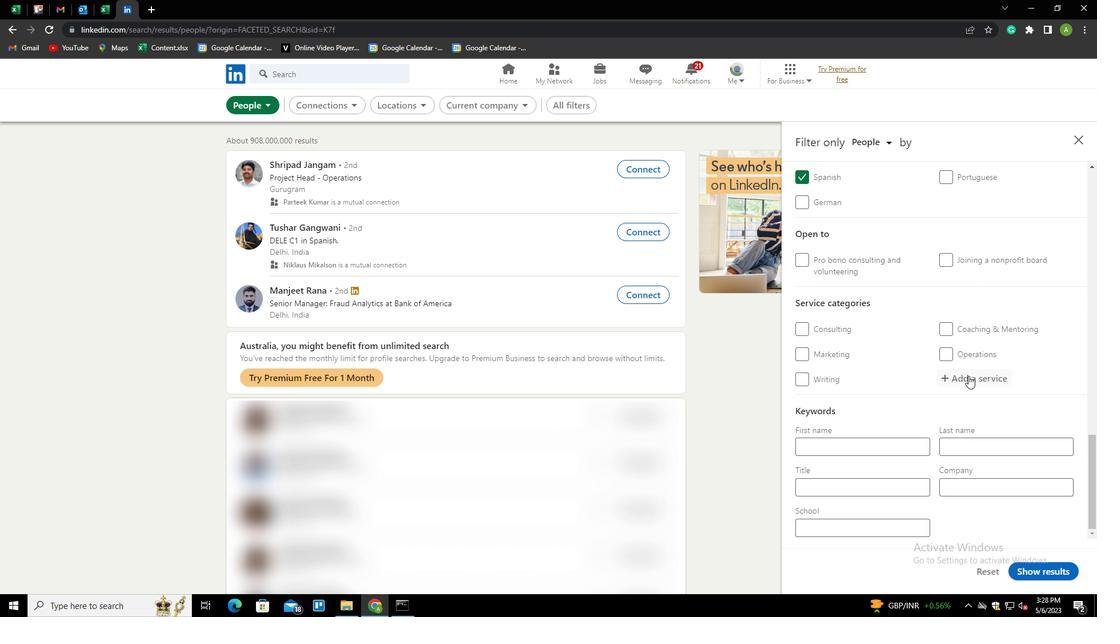 
Action: Mouse moved to (1022, 333)
Screenshot: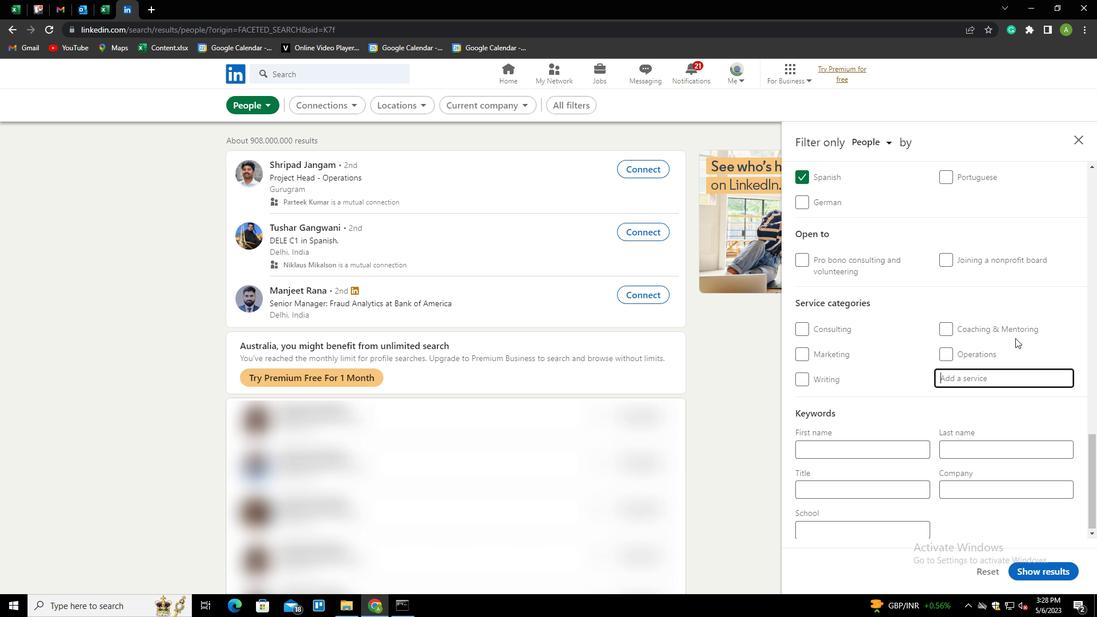 
Action: Key pressed <Key.shift><Key.shift><Key.shift><Key.shift><Key.shift><Key.shift><Key.shift><Key.shift><Key.shift><Key.shift><Key.shift><Key.shift><Key.shift><Key.shift><Key.shift><Key.shift><Key.shift><Key.shift><Key.shift><Key.shift><Key.shift><Key.shift><Key.shift><Key.shift><Key.shift><Key.shift><Key.shift><Key.shift><Key.shift><Key.shift><Key.shift><Key.shift><Key.shift><Key.shift><Key.shift><Key.shift><Key.shift><Key.shift><Key.shift><Key.shift><Key.shift><Key.shift><Key.shift><Key.shift><Key.shift><Key.shift><Key.shift><Key.shift><Key.shift><Key.shift><Key.shift><Key.shift><Key.shift><Key.shift><Key.shift><Key.shift><Key.shift><Key.shift><Key.shift><Key.shift><Key.shift><Key.shift><Key.shift><Key.shift><Key.shift>LABOR<Key.space>AND<Key.space><Key.shift>EMPLOYMENT<Key.space><Key.shift>LAE<Key.backspace>W<Key.down><Key.enter>
Screenshot: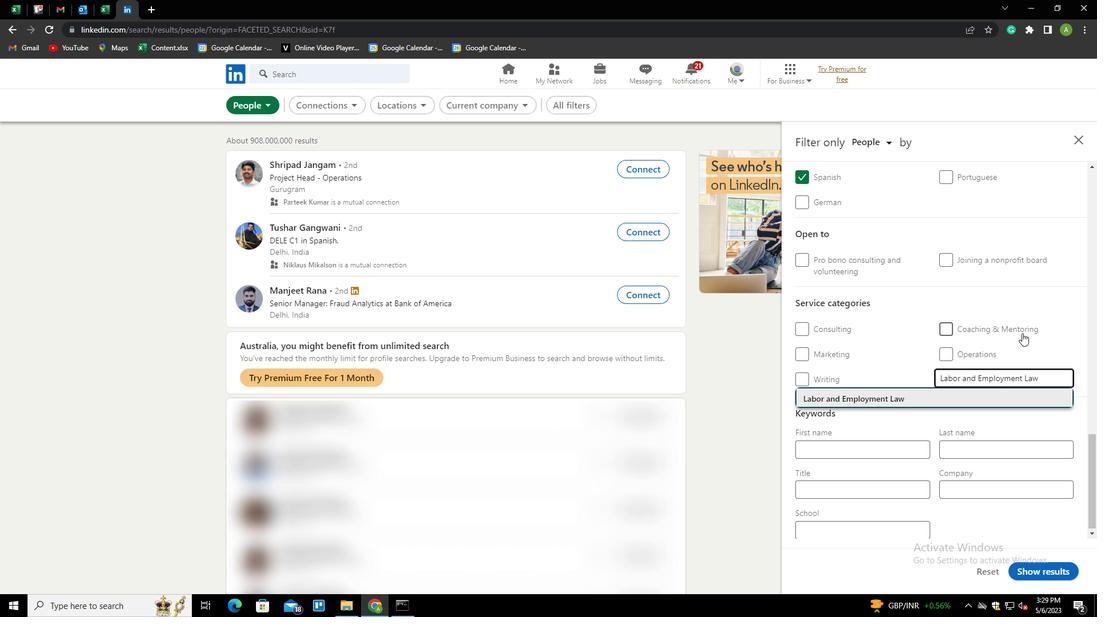 
Action: Mouse moved to (1009, 371)
Screenshot: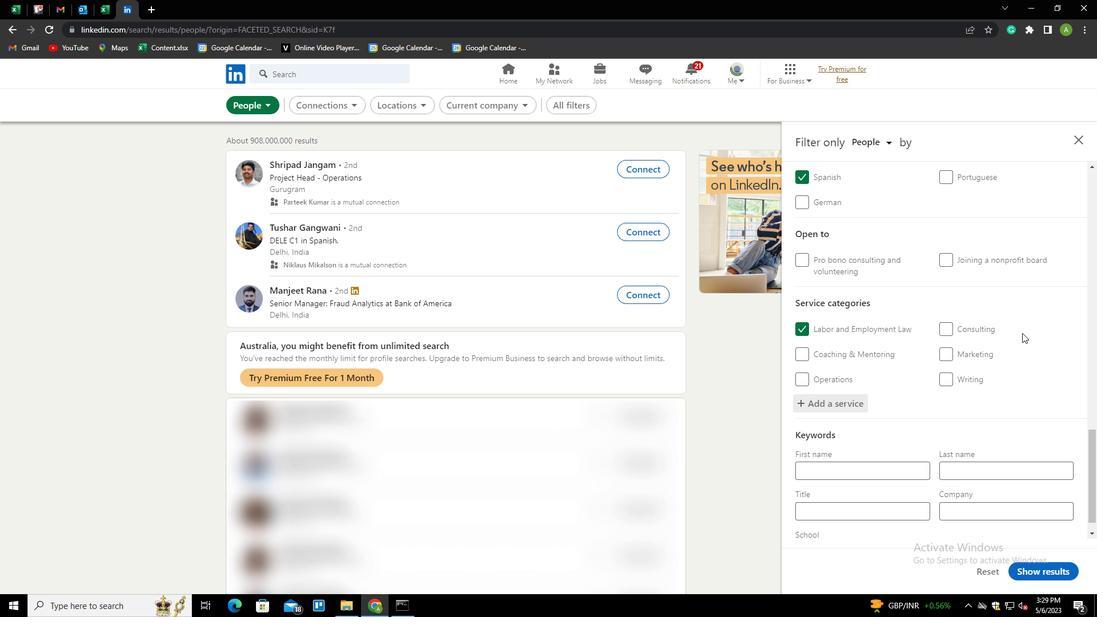 
Action: Mouse scrolled (1009, 370) with delta (0, 0)
Screenshot: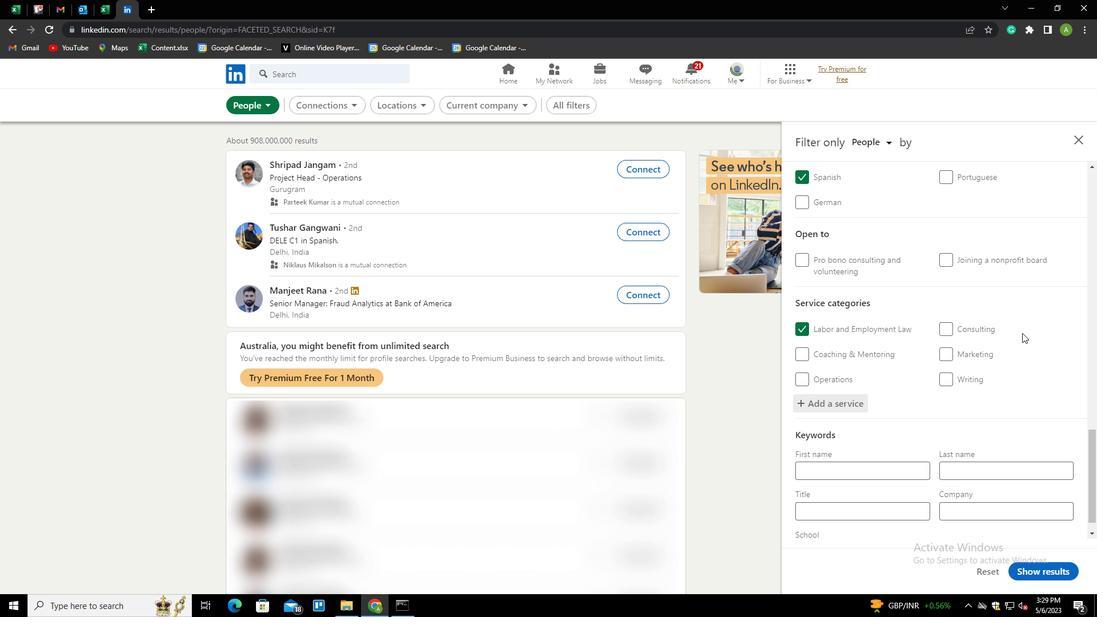 
Action: Mouse moved to (1009, 372)
Screenshot: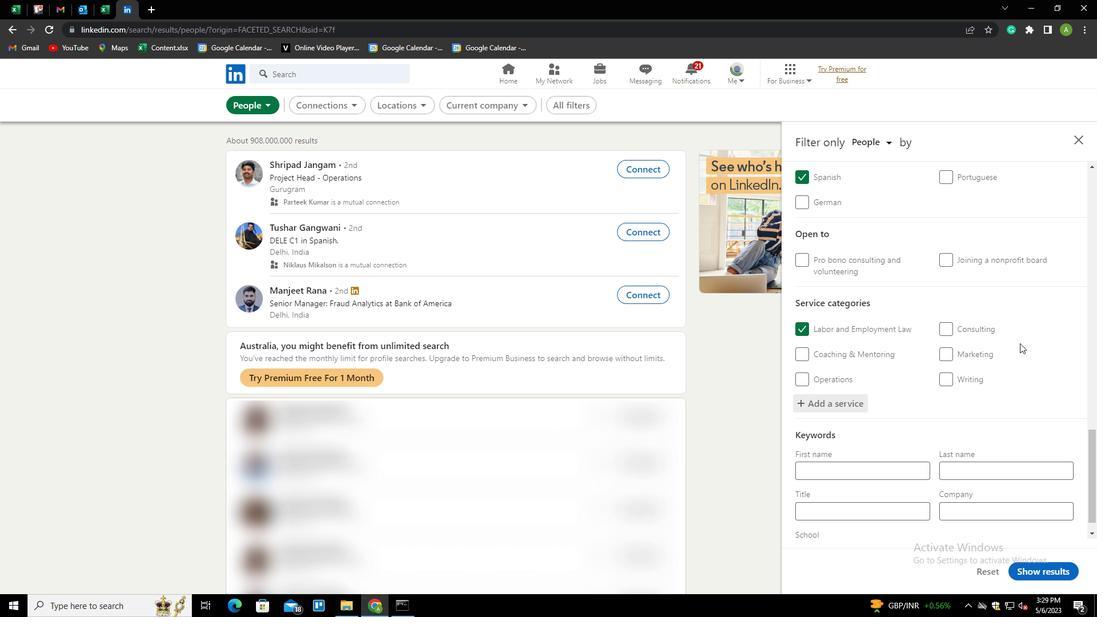 
Action: Mouse scrolled (1009, 371) with delta (0, 0)
Screenshot: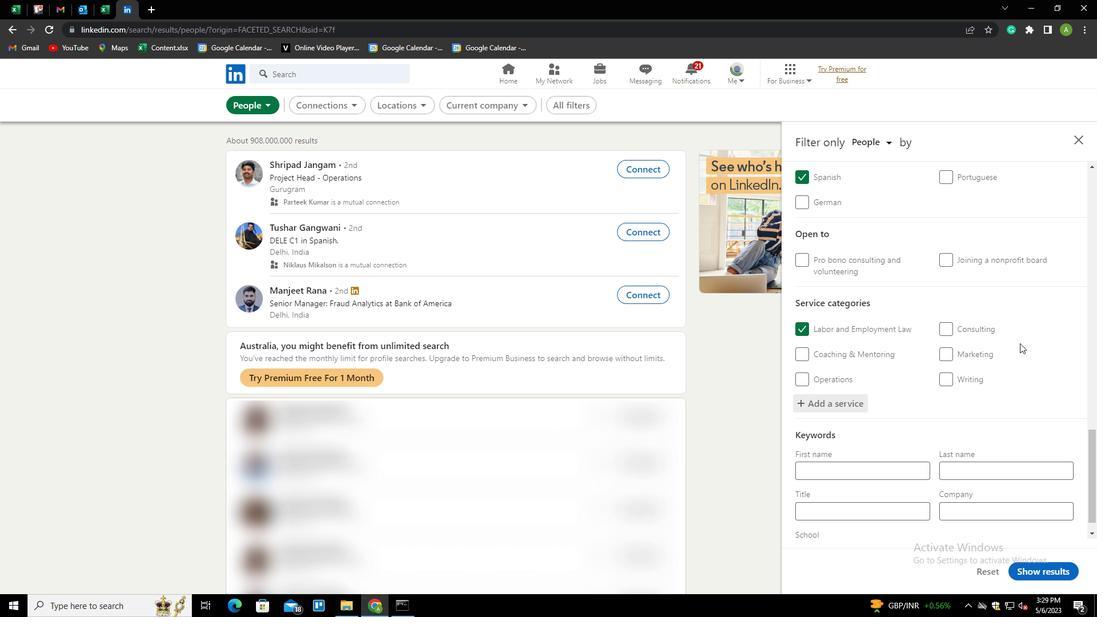 
Action: Mouse moved to (1008, 373)
Screenshot: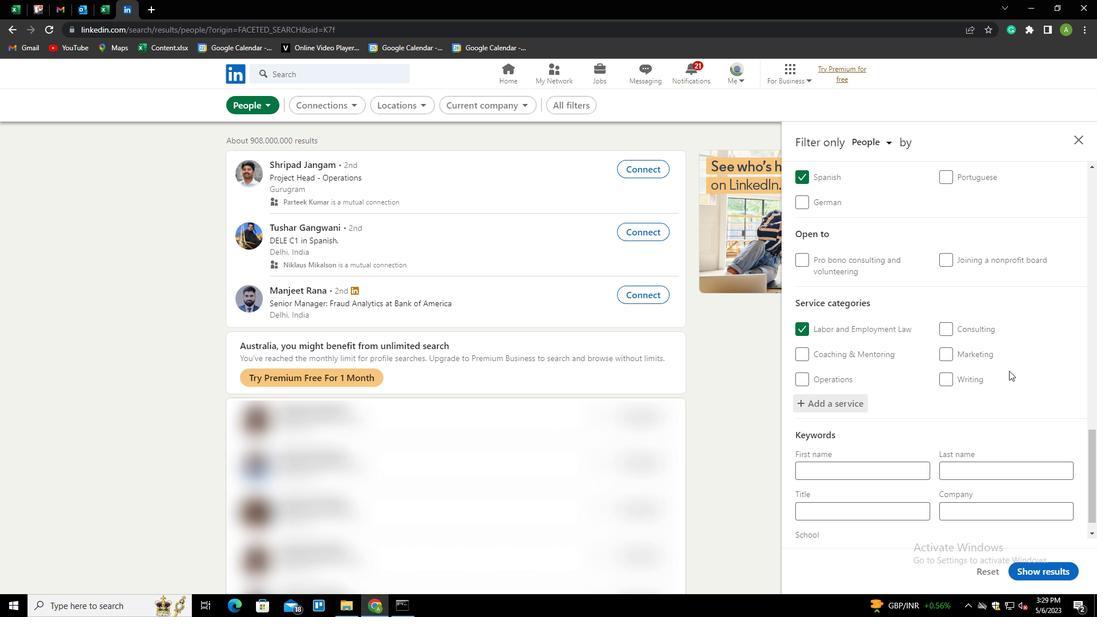 
Action: Mouse scrolled (1008, 372) with delta (0, 0)
Screenshot: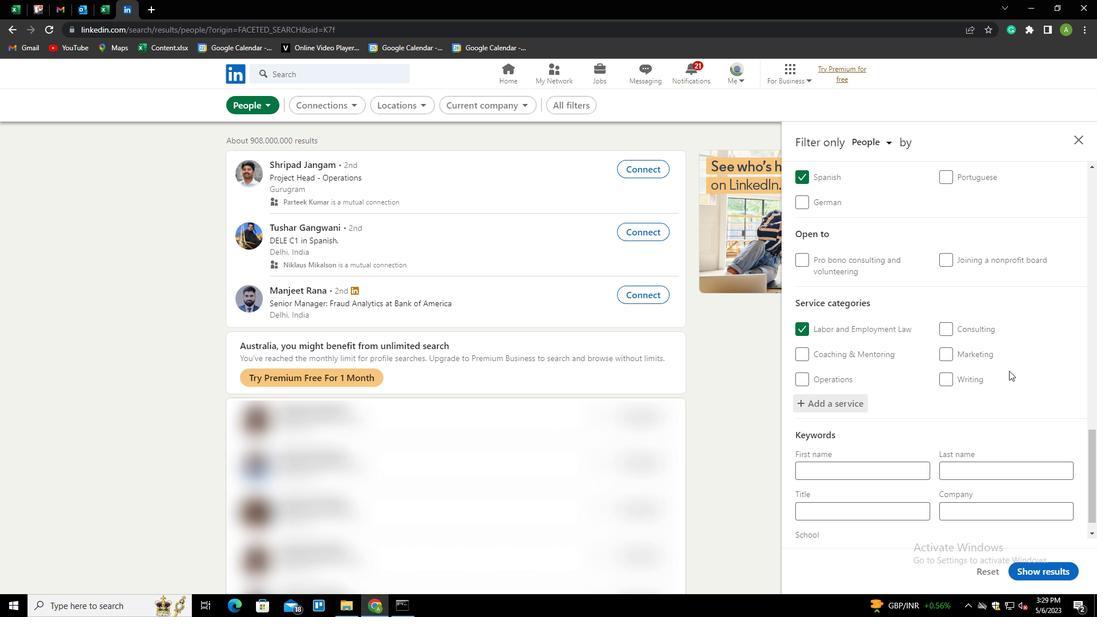 
Action: Mouse scrolled (1008, 372) with delta (0, 0)
Screenshot: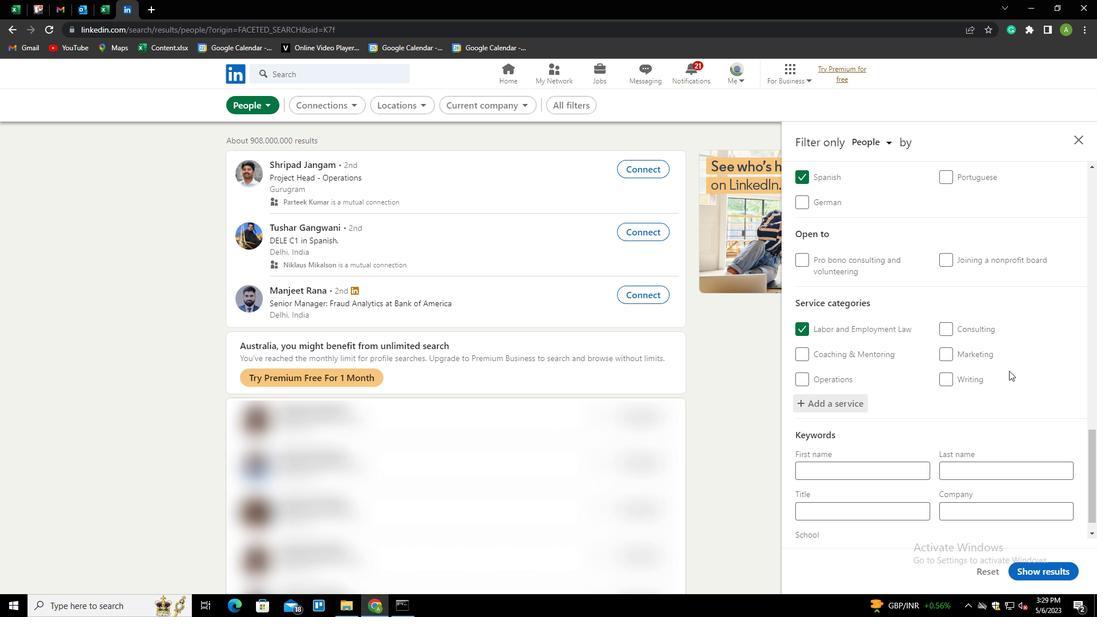 
Action: Mouse scrolled (1008, 372) with delta (0, 0)
Screenshot: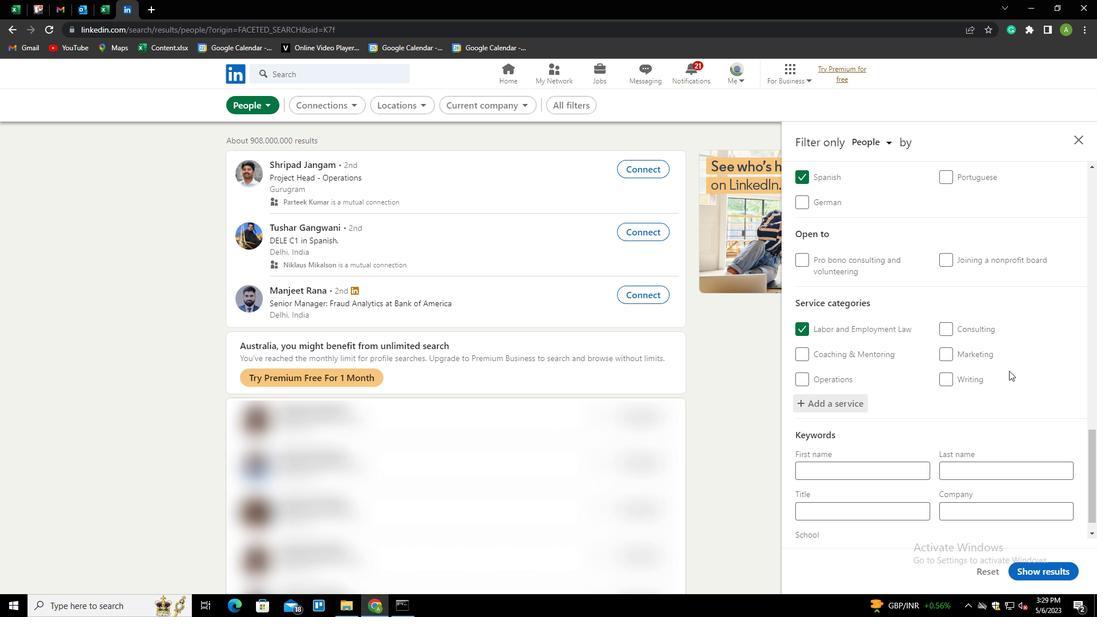 
Action: Mouse moved to (905, 483)
Screenshot: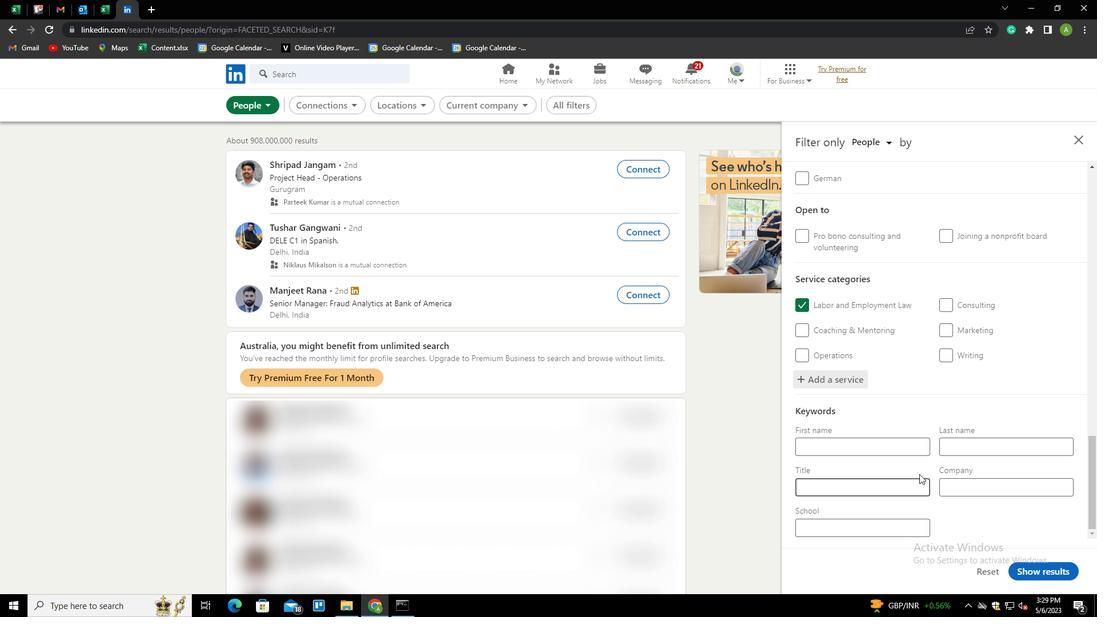 
Action: Mouse pressed left at (905, 483)
Screenshot: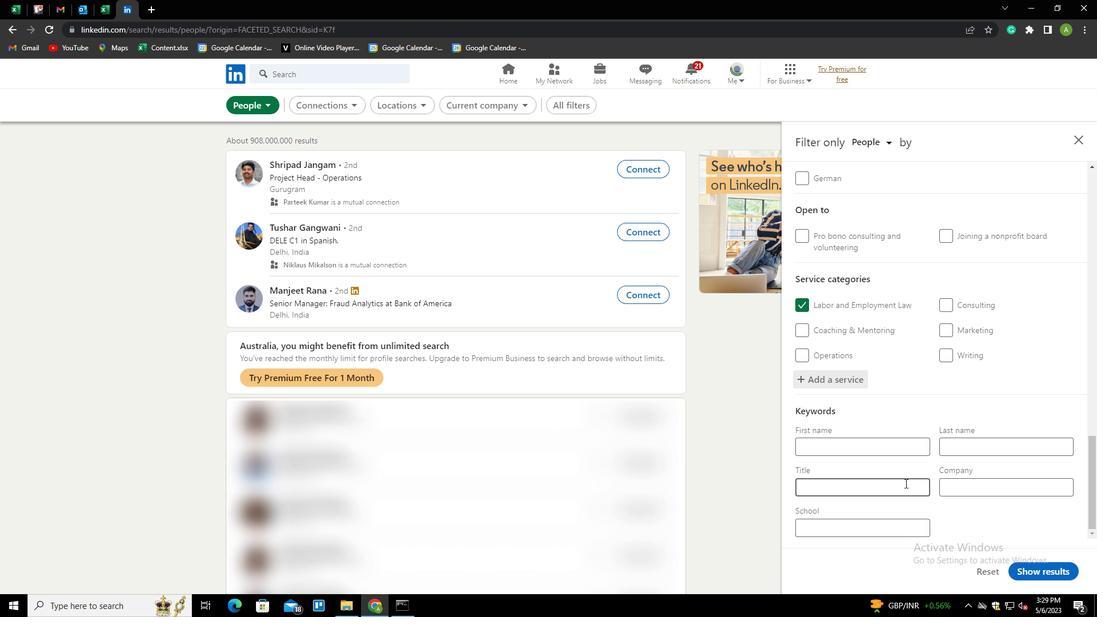 
Action: Mouse moved to (926, 471)
Screenshot: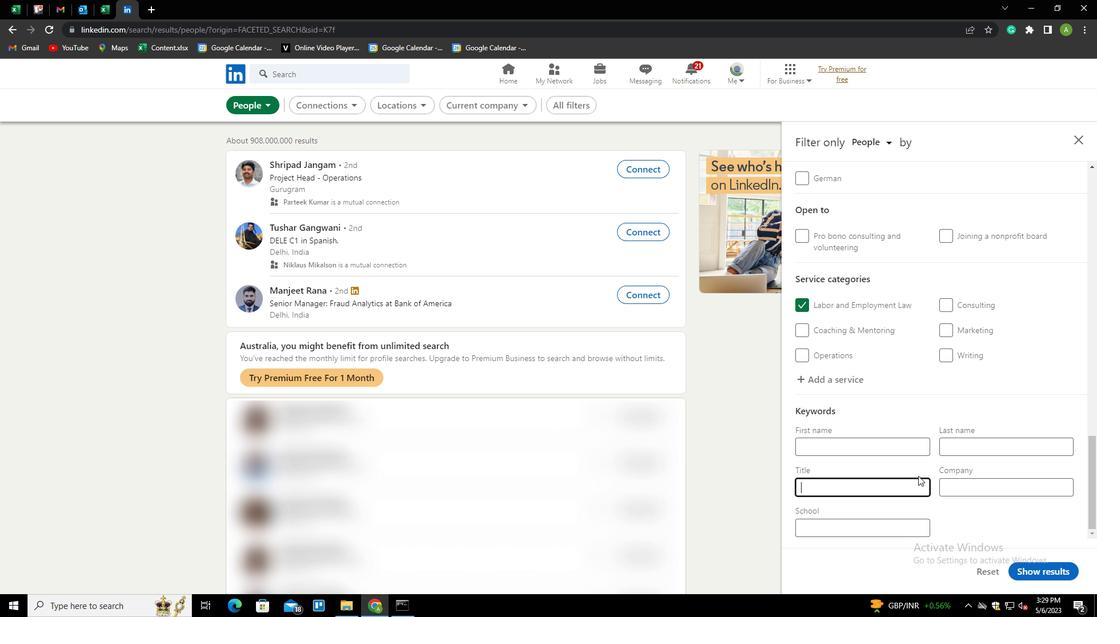 
Action: Key pressed <Key.shift>
Screenshot: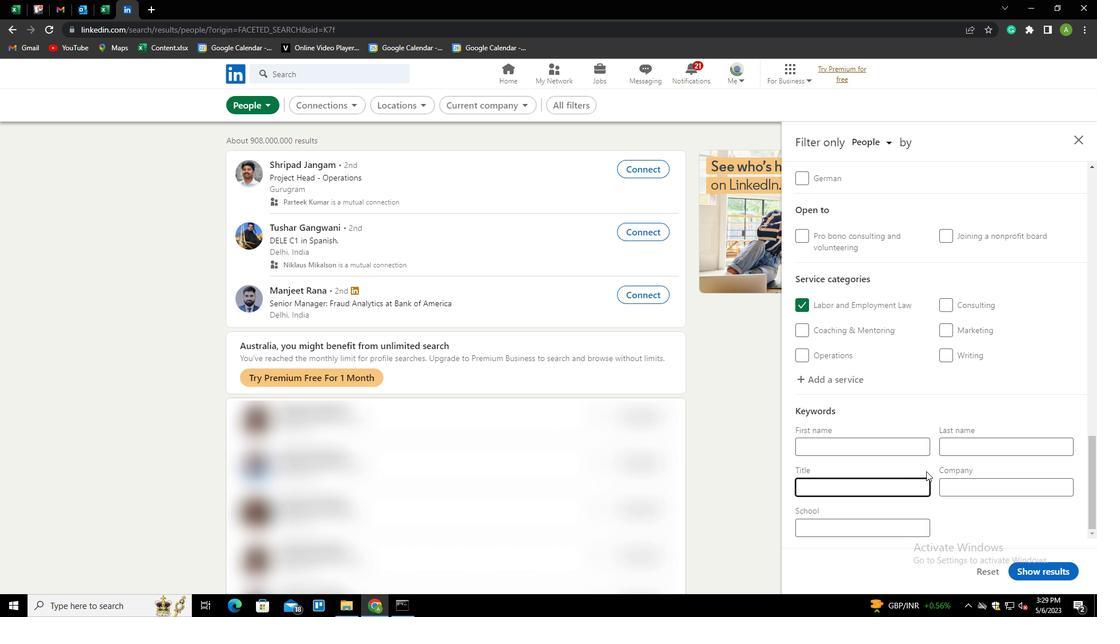 
Action: Mouse moved to (927, 471)
Screenshot: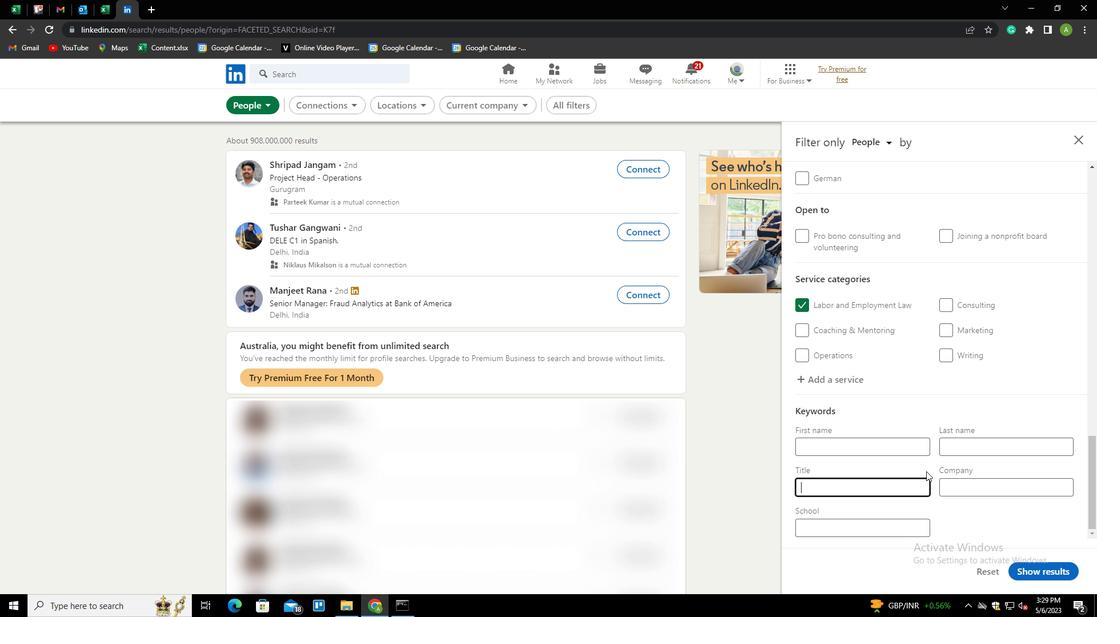 
Action: Key pressed <Key.shift><Key.shift>SHIPPING<Key.space>AND<Key.space><Key.shift>RECEIVING<Key.space><Key.shift>STAFF
Screenshot: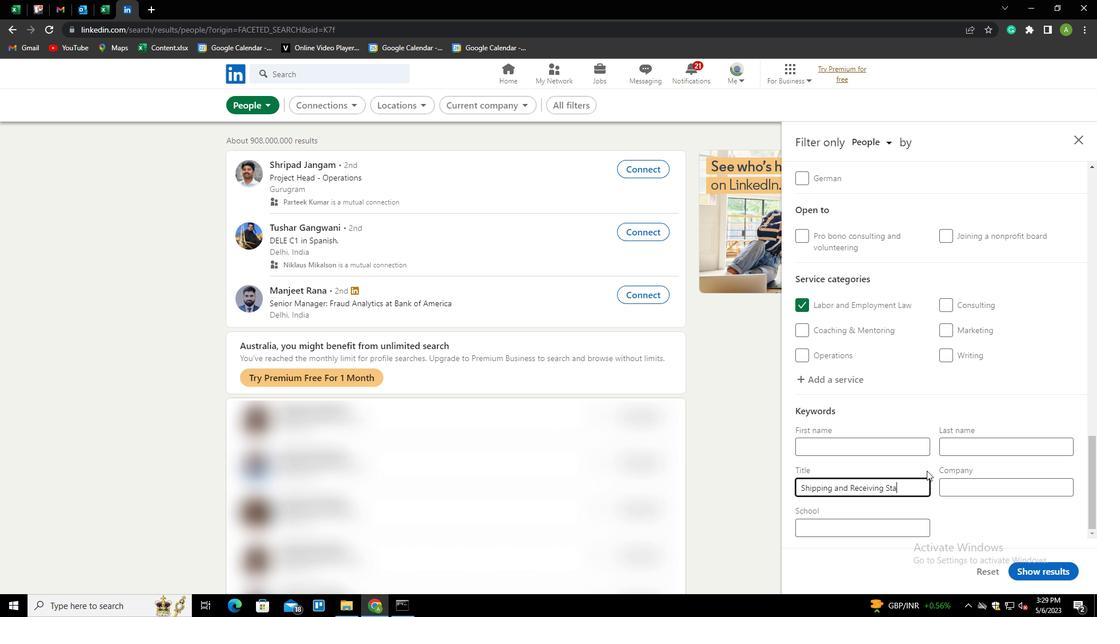 
Action: Mouse moved to (999, 525)
Screenshot: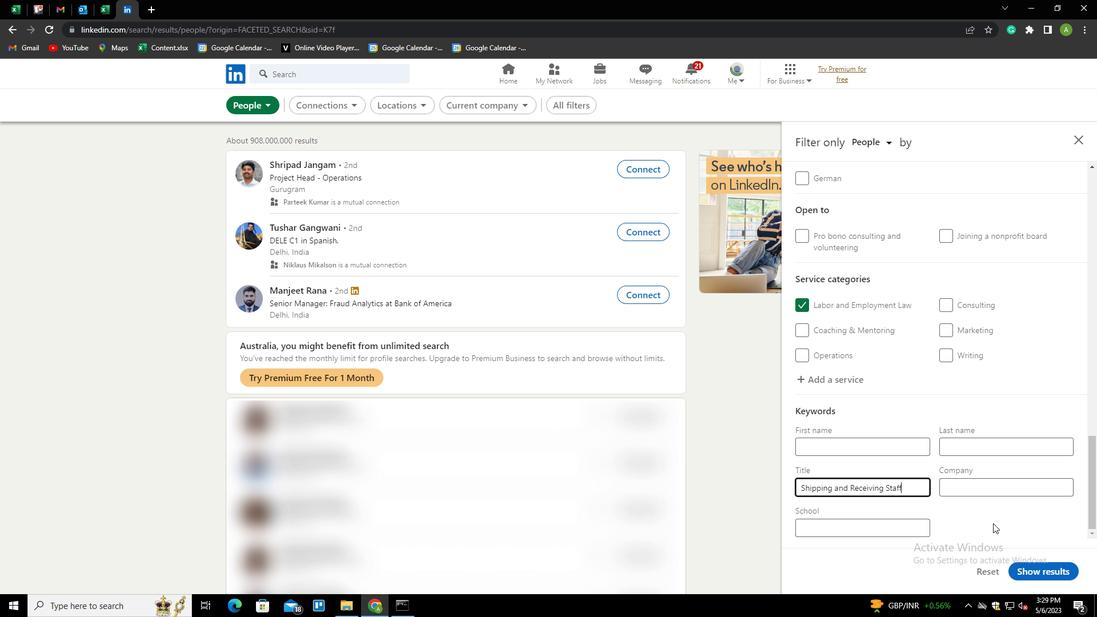 
Action: Mouse pressed left at (999, 525)
Screenshot: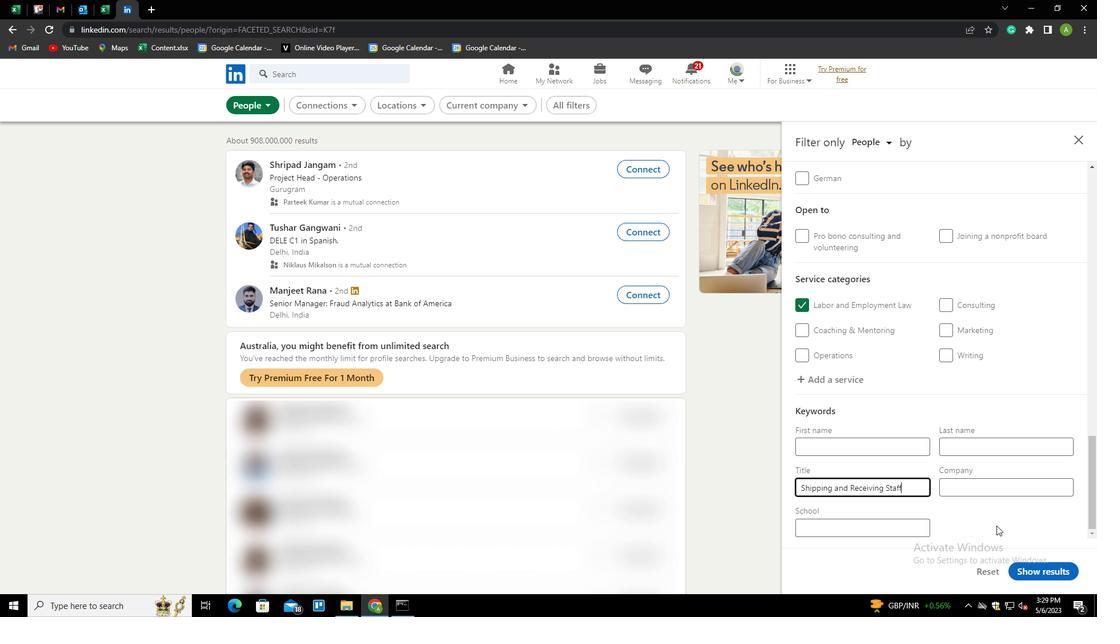 
Action: Mouse moved to (1033, 568)
Screenshot: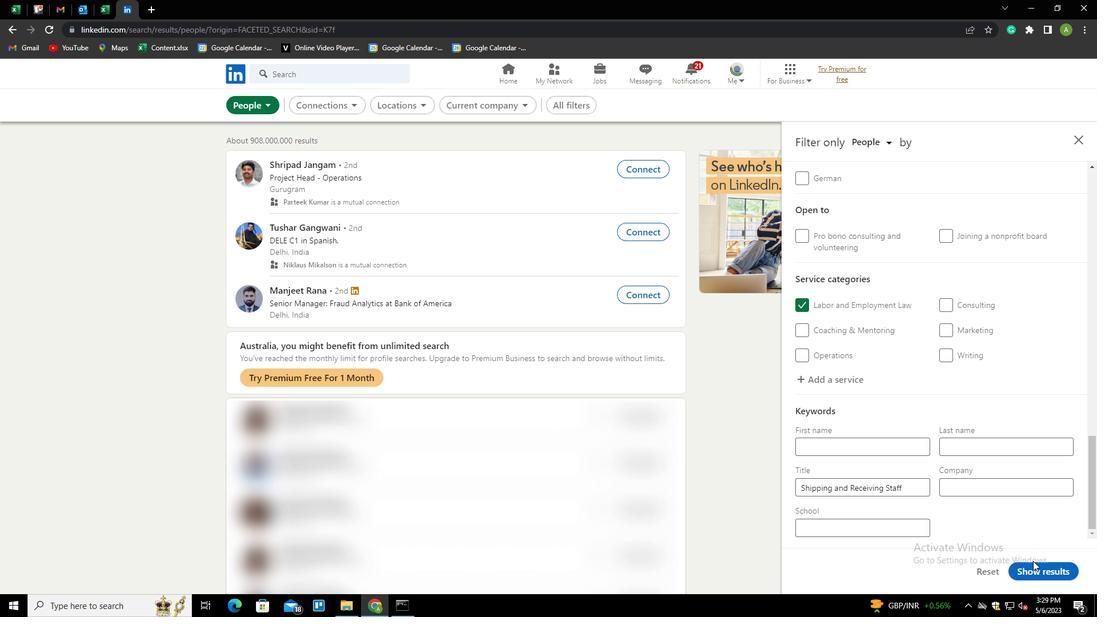 
Action: Mouse pressed left at (1033, 568)
Screenshot: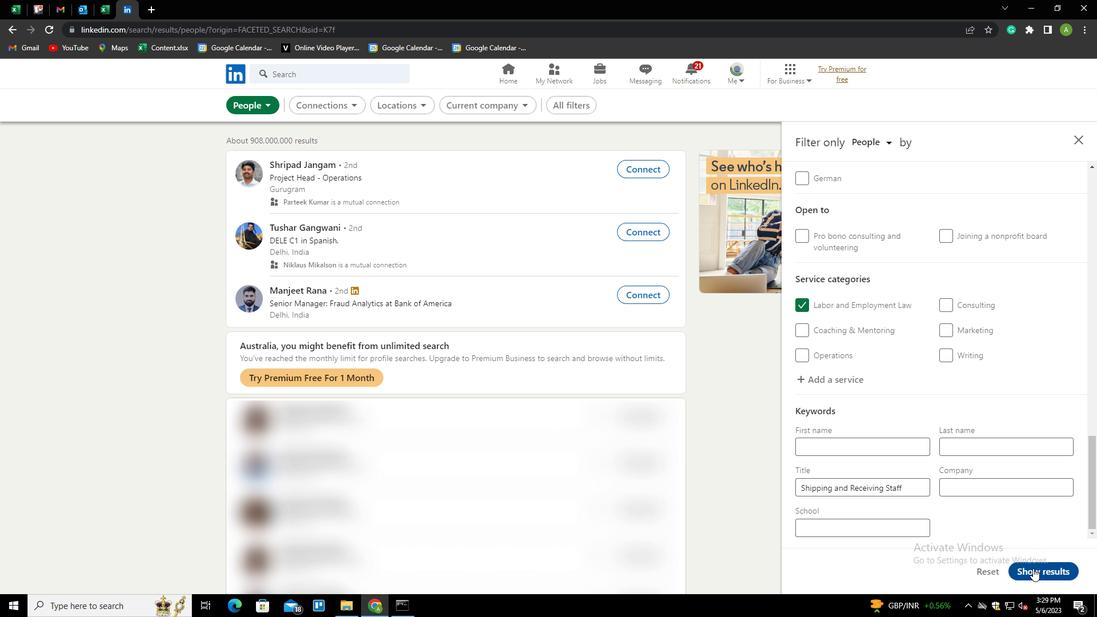 
Action: Mouse moved to (1046, 495)
Screenshot: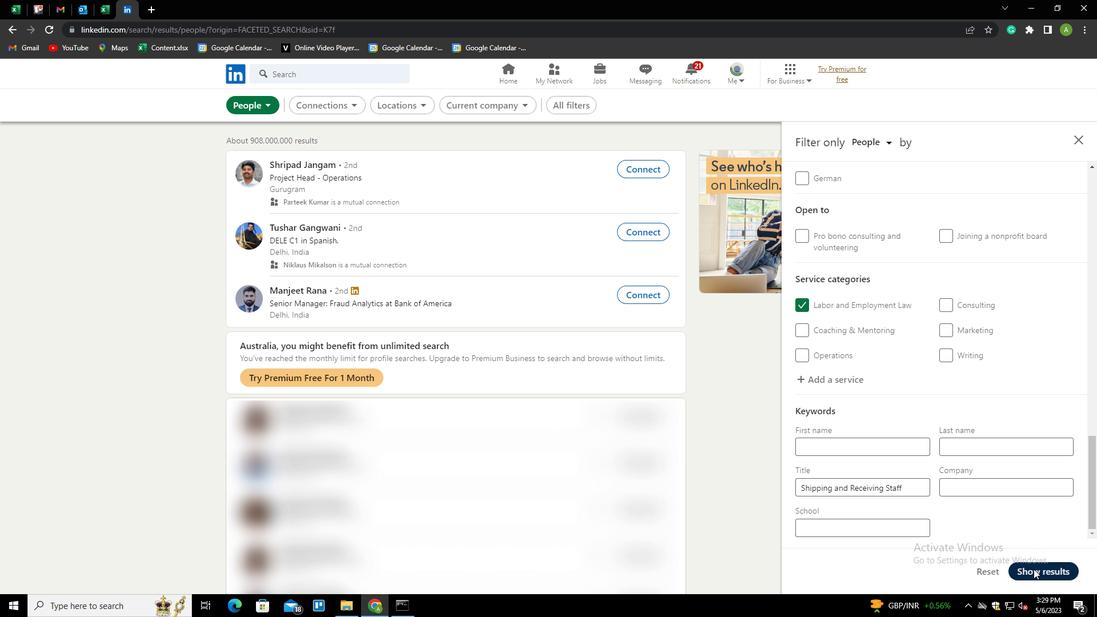 
